 Task: Find connections with filter location Budhāna with filter topic #Indiawith filter profile language Potuguese with filter current company Honda Motorcycle & Scooter India Pvt. Ltd. with filter school Surendranath College with filter industry Wholesale Furniture and Home Furnishings with filter service category Relocation with filter keywords title Proposal Writer
Action: Mouse moved to (682, 99)
Screenshot: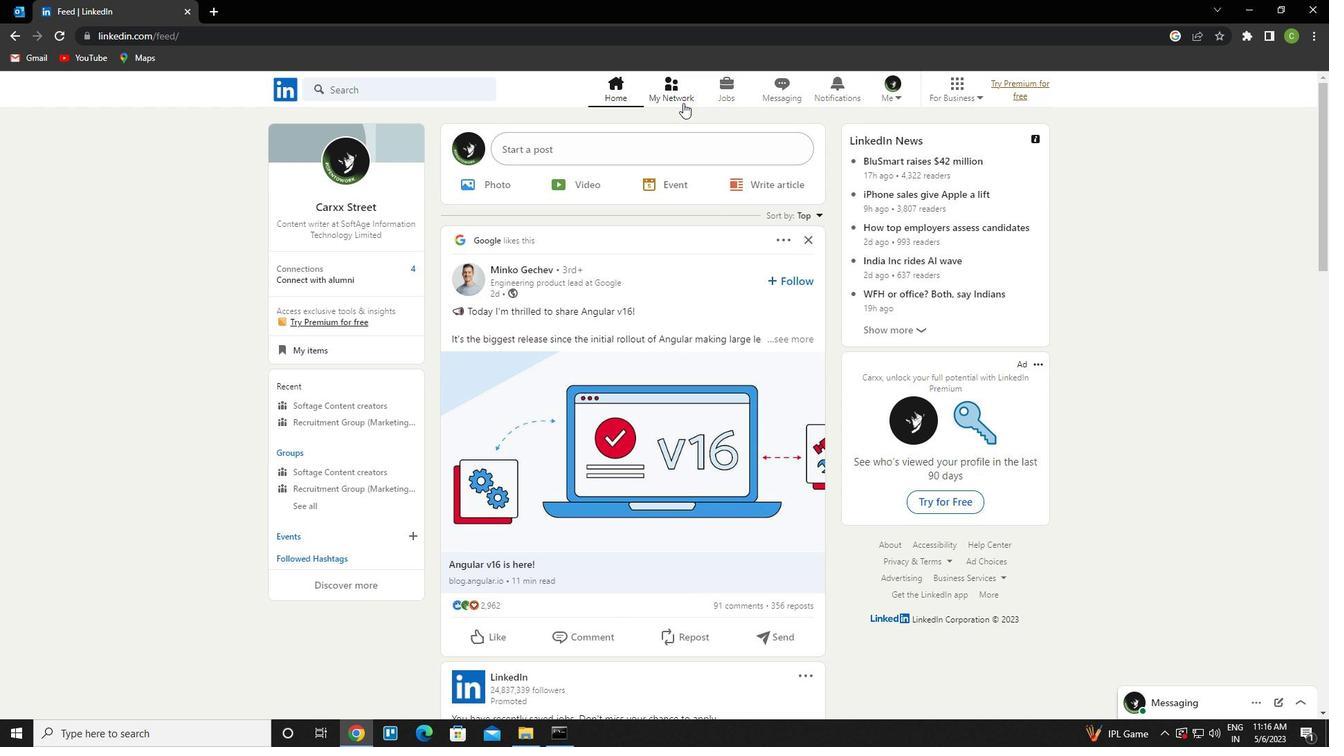 
Action: Mouse pressed left at (682, 99)
Screenshot: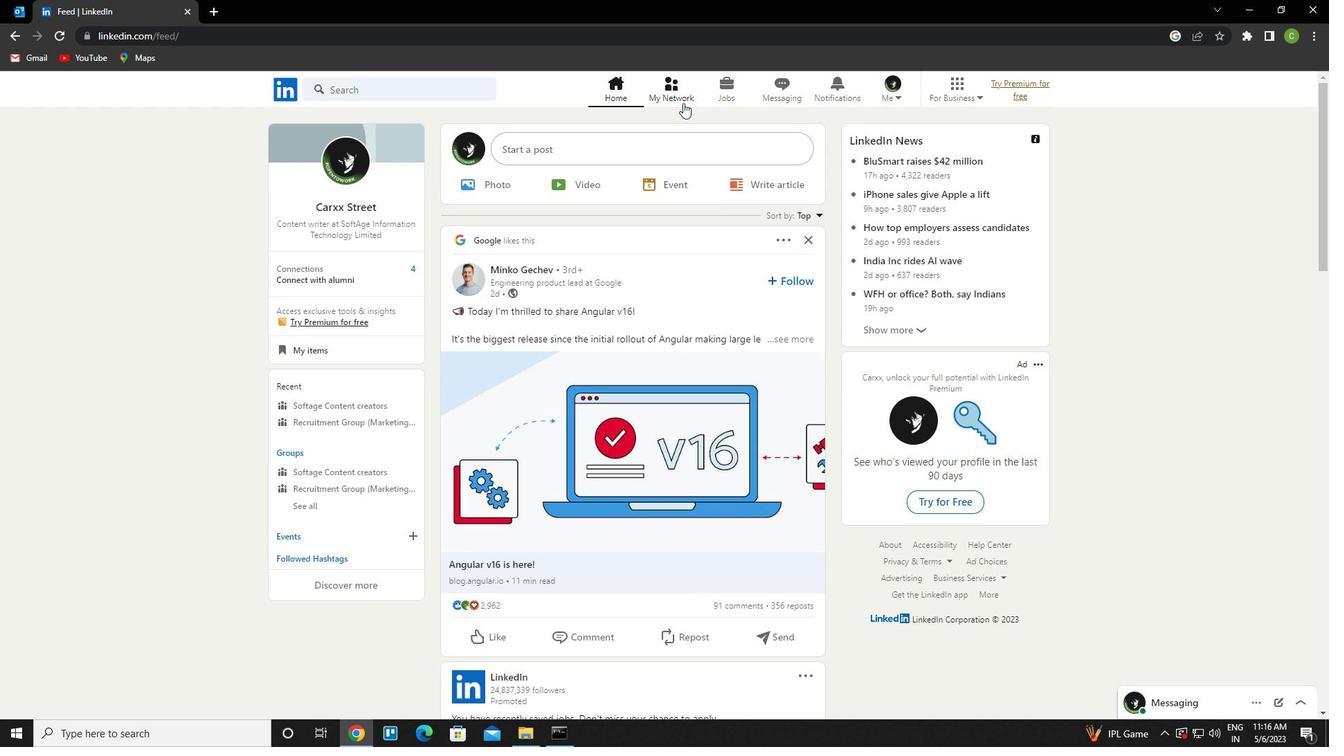 
Action: Mouse moved to (377, 173)
Screenshot: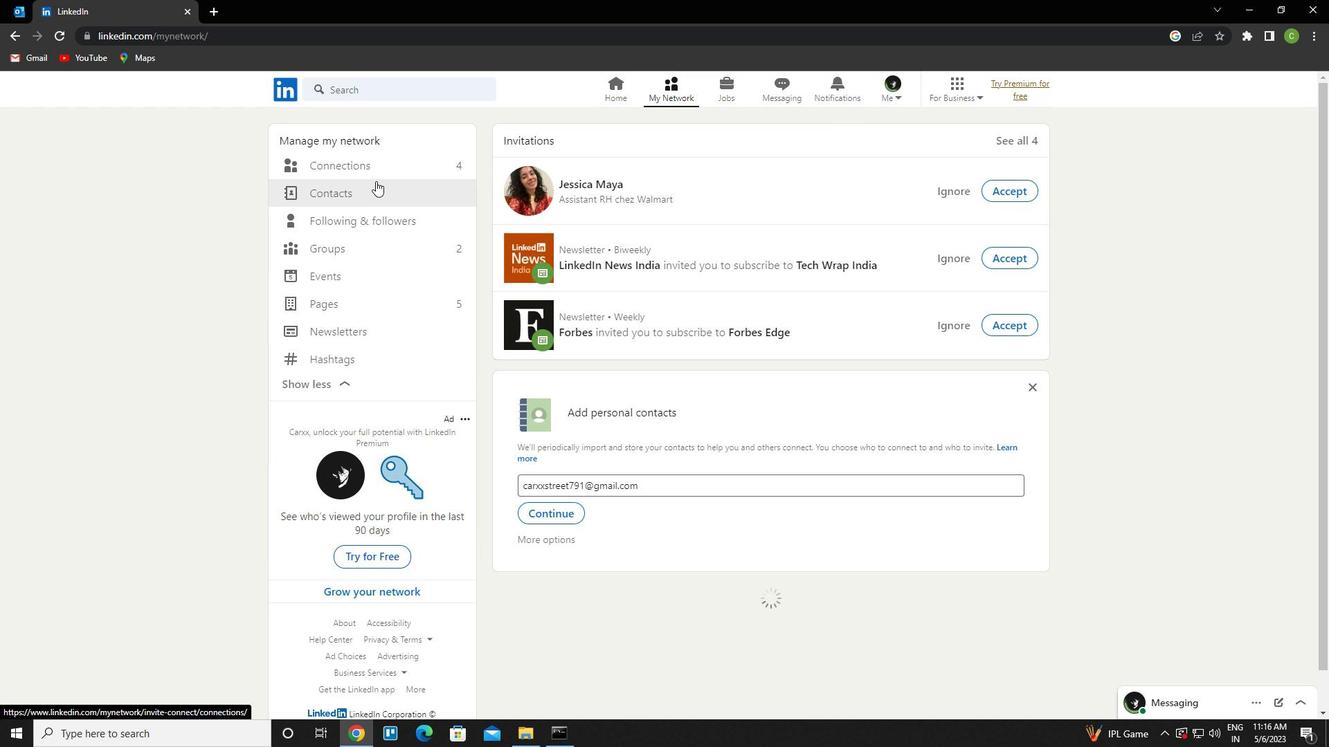 
Action: Mouse pressed left at (377, 173)
Screenshot: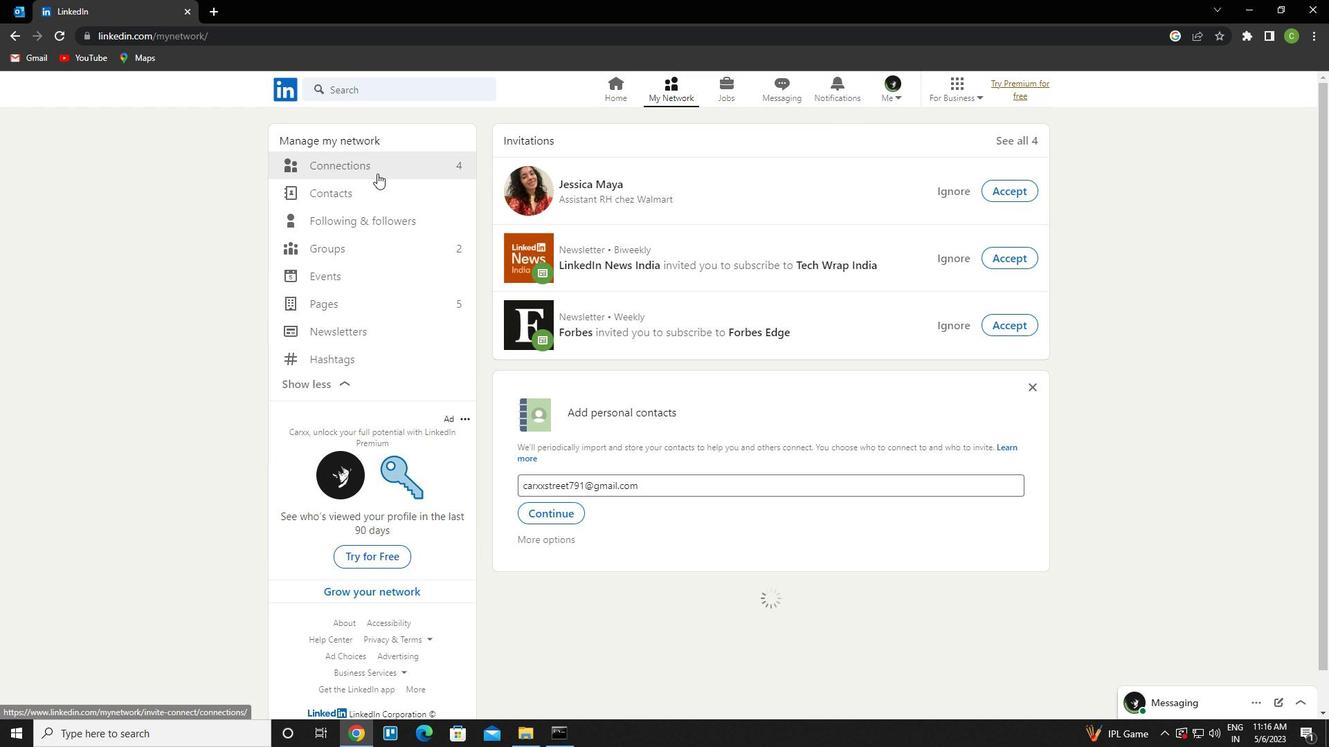 
Action: Mouse pressed left at (377, 173)
Screenshot: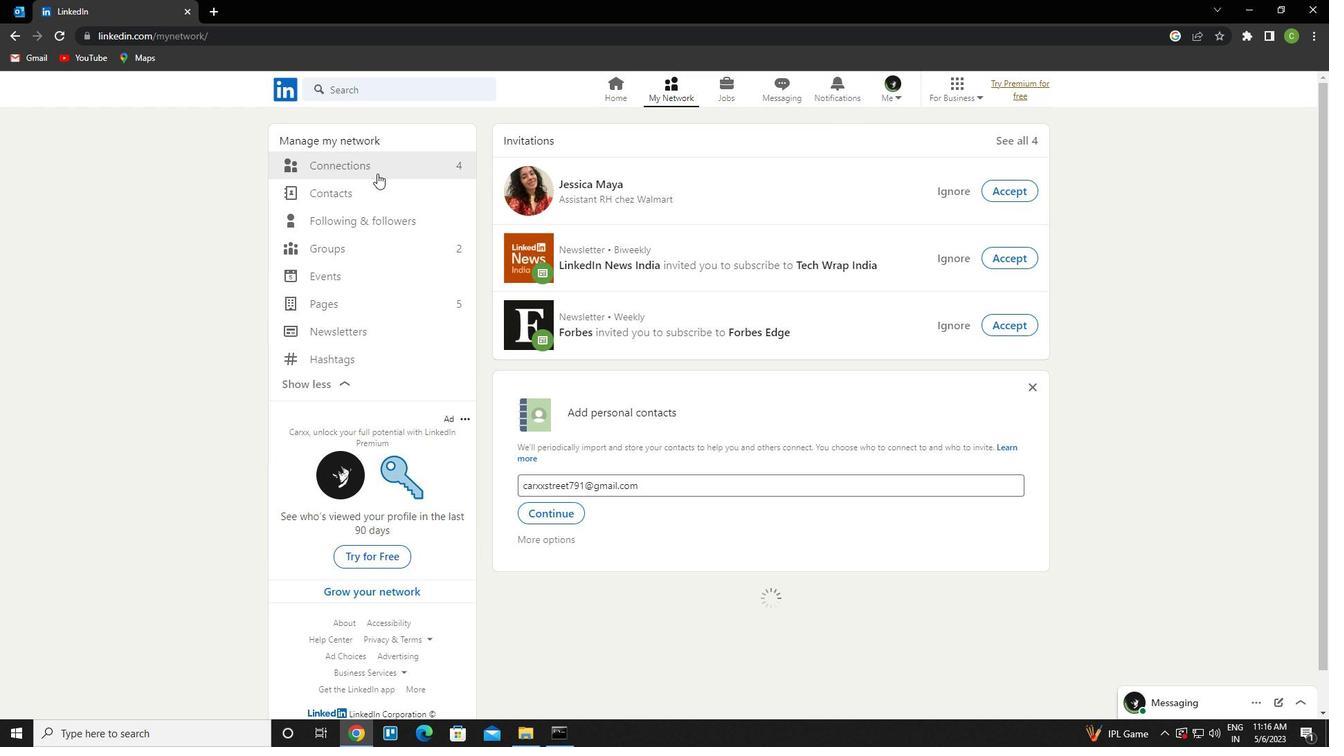 
Action: Mouse moved to (395, 157)
Screenshot: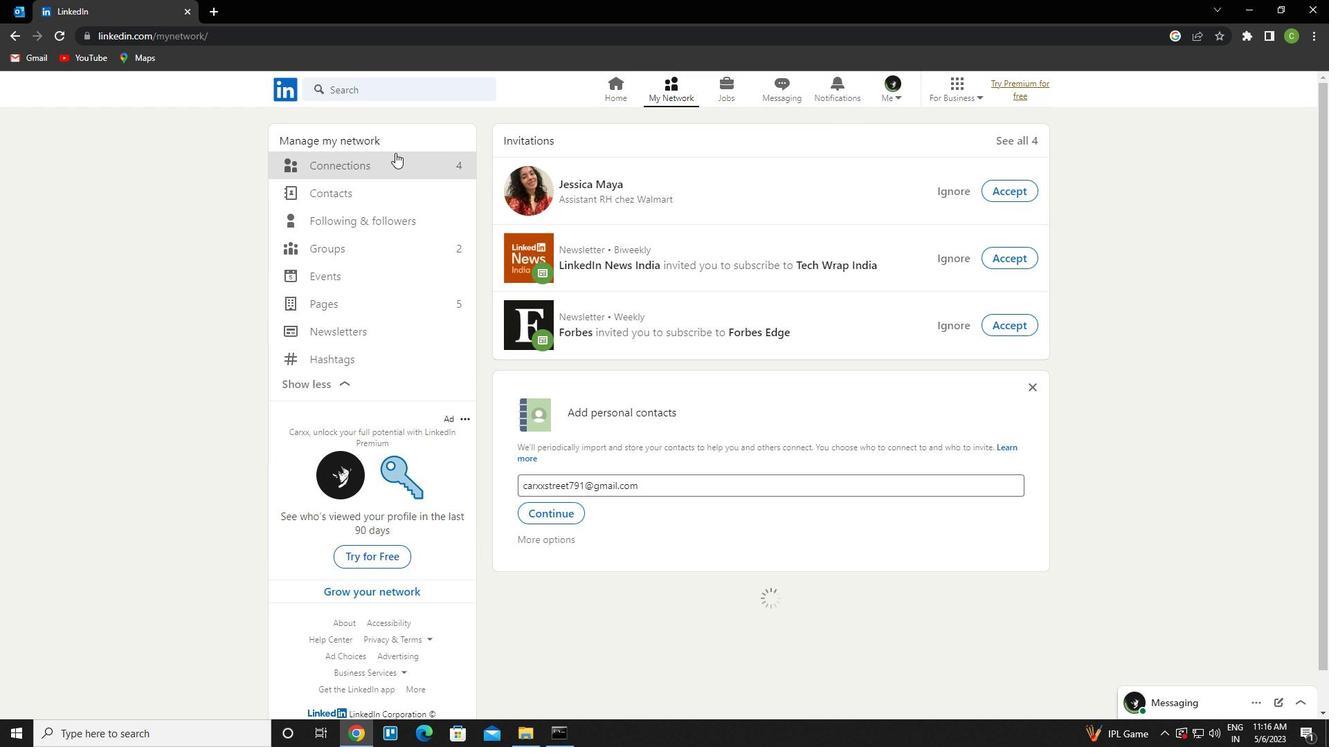 
Action: Mouse pressed left at (395, 157)
Screenshot: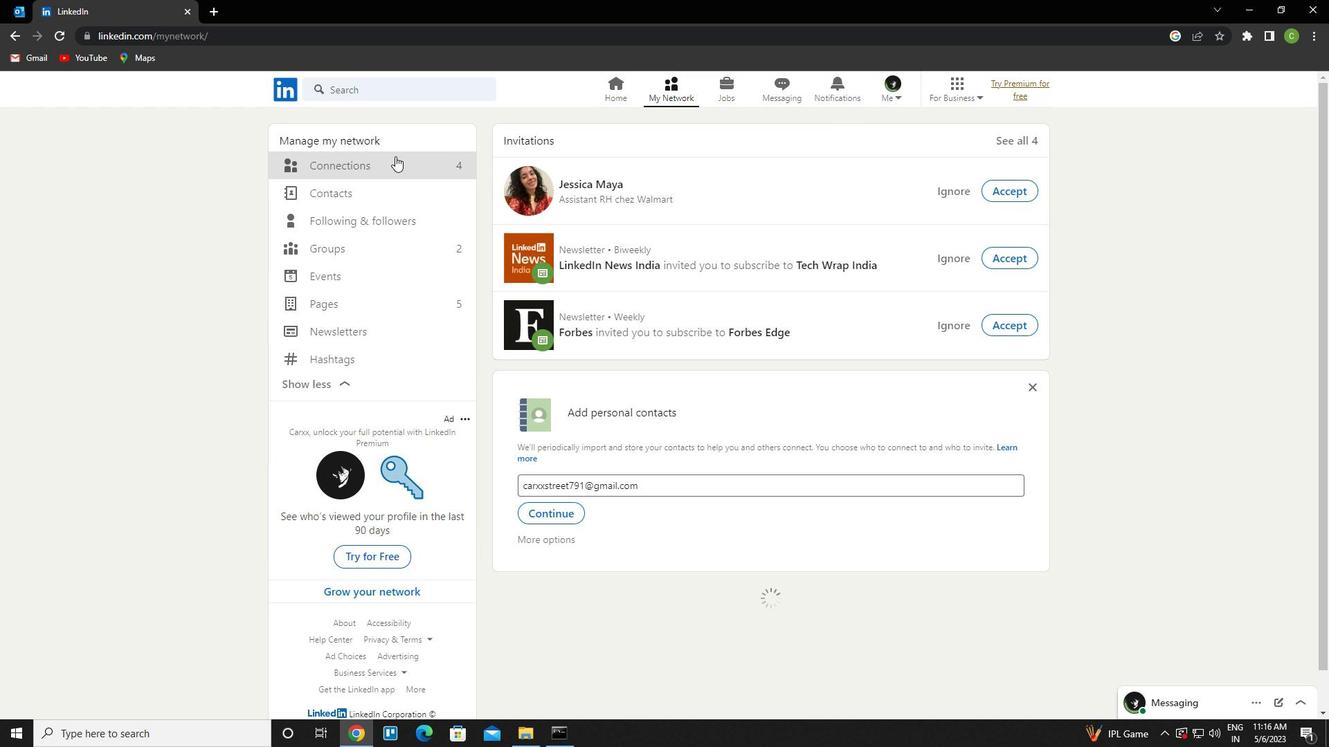 
Action: Mouse moved to (759, 164)
Screenshot: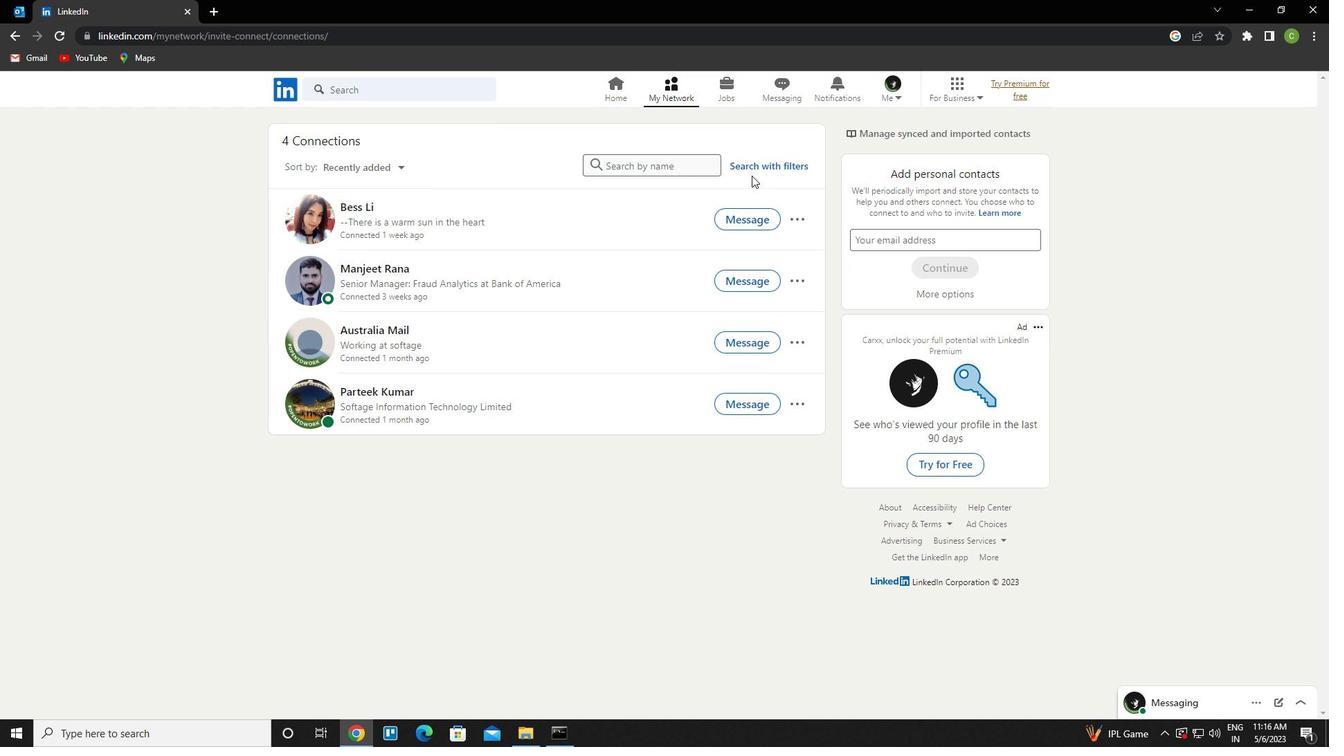 
Action: Mouse pressed left at (759, 164)
Screenshot: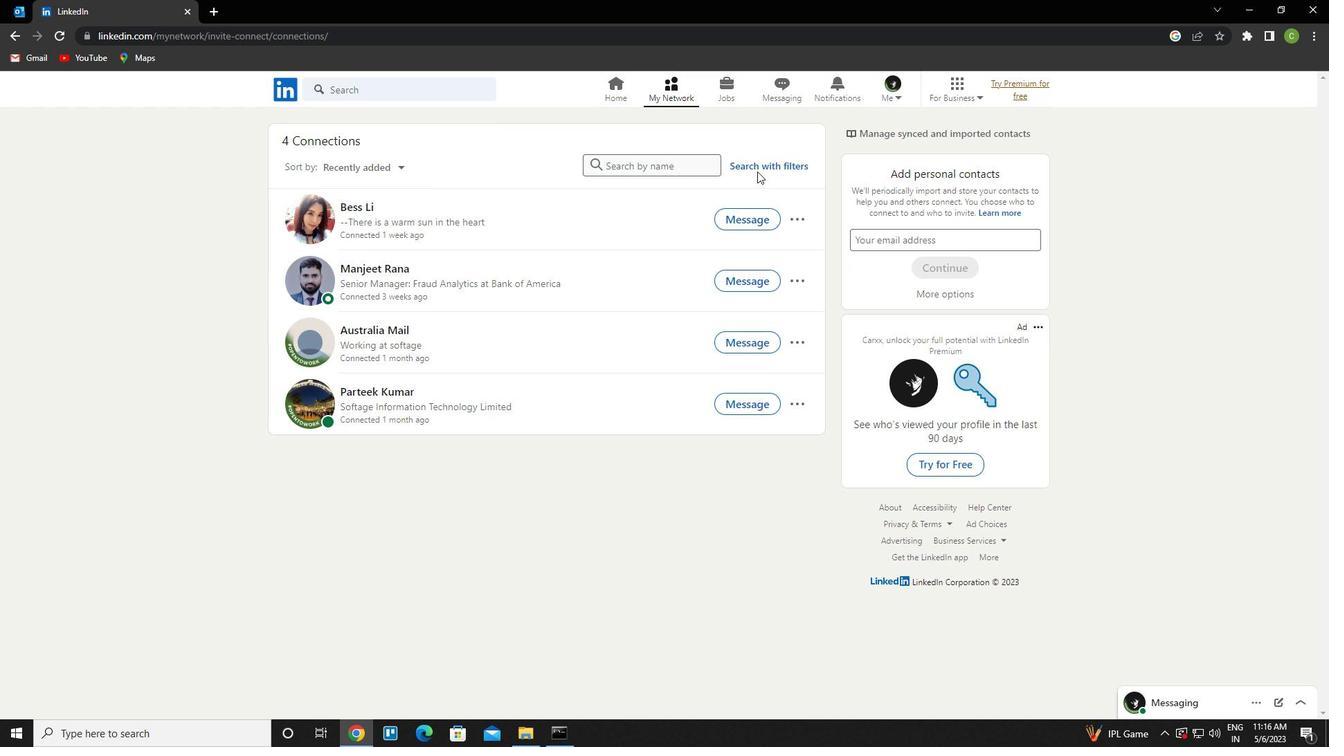 
Action: Mouse moved to (702, 130)
Screenshot: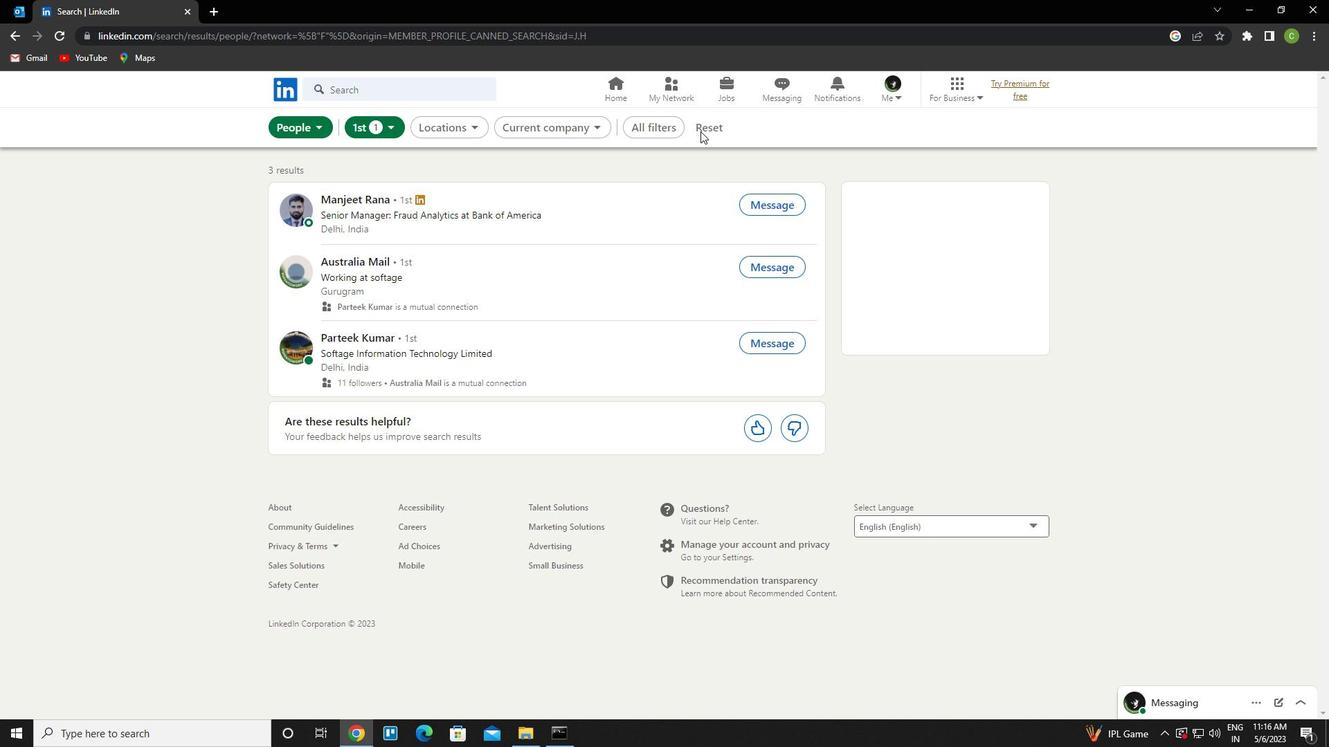 
Action: Mouse pressed left at (702, 130)
Screenshot: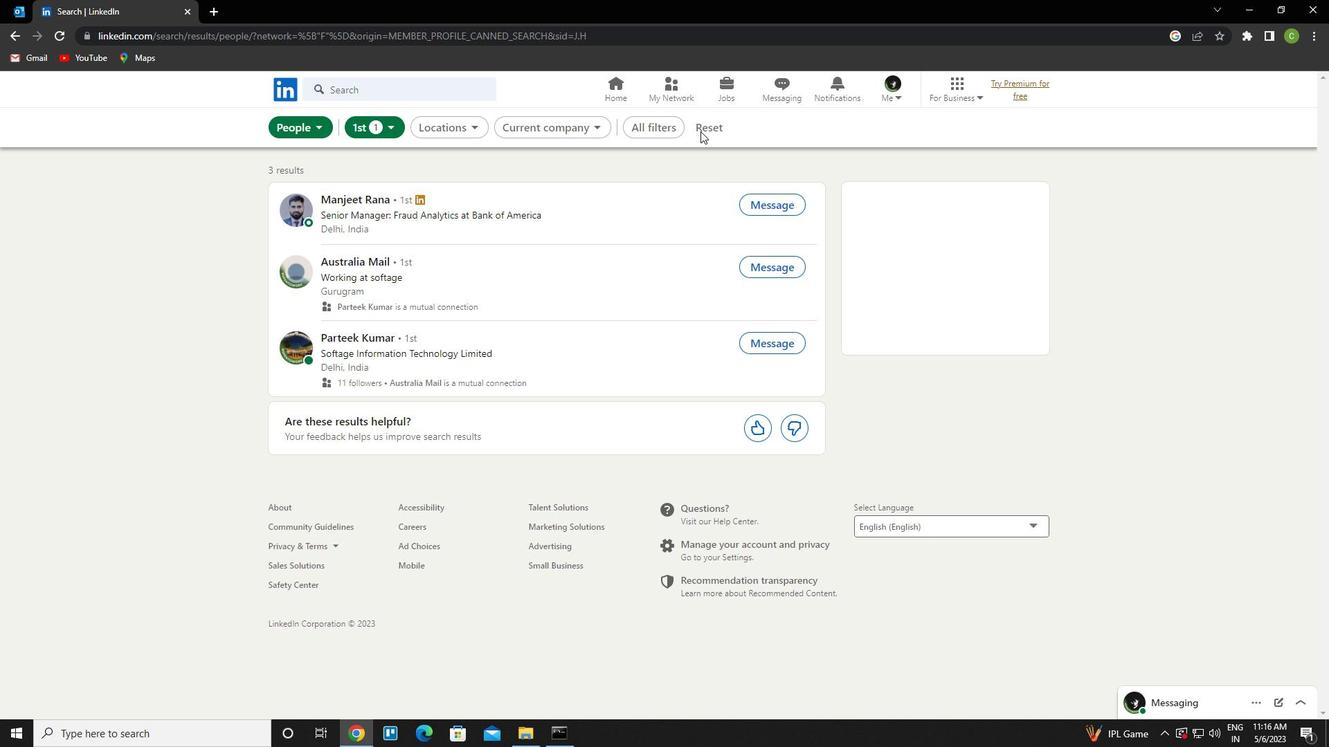 
Action: Mouse moved to (691, 136)
Screenshot: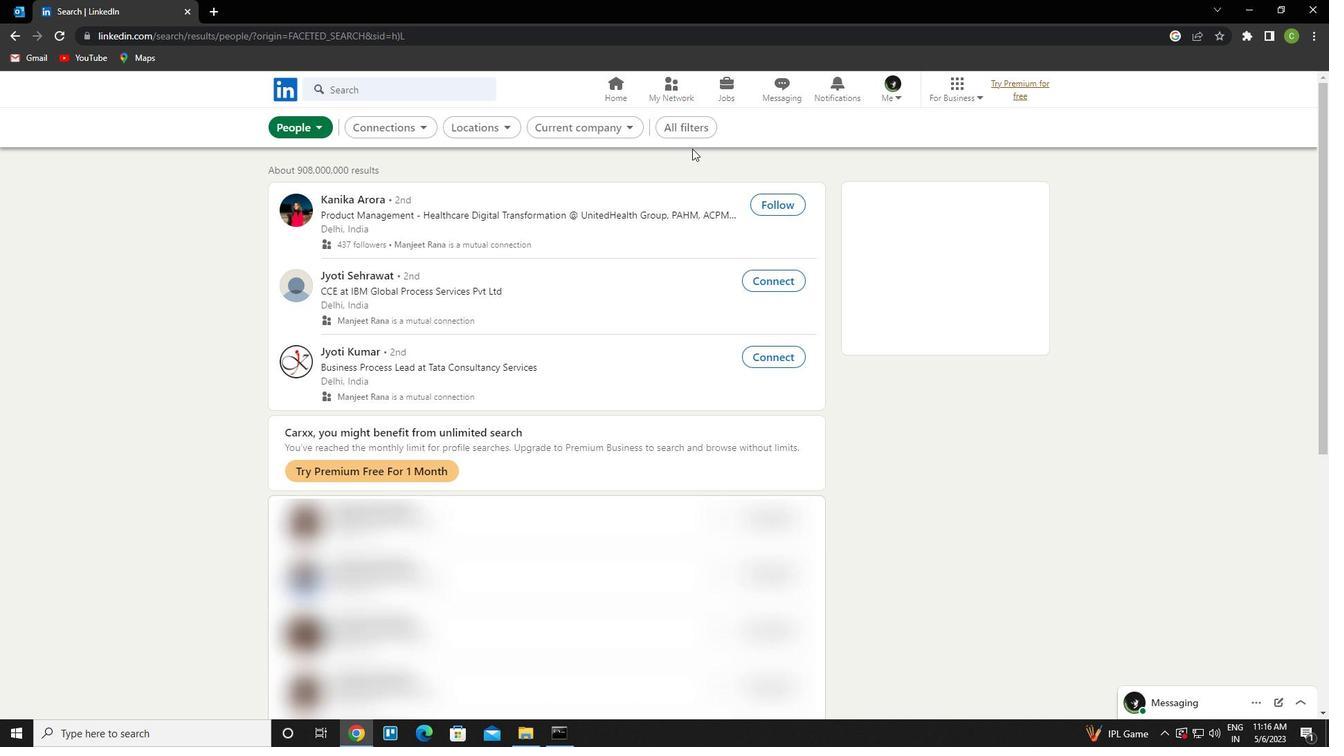 
Action: Mouse pressed left at (691, 136)
Screenshot: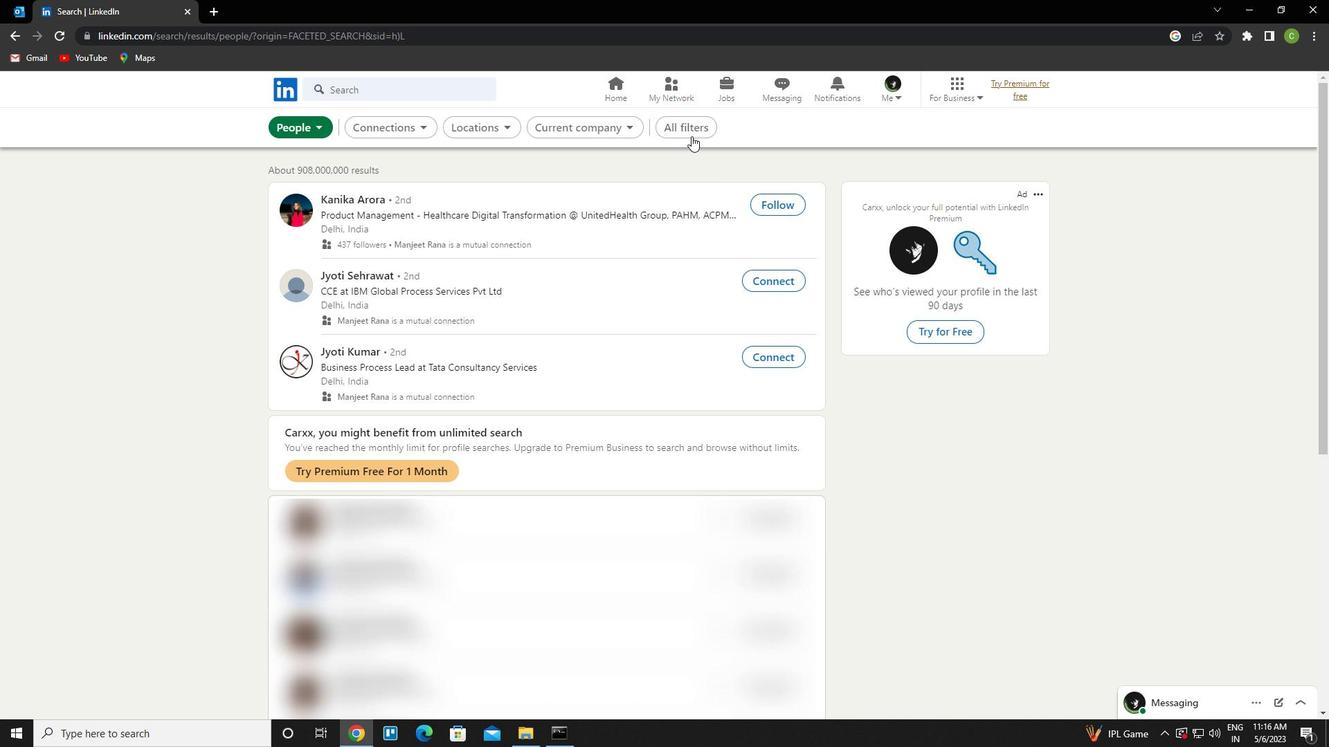 
Action: Mouse moved to (1138, 441)
Screenshot: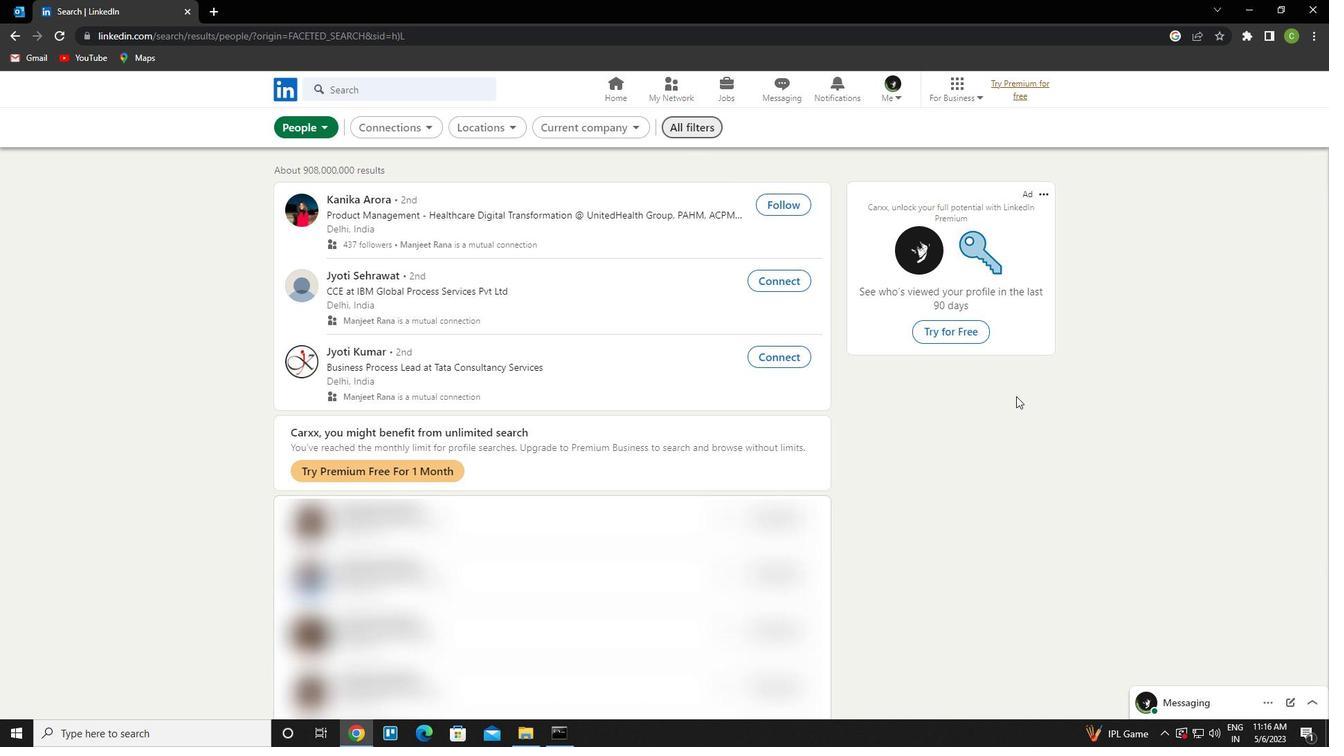 
Action: Mouse scrolled (1138, 440) with delta (0, 0)
Screenshot: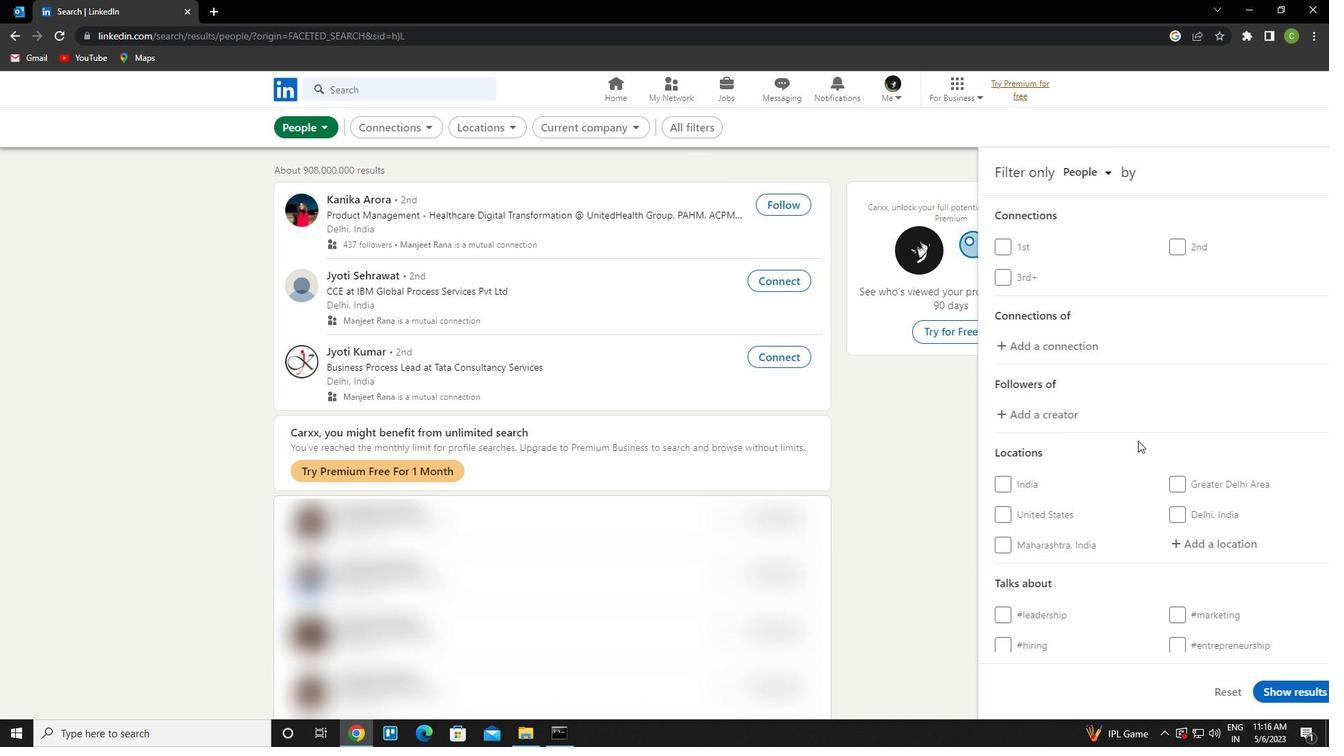 
Action: Mouse scrolled (1138, 440) with delta (0, 0)
Screenshot: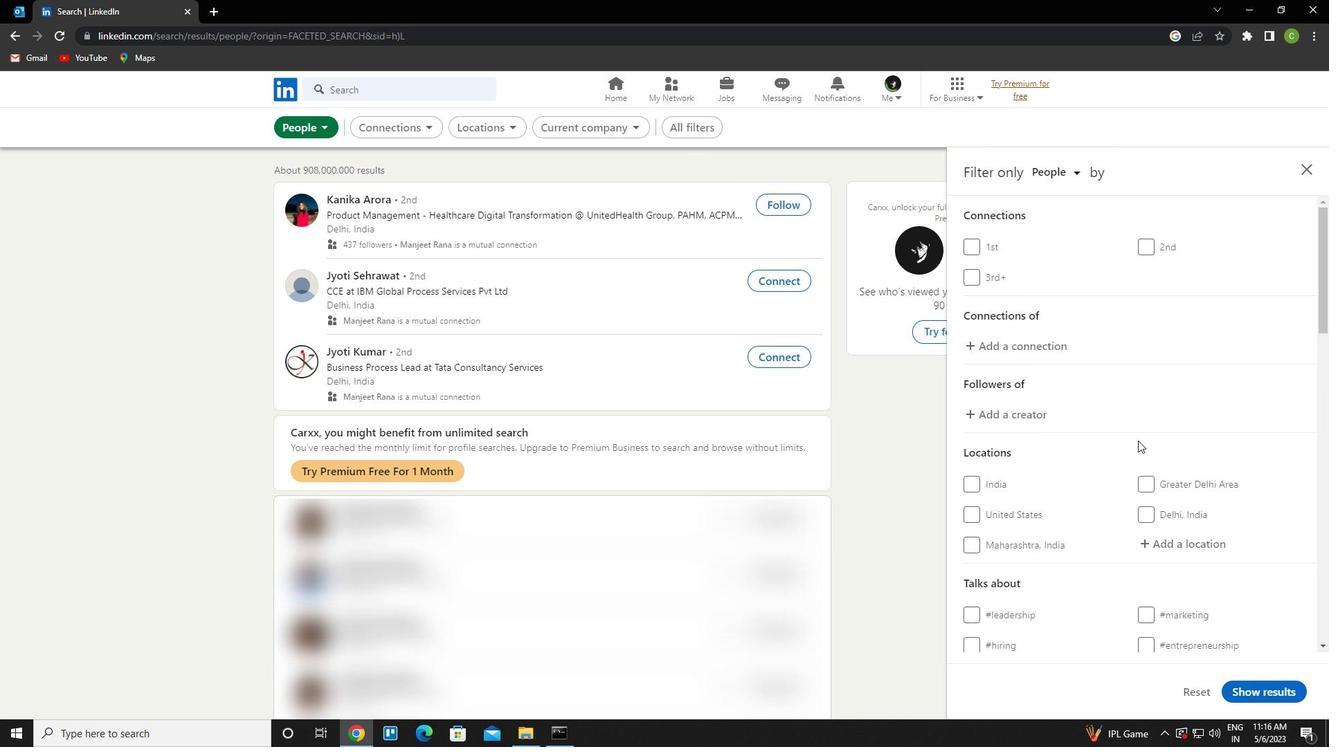 
Action: Mouse scrolled (1138, 440) with delta (0, 0)
Screenshot: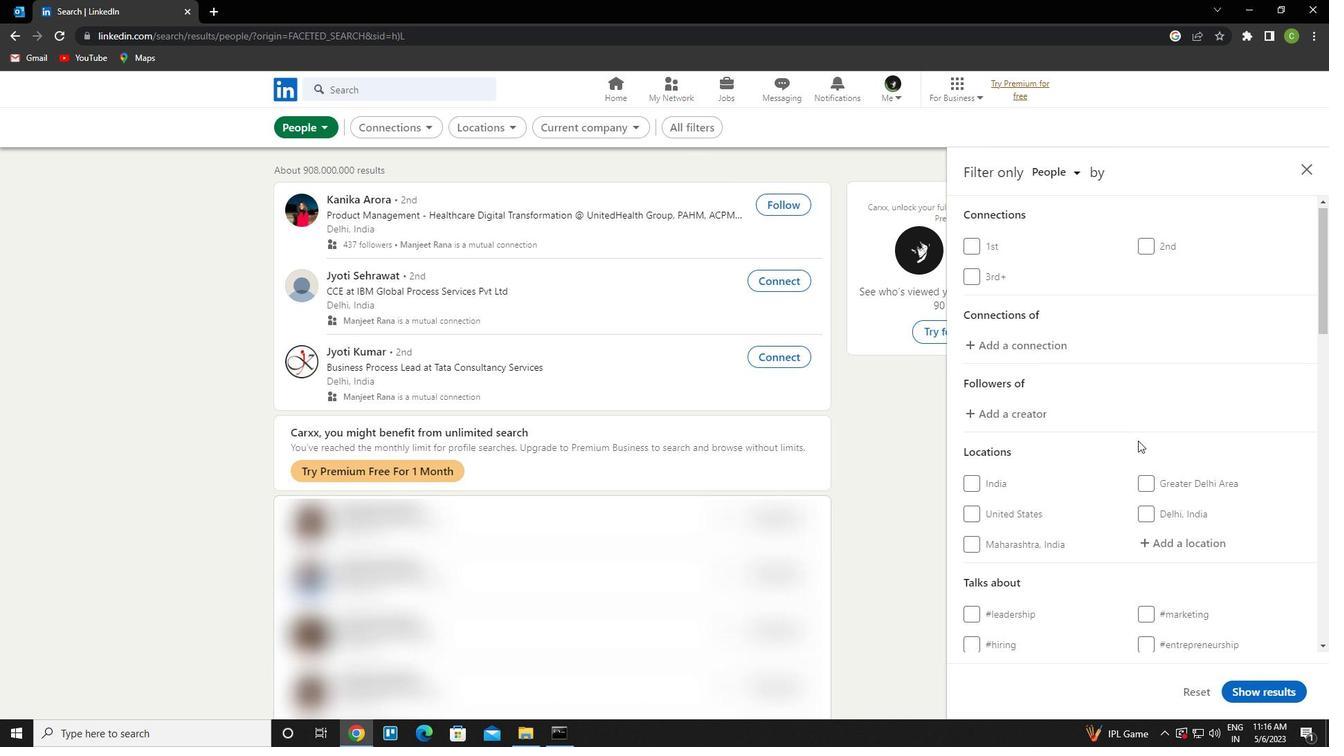 
Action: Mouse moved to (1209, 335)
Screenshot: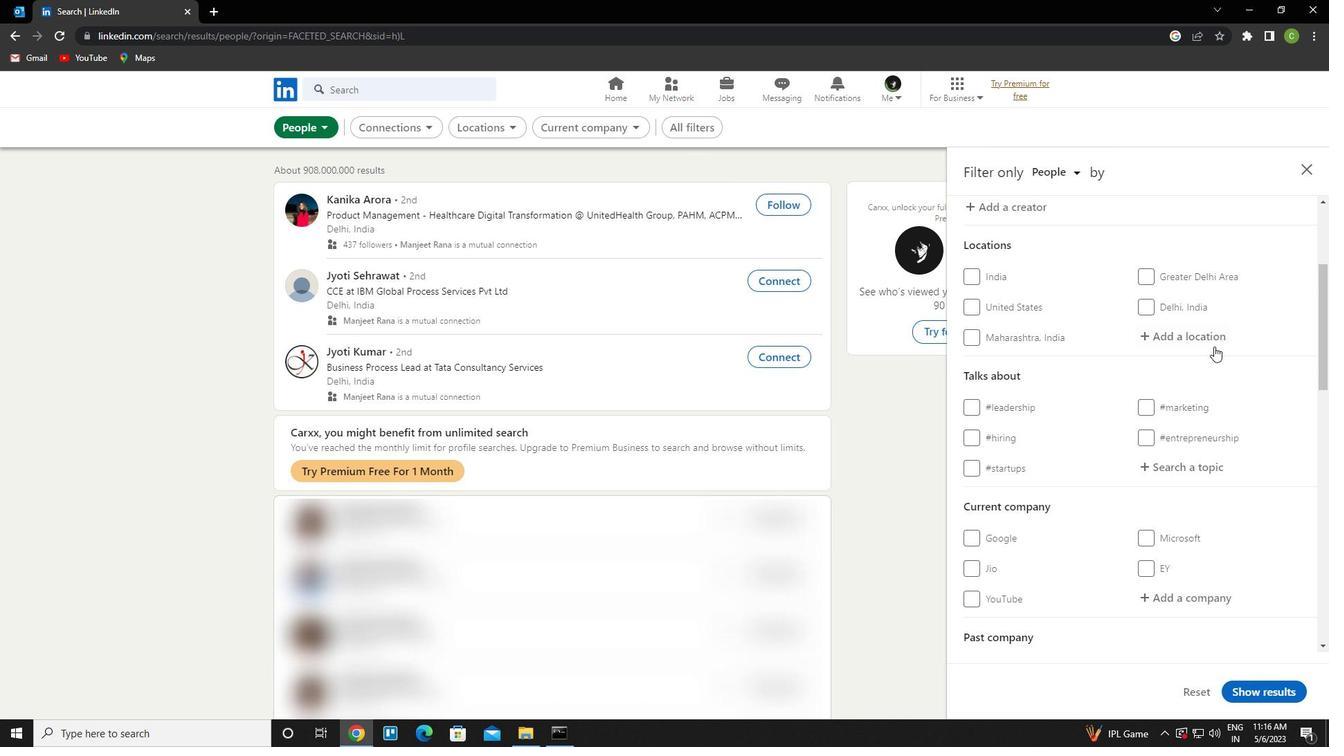 
Action: Mouse pressed left at (1209, 335)
Screenshot: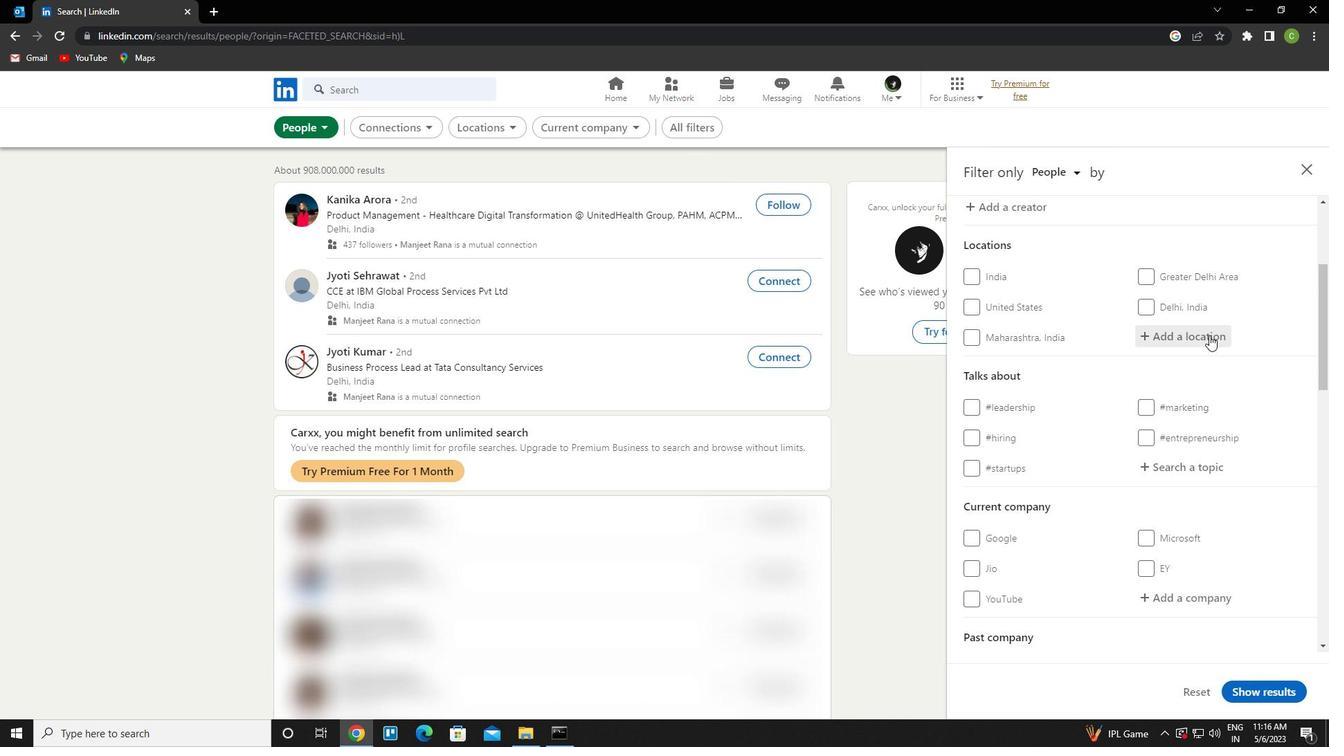 
Action: Key pressed <Key.caps_lock>b<Key.caps_lock>udhana<Key.down><Key.enter>
Screenshot: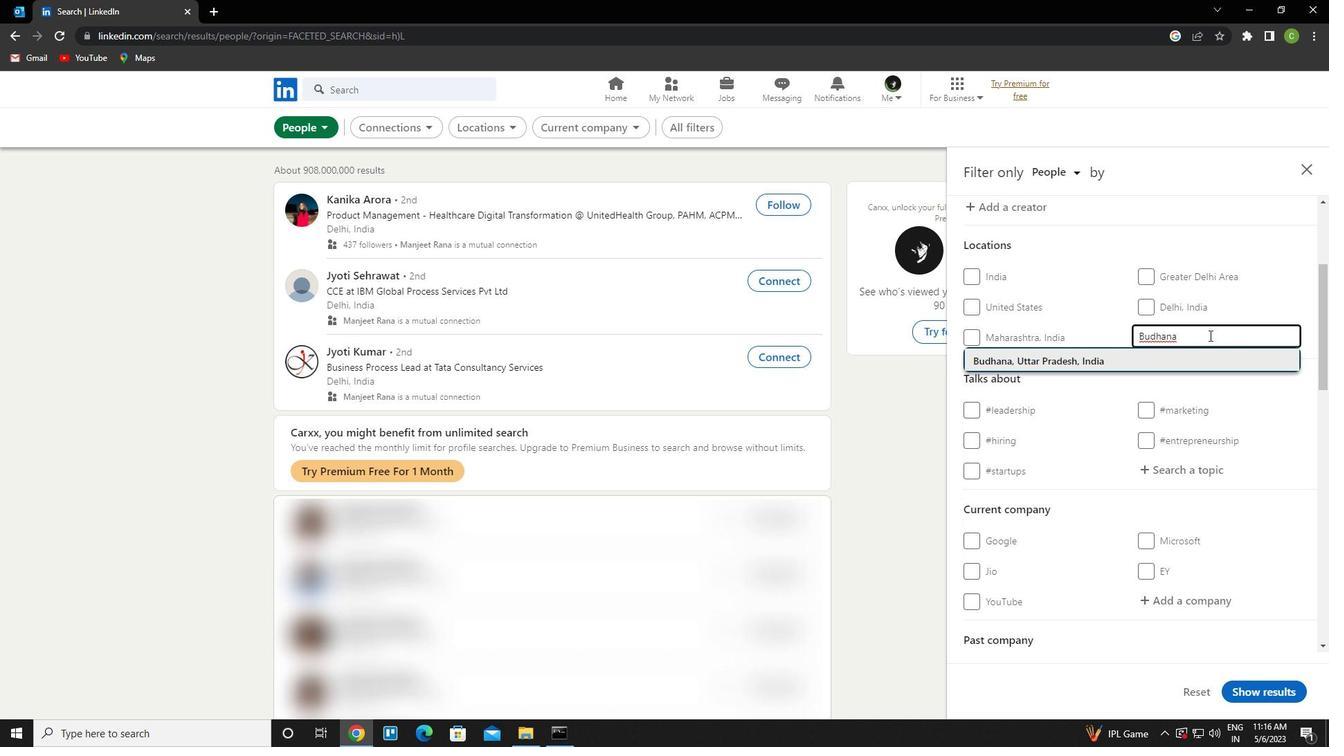 
Action: Mouse moved to (1192, 502)
Screenshot: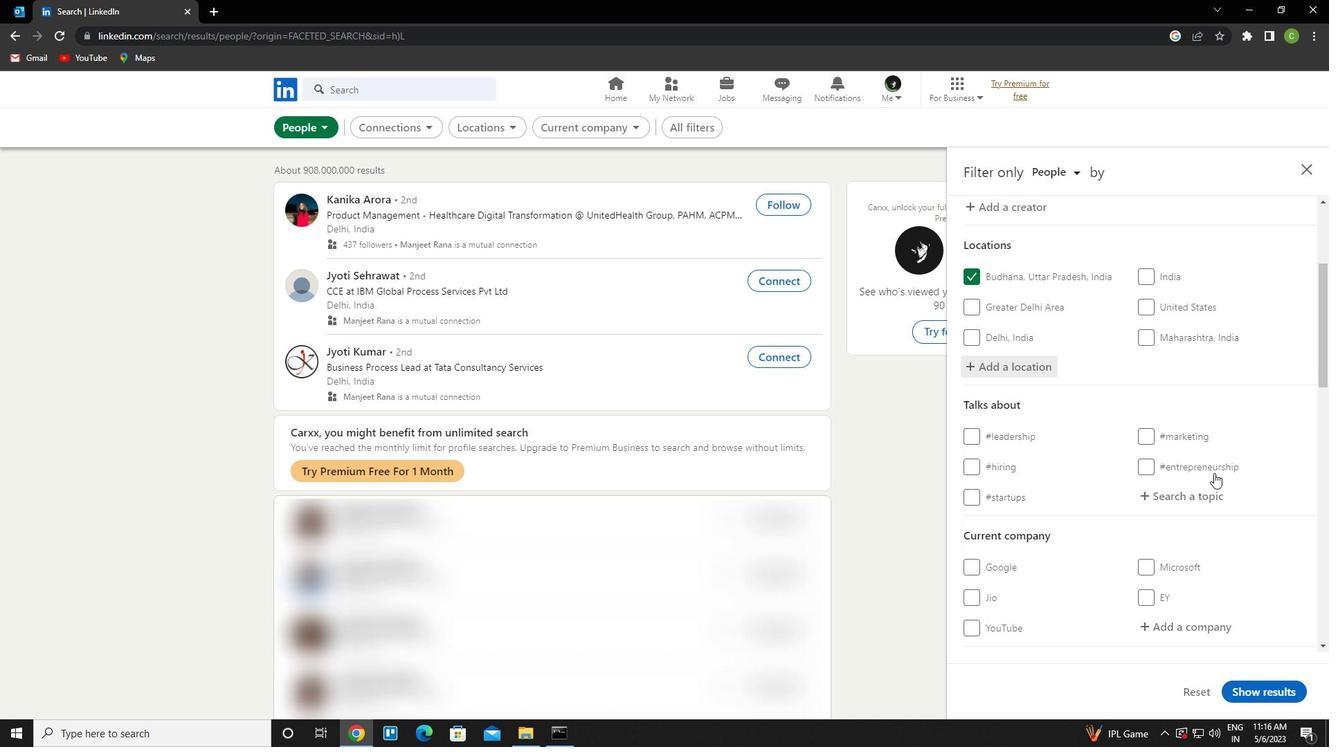 
Action: Mouse pressed left at (1192, 502)
Screenshot: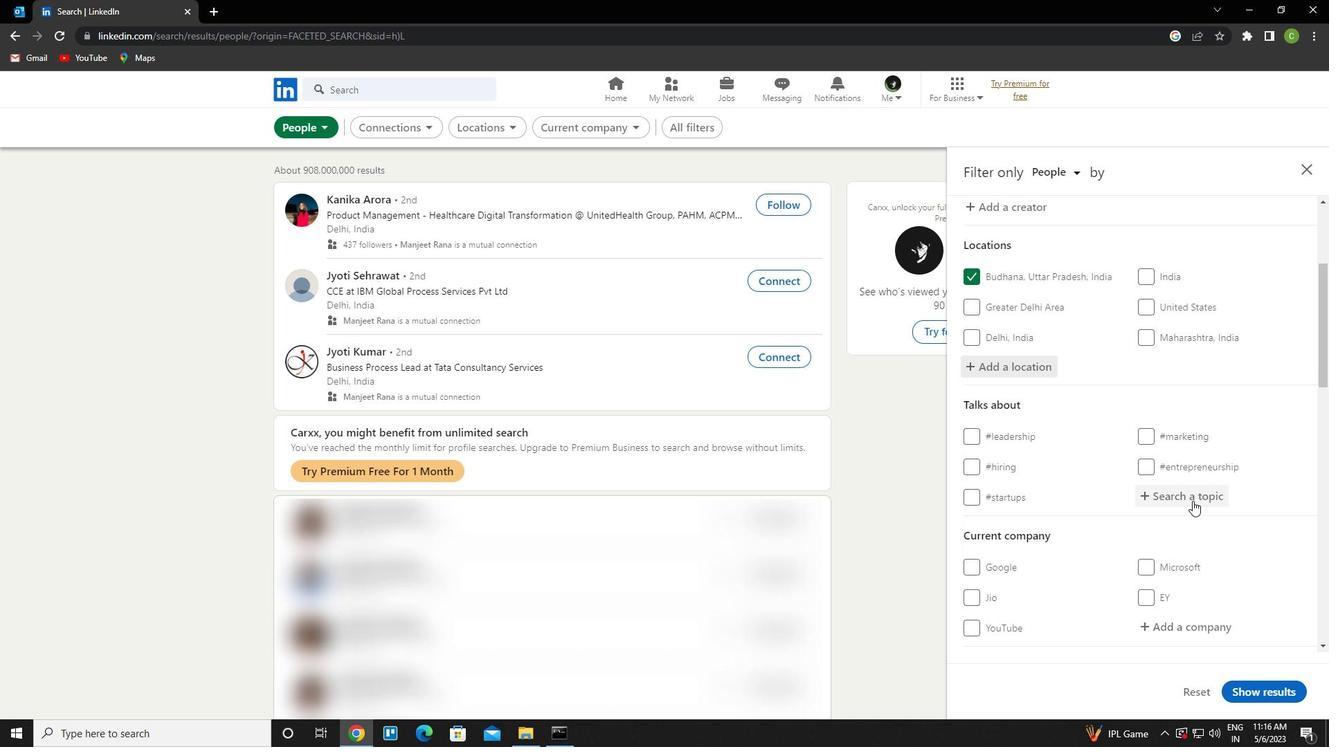 
Action: Key pressed india<Key.down><Key.enter>
Screenshot: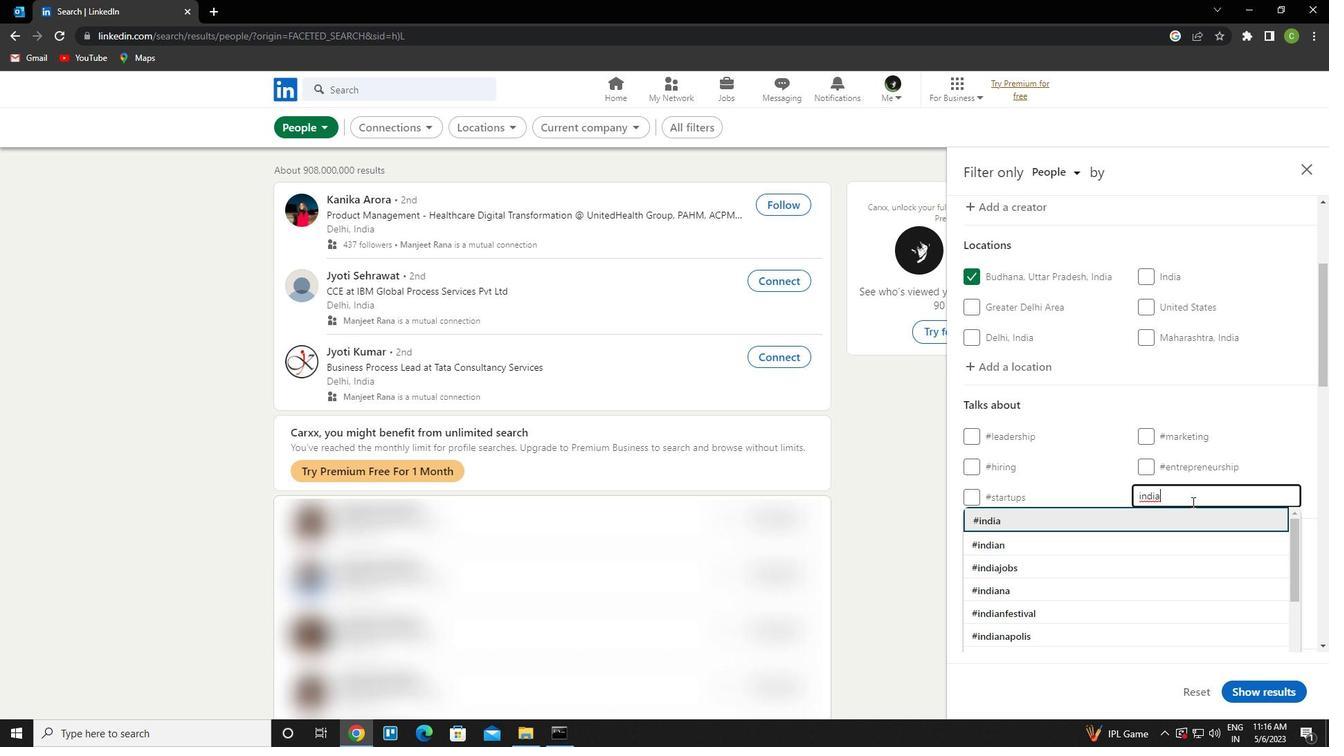 
Action: Mouse scrolled (1192, 502) with delta (0, 0)
Screenshot: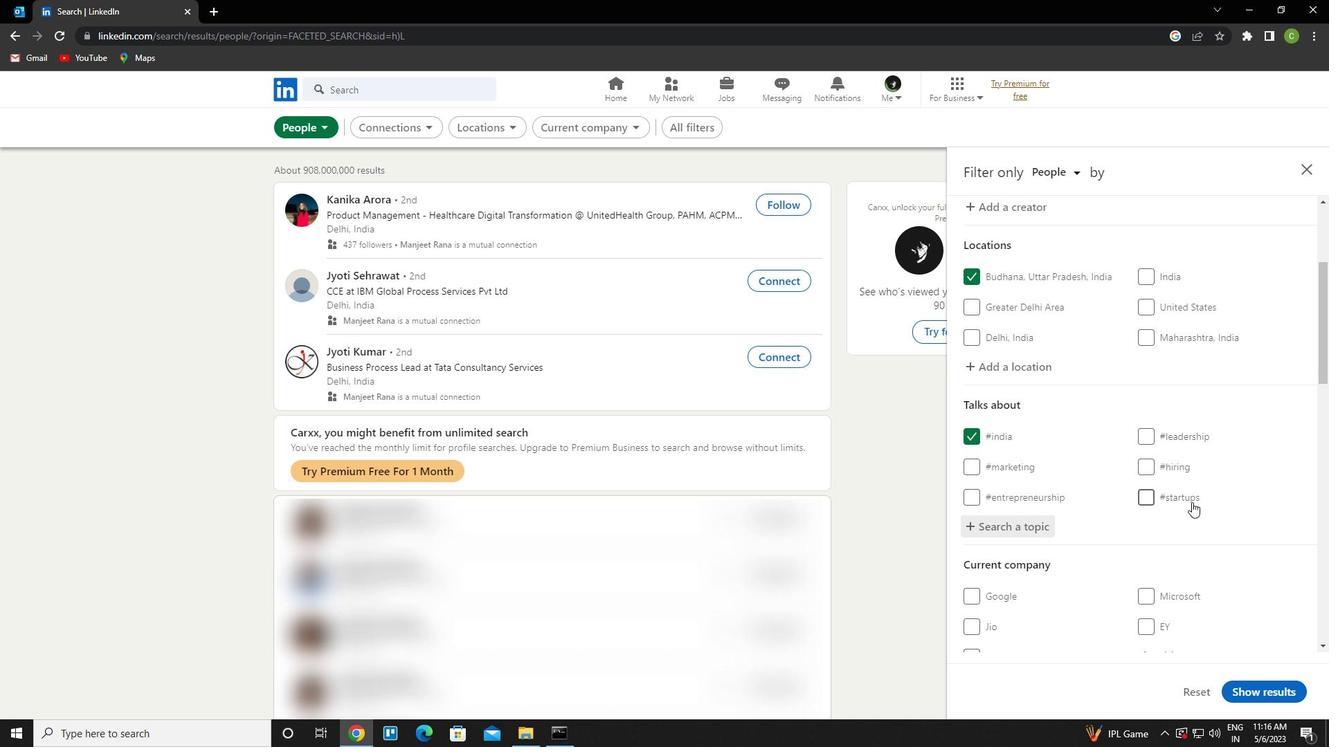 
Action: Mouse scrolled (1192, 502) with delta (0, 0)
Screenshot: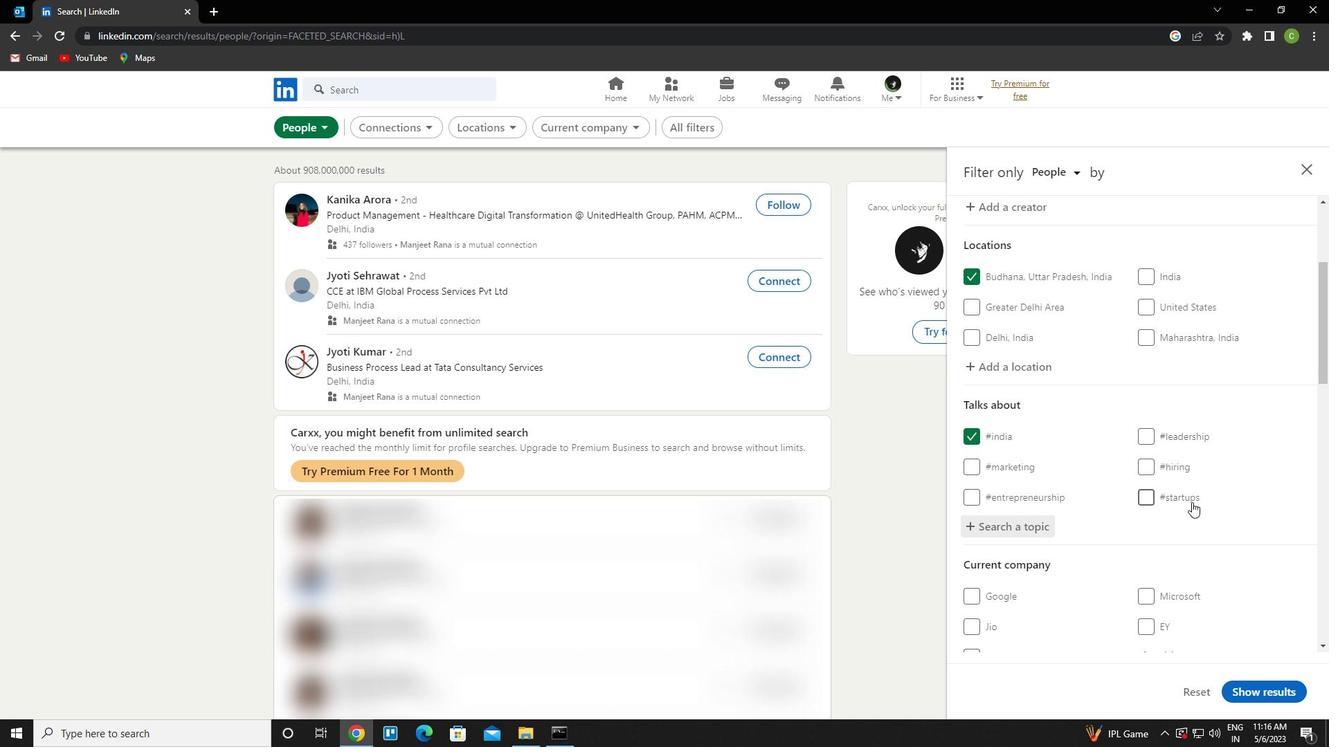 
Action: Mouse scrolled (1192, 502) with delta (0, 0)
Screenshot: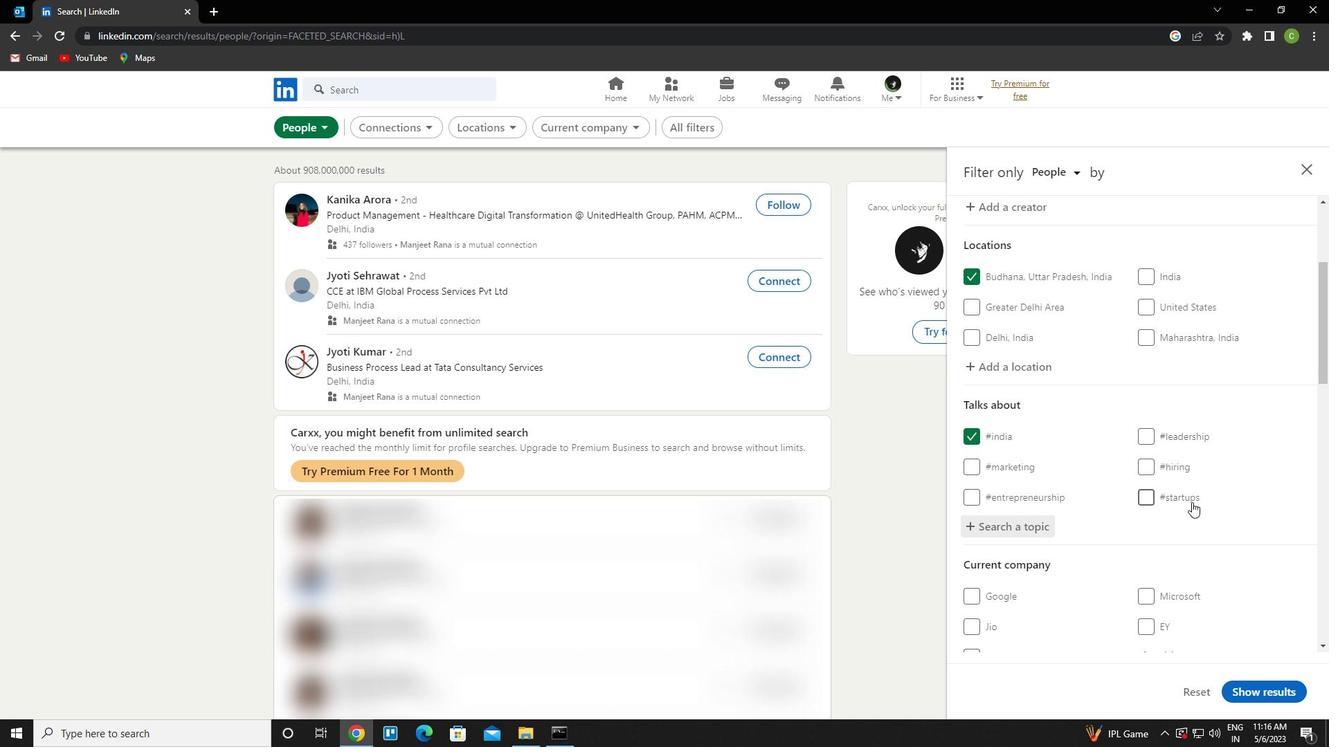 
Action: Mouse scrolled (1192, 502) with delta (0, 0)
Screenshot: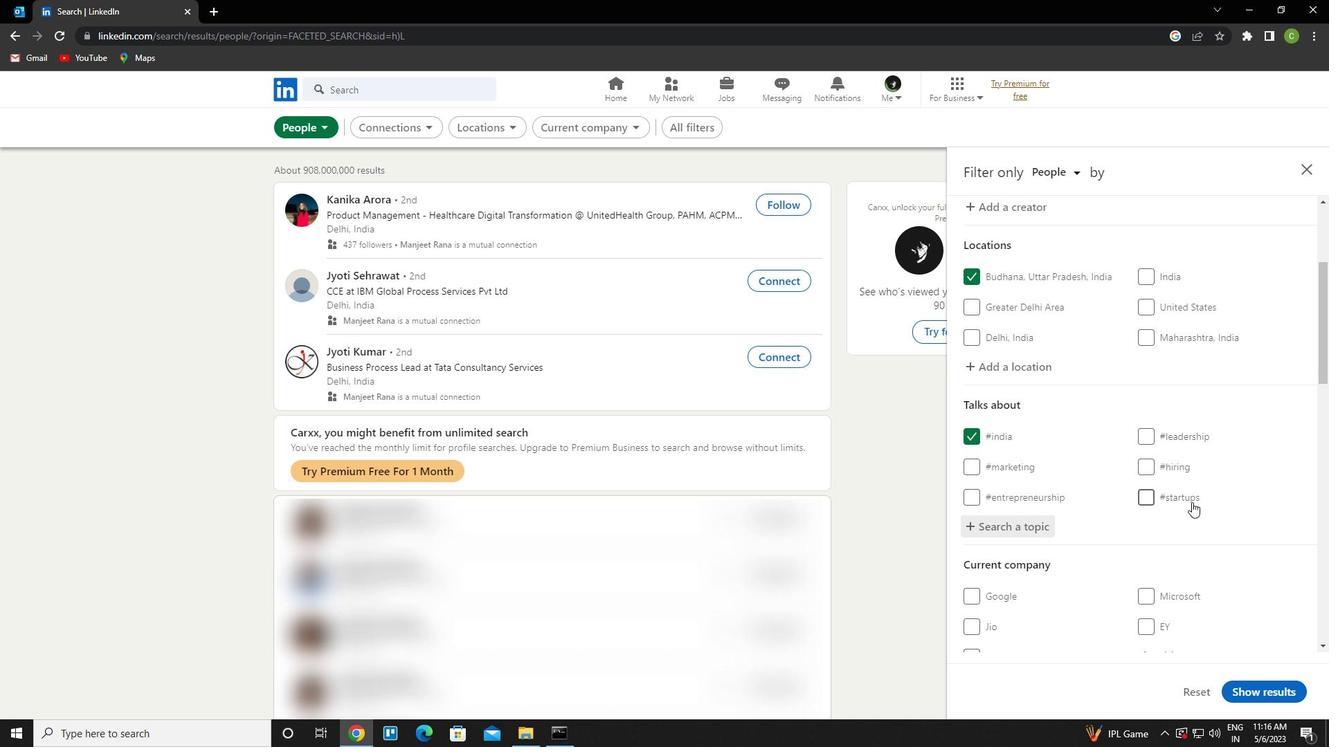 
Action: Mouse scrolled (1192, 502) with delta (0, 0)
Screenshot: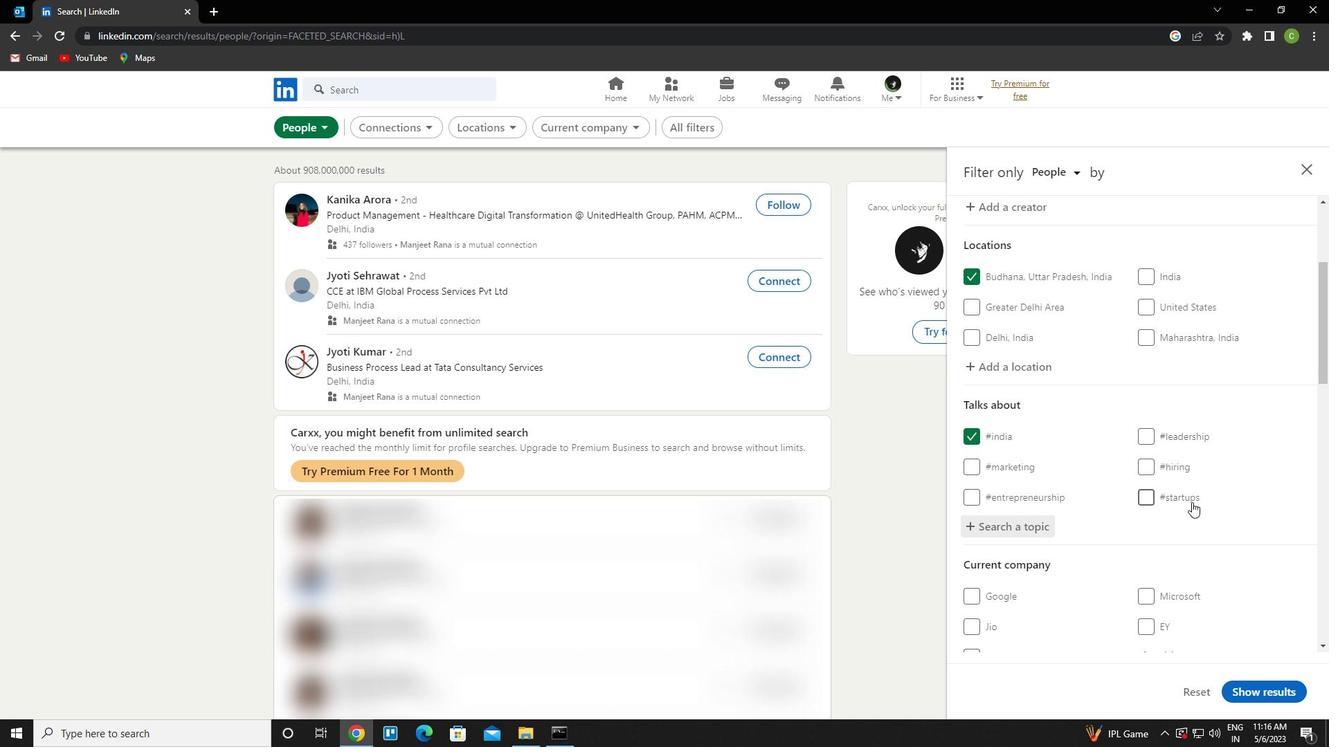 
Action: Mouse scrolled (1192, 502) with delta (0, 0)
Screenshot: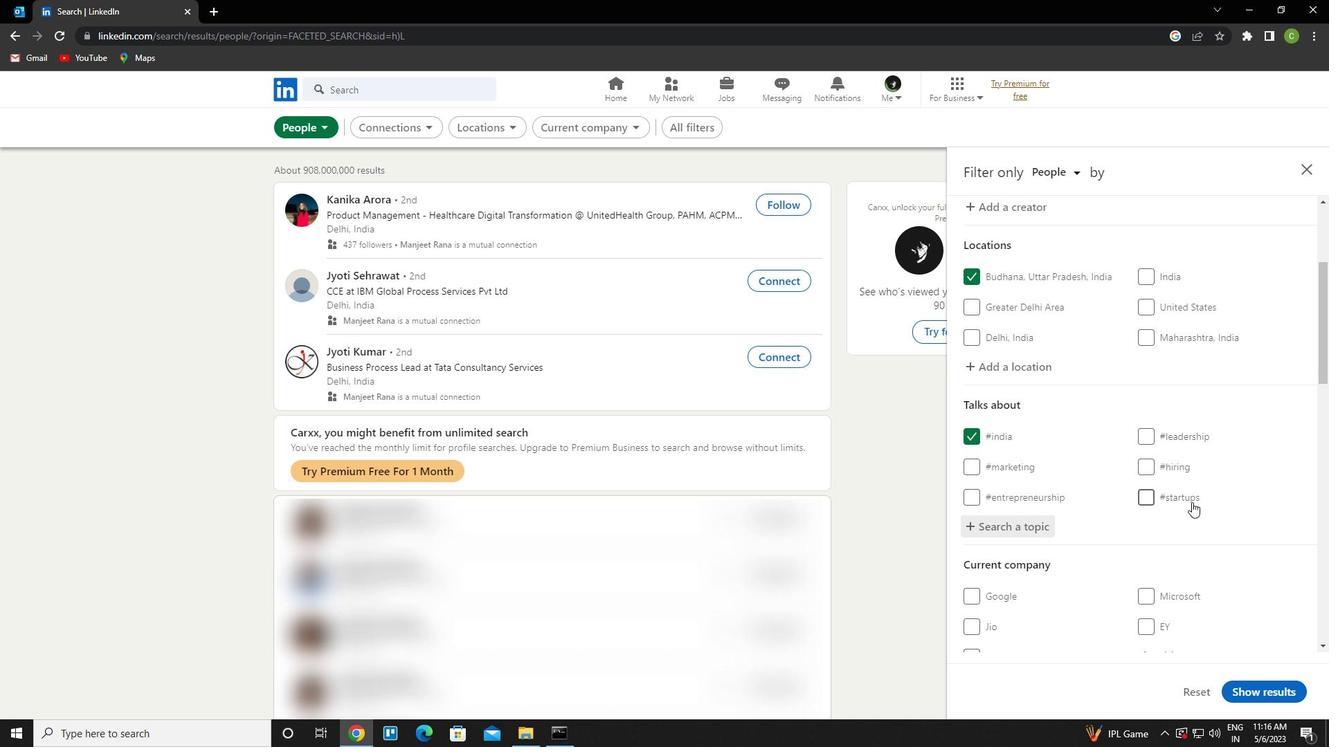
Action: Mouse scrolled (1192, 502) with delta (0, 0)
Screenshot: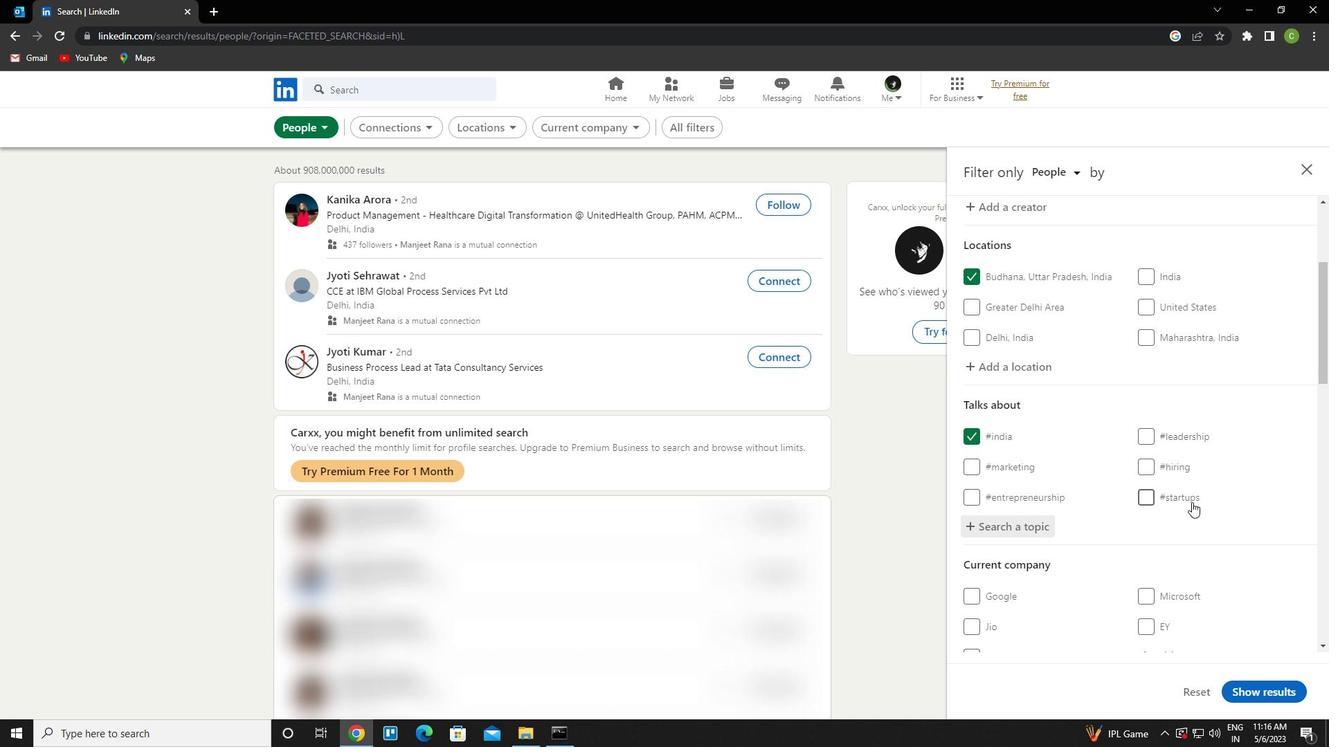 
Action: Mouse scrolled (1192, 502) with delta (0, 0)
Screenshot: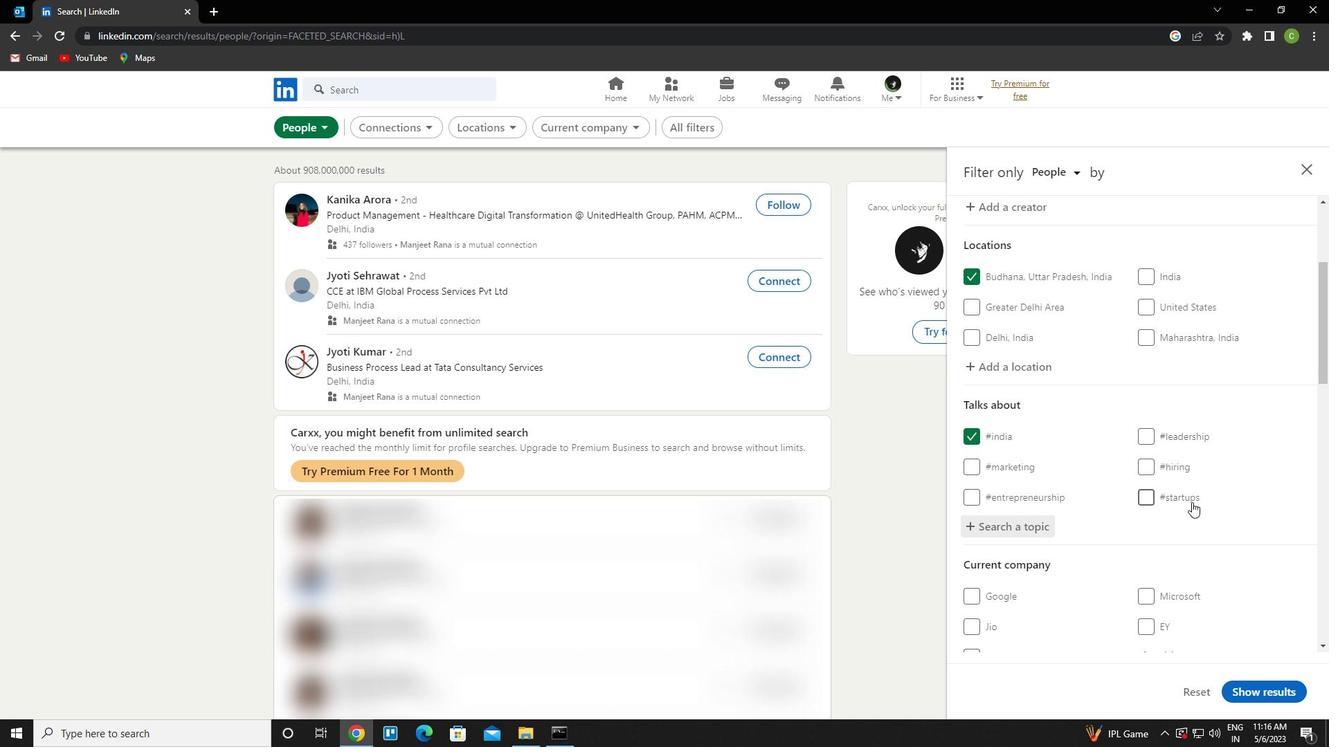 
Action: Mouse scrolled (1192, 502) with delta (0, 0)
Screenshot: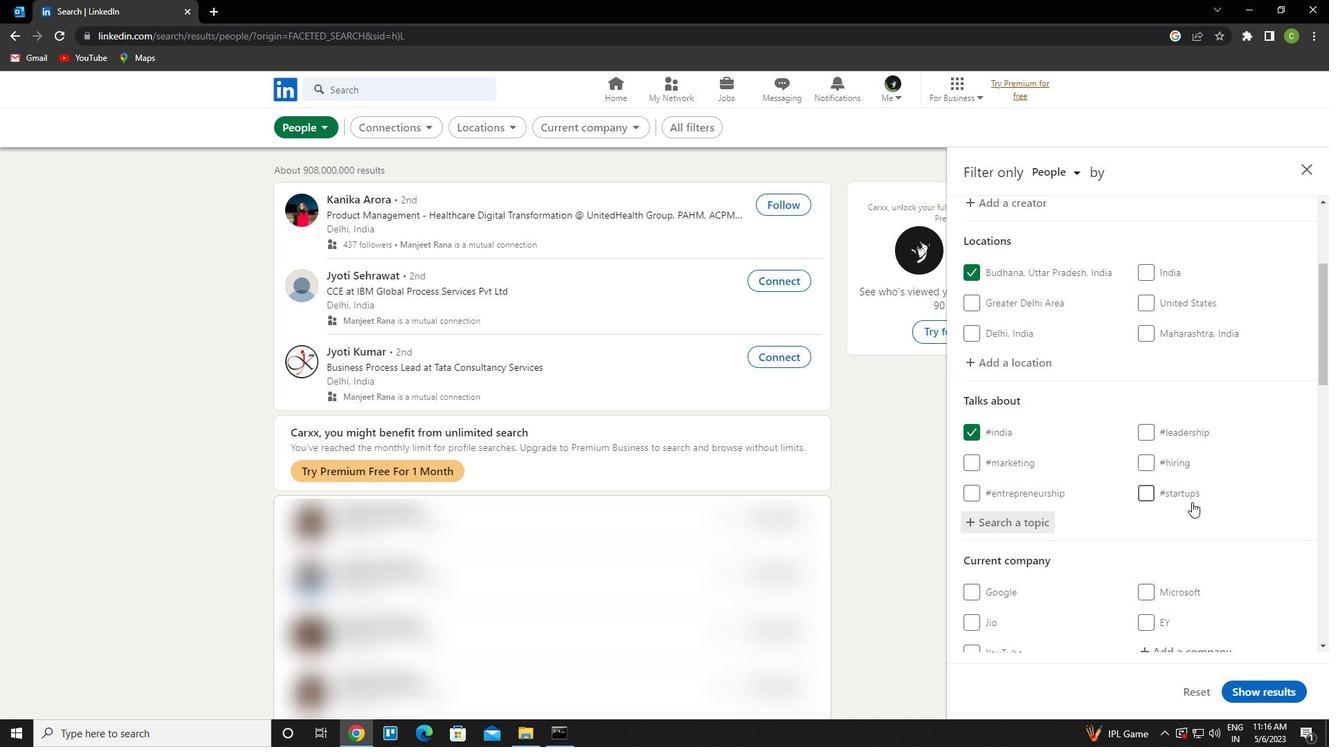 
Action: Mouse scrolled (1192, 502) with delta (0, 0)
Screenshot: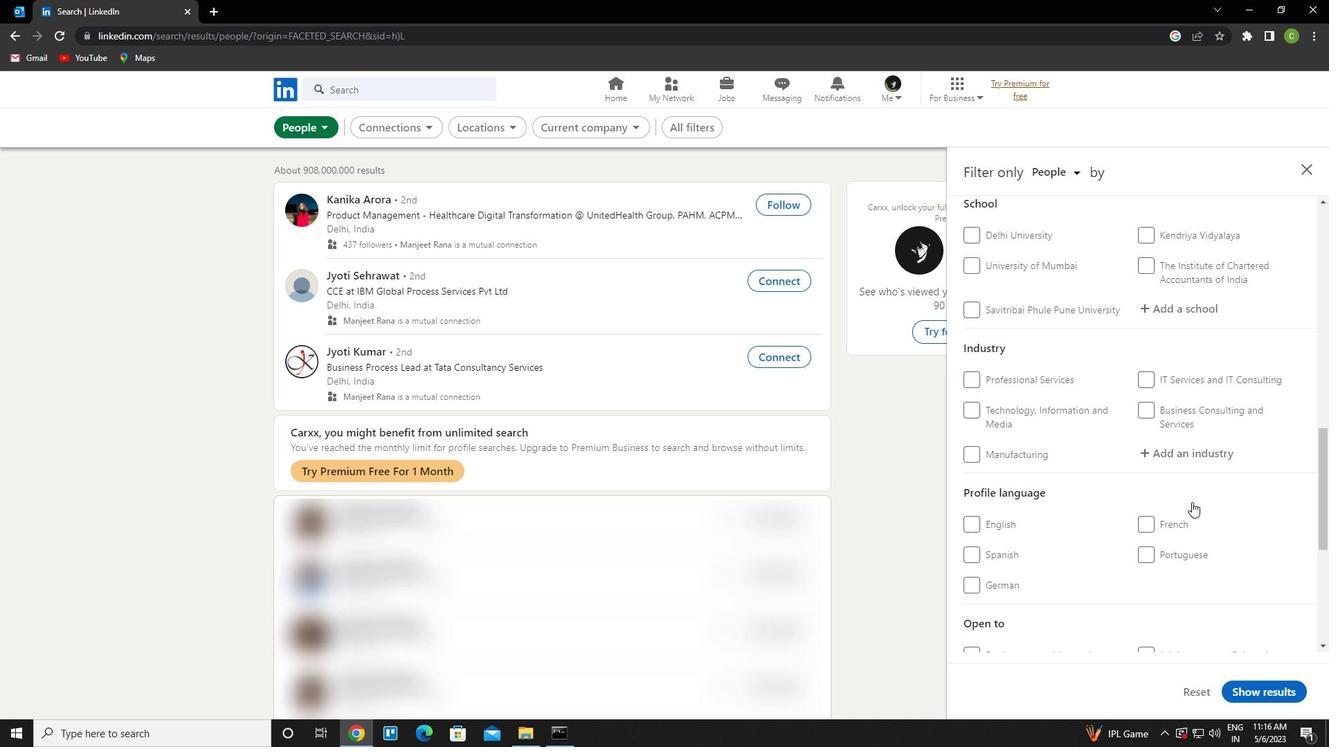 
Action: Mouse moved to (1138, 485)
Screenshot: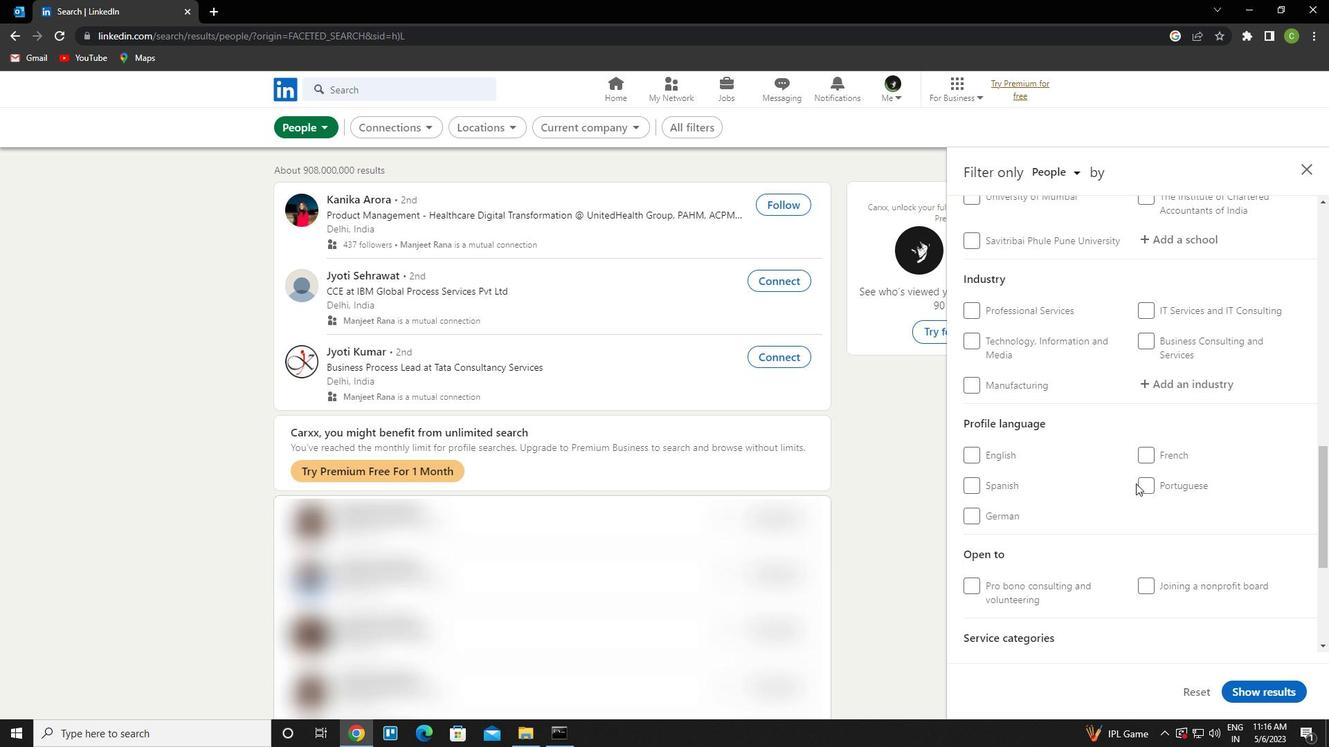 
Action: Mouse pressed left at (1138, 485)
Screenshot: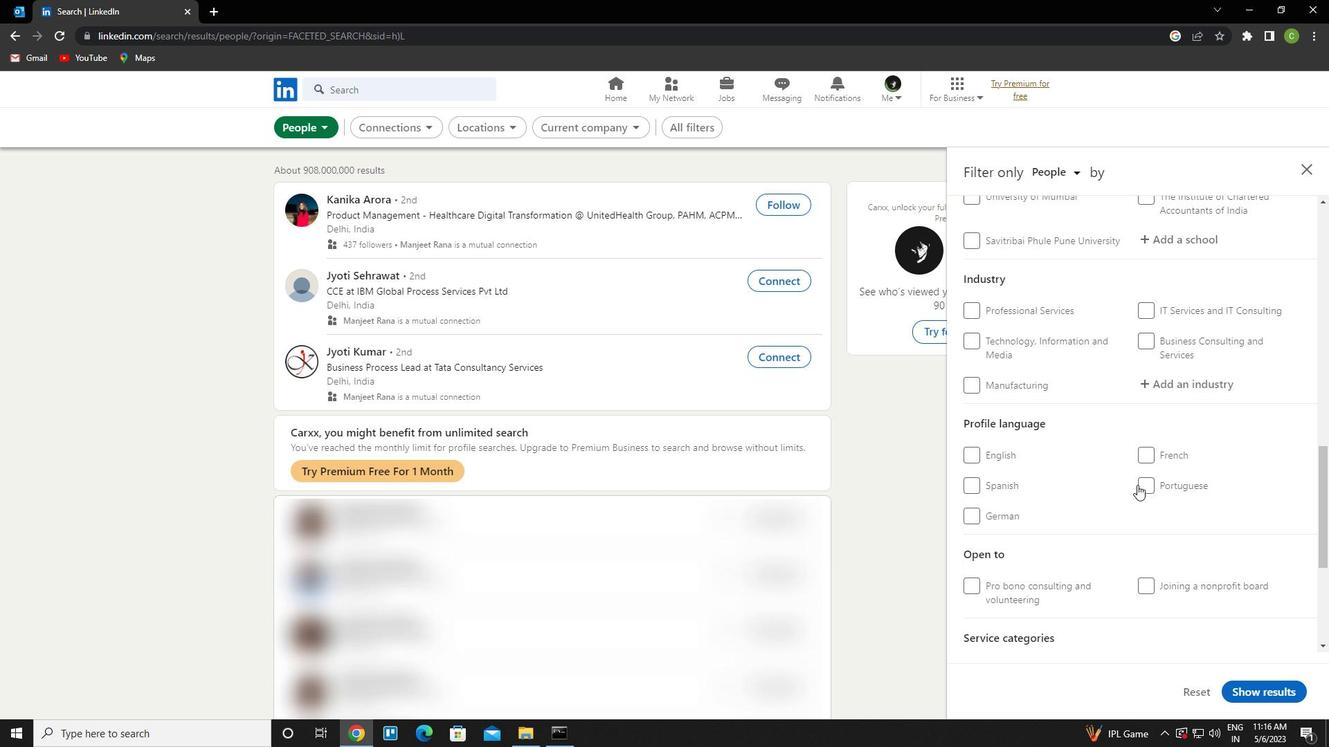
Action: Mouse moved to (1123, 461)
Screenshot: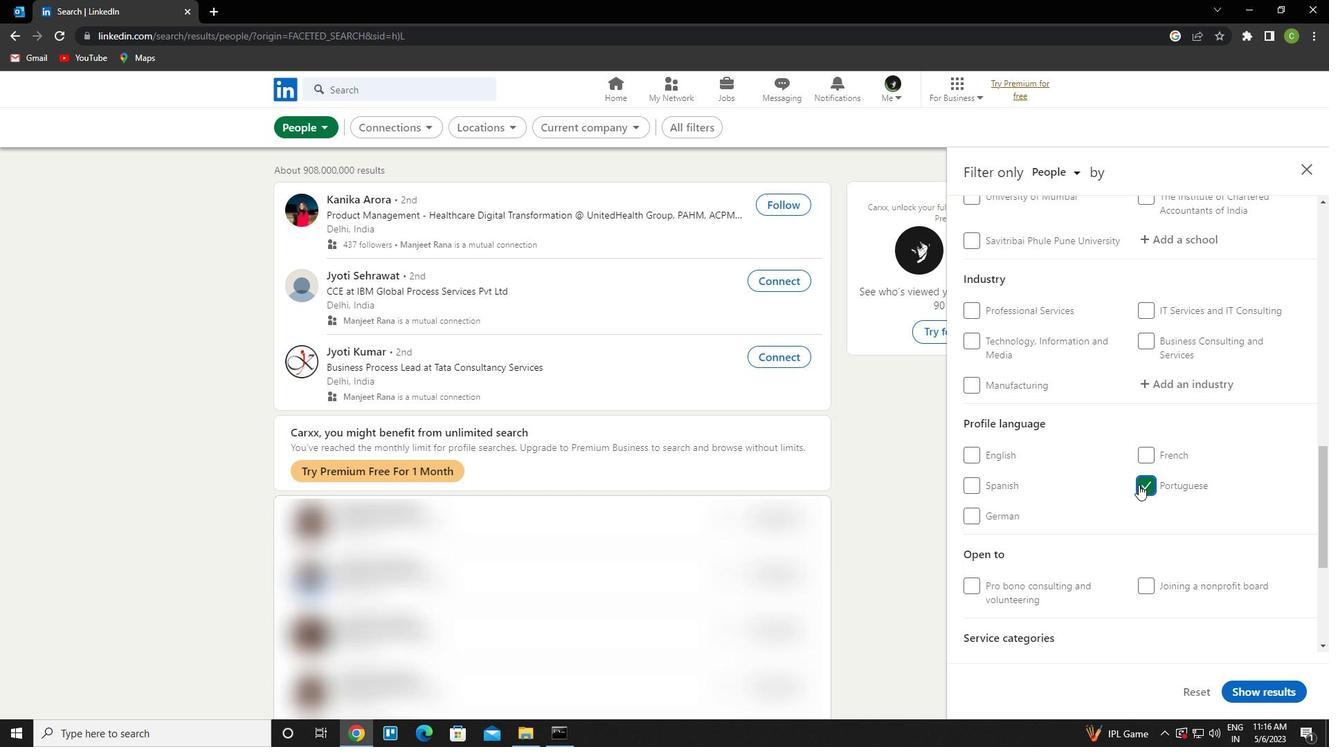 
Action: Mouse scrolled (1123, 462) with delta (0, 0)
Screenshot: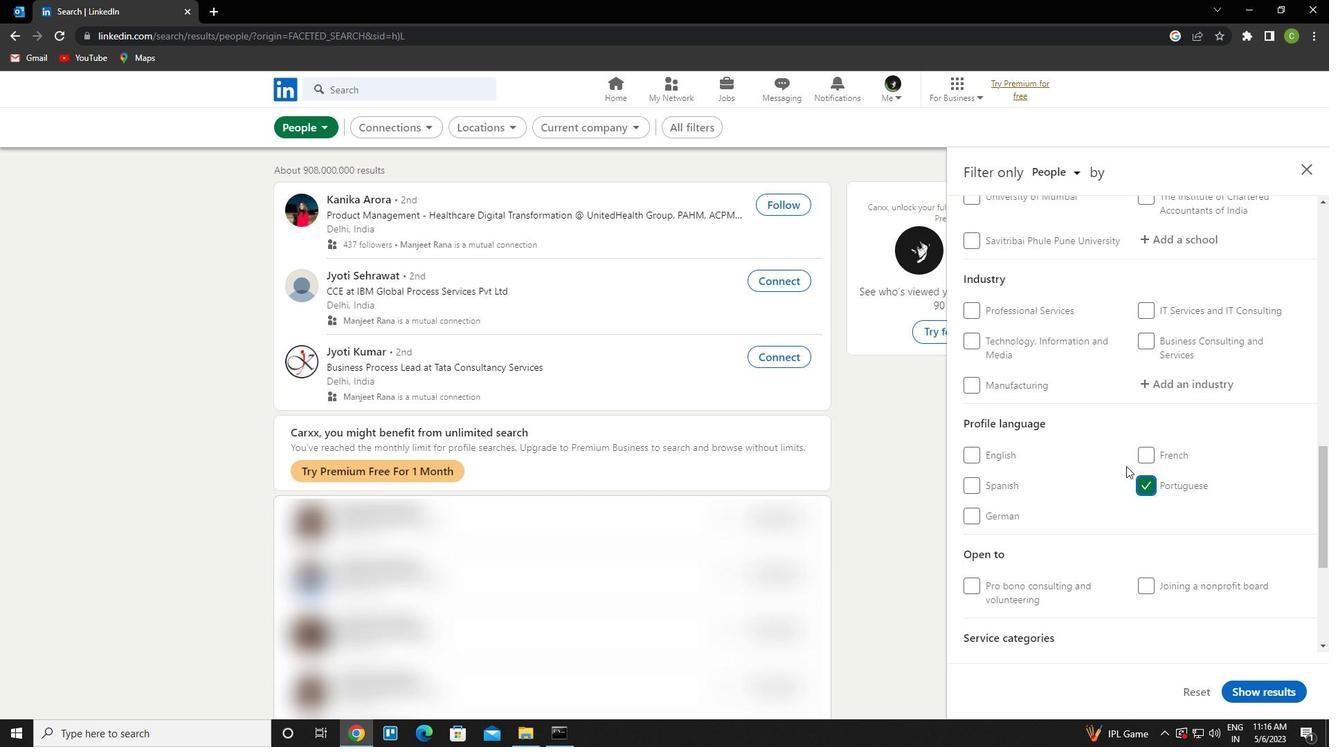 
Action: Mouse scrolled (1123, 462) with delta (0, 0)
Screenshot: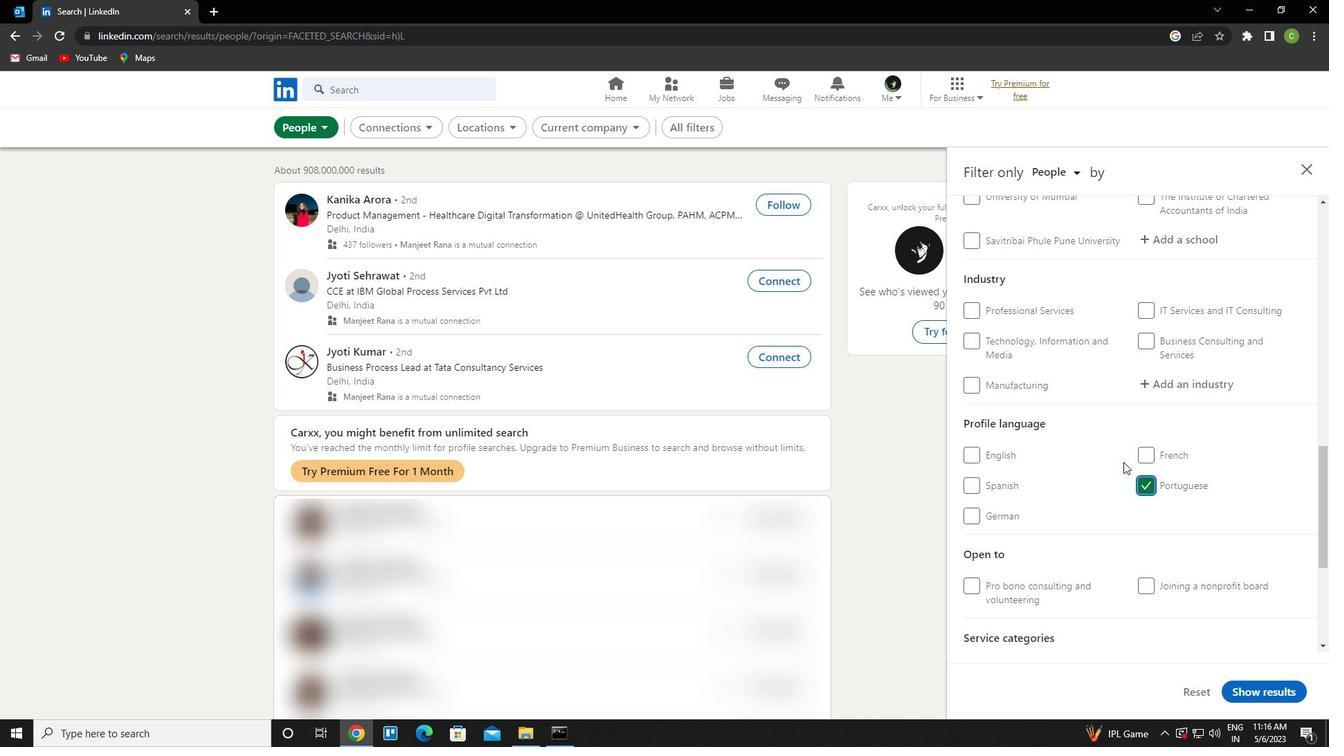 
Action: Mouse scrolled (1123, 462) with delta (0, 0)
Screenshot: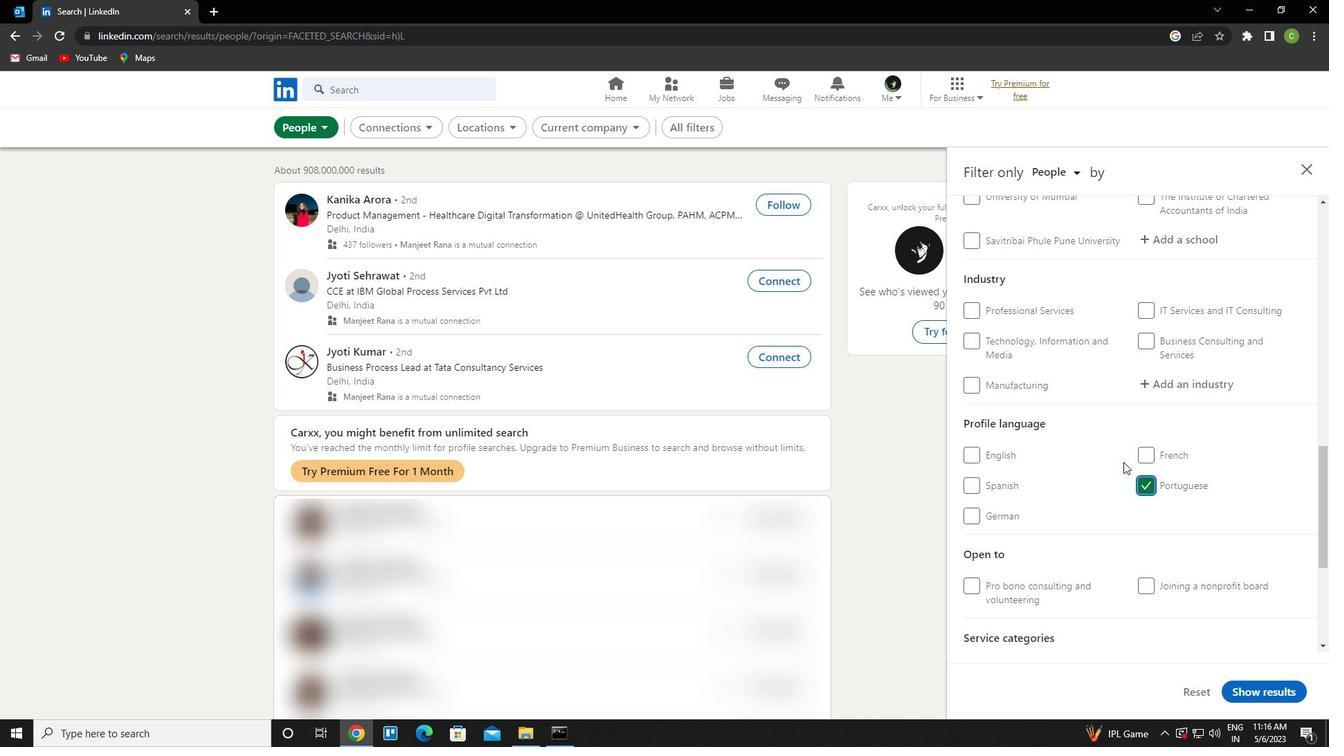 
Action: Mouse scrolled (1123, 462) with delta (0, 0)
Screenshot: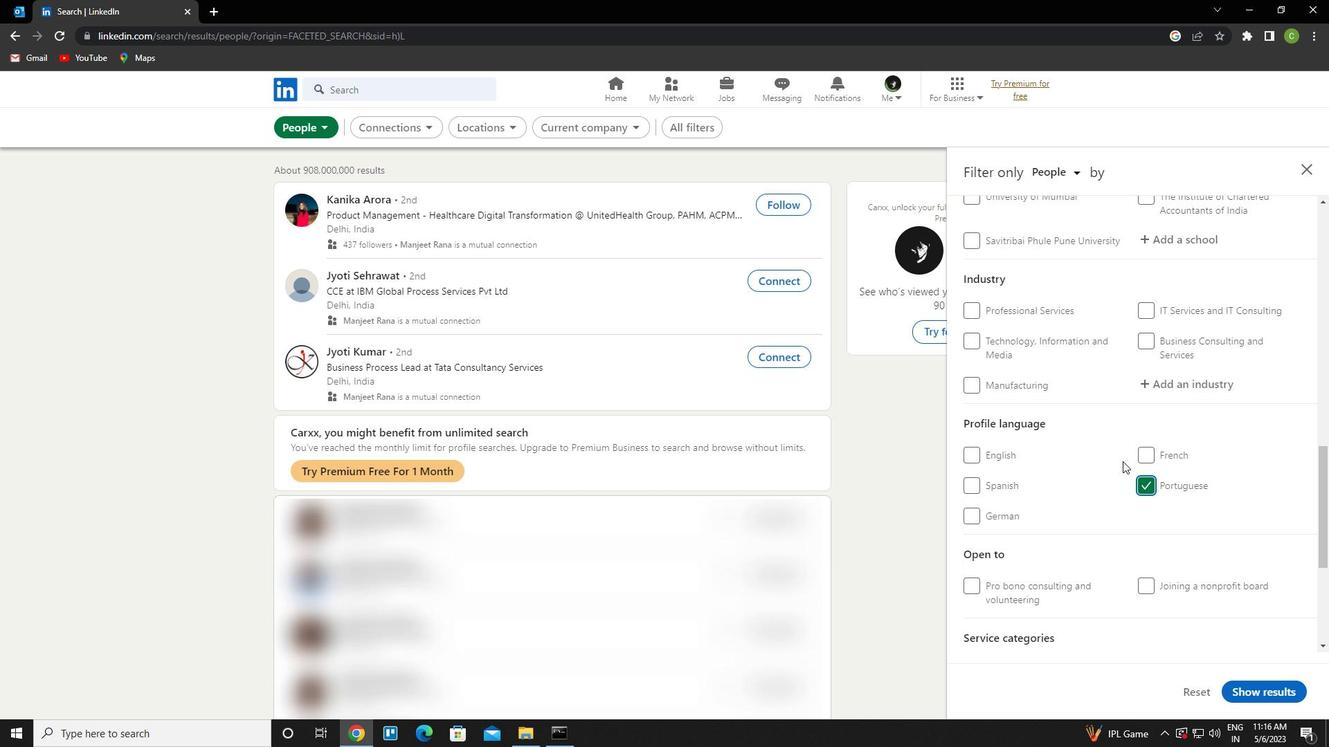 
Action: Mouse scrolled (1123, 462) with delta (0, 0)
Screenshot: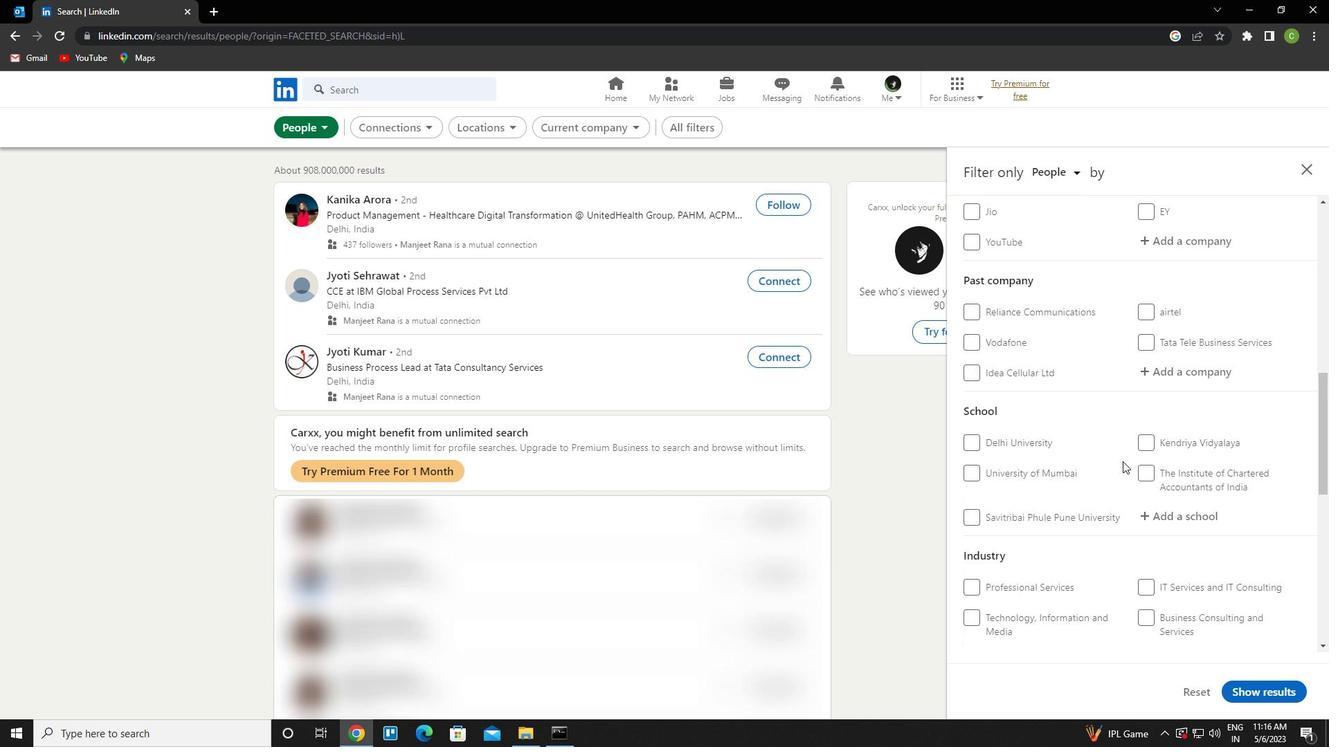 
Action: Mouse scrolled (1123, 462) with delta (0, 0)
Screenshot: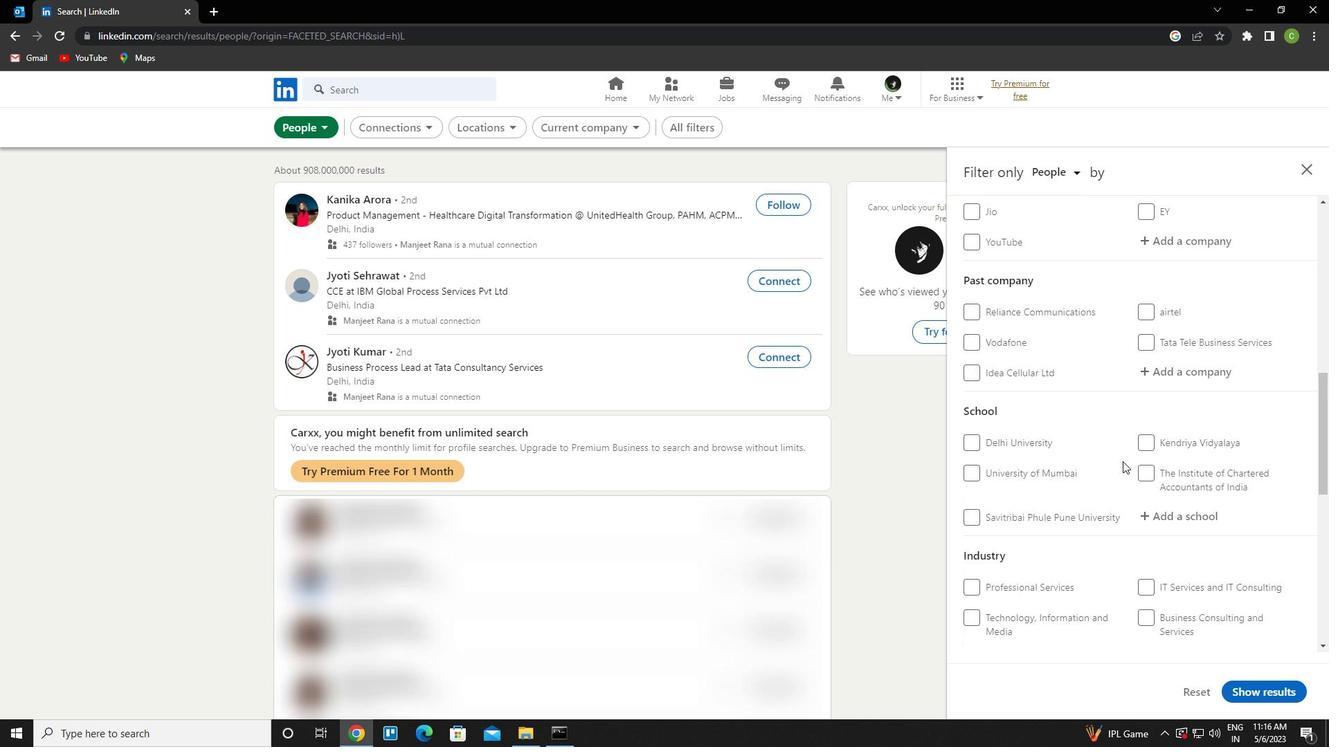 
Action: Mouse scrolled (1123, 462) with delta (0, 0)
Screenshot: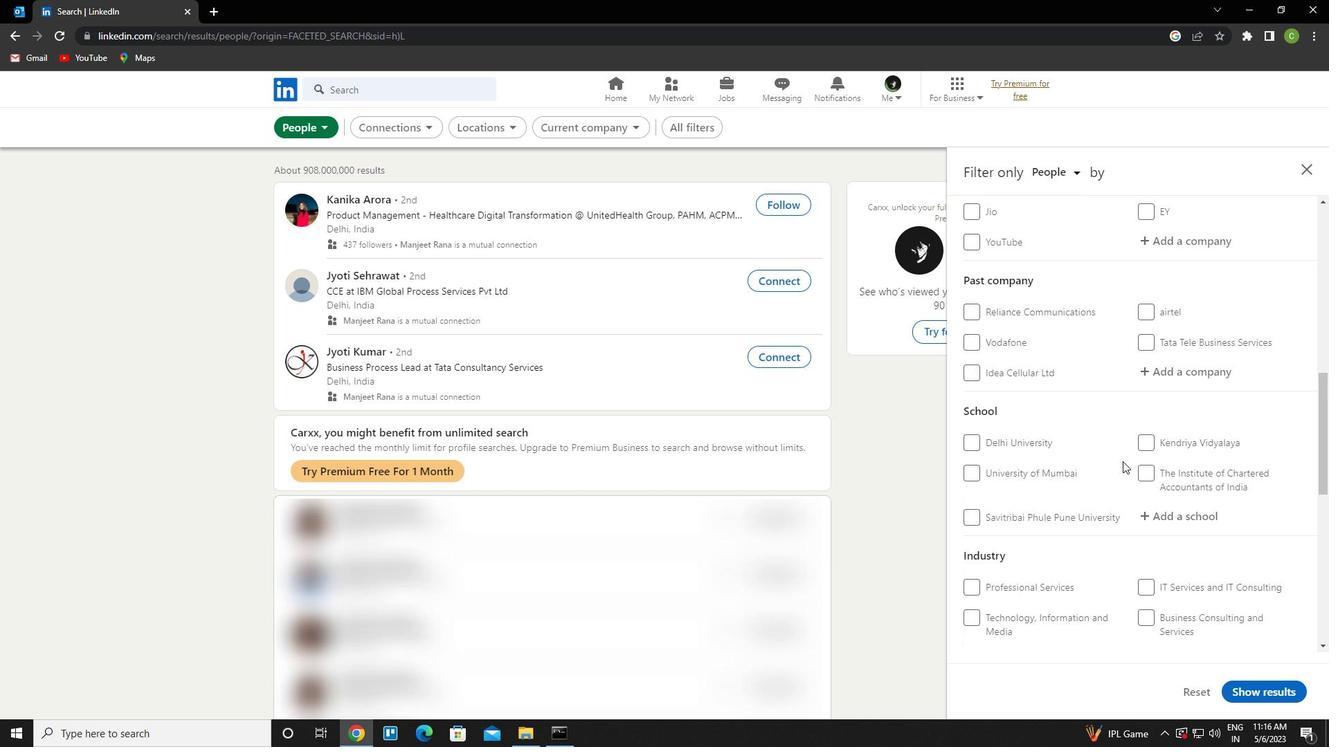 
Action: Mouse moved to (1188, 444)
Screenshot: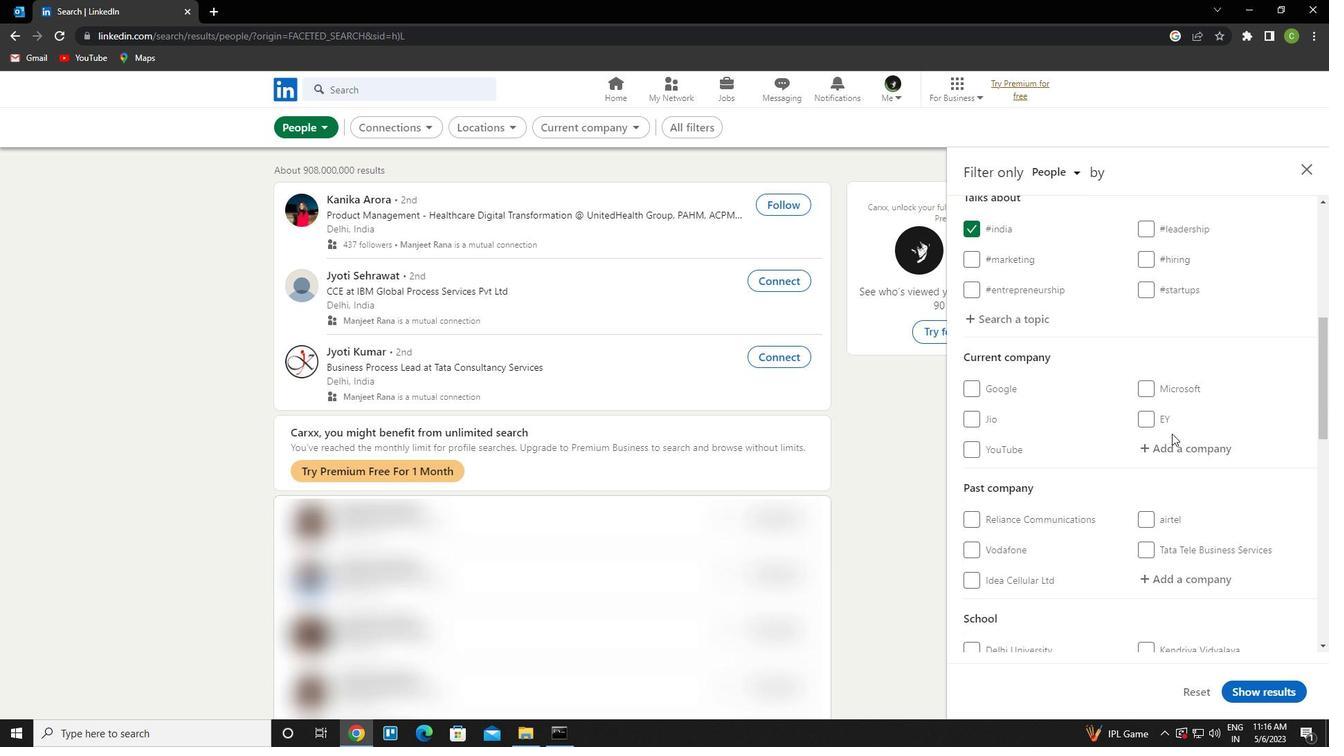 
Action: Mouse pressed left at (1188, 444)
Screenshot: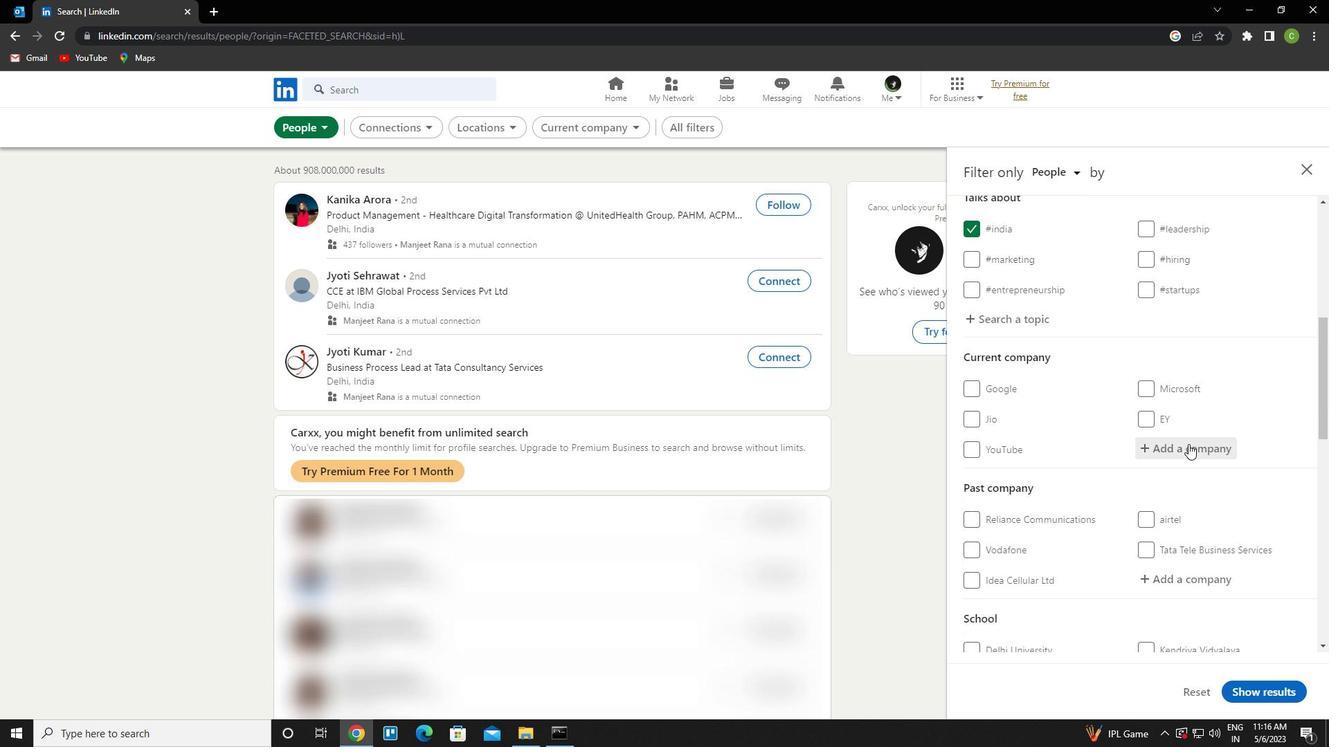 
Action: Key pressed <Key.caps_lock>h<Key.caps_lock>onf=<Key.backspace><Key.backspace>da<Key.space>motor<Key.down><Key.down><Key.enter>
Screenshot: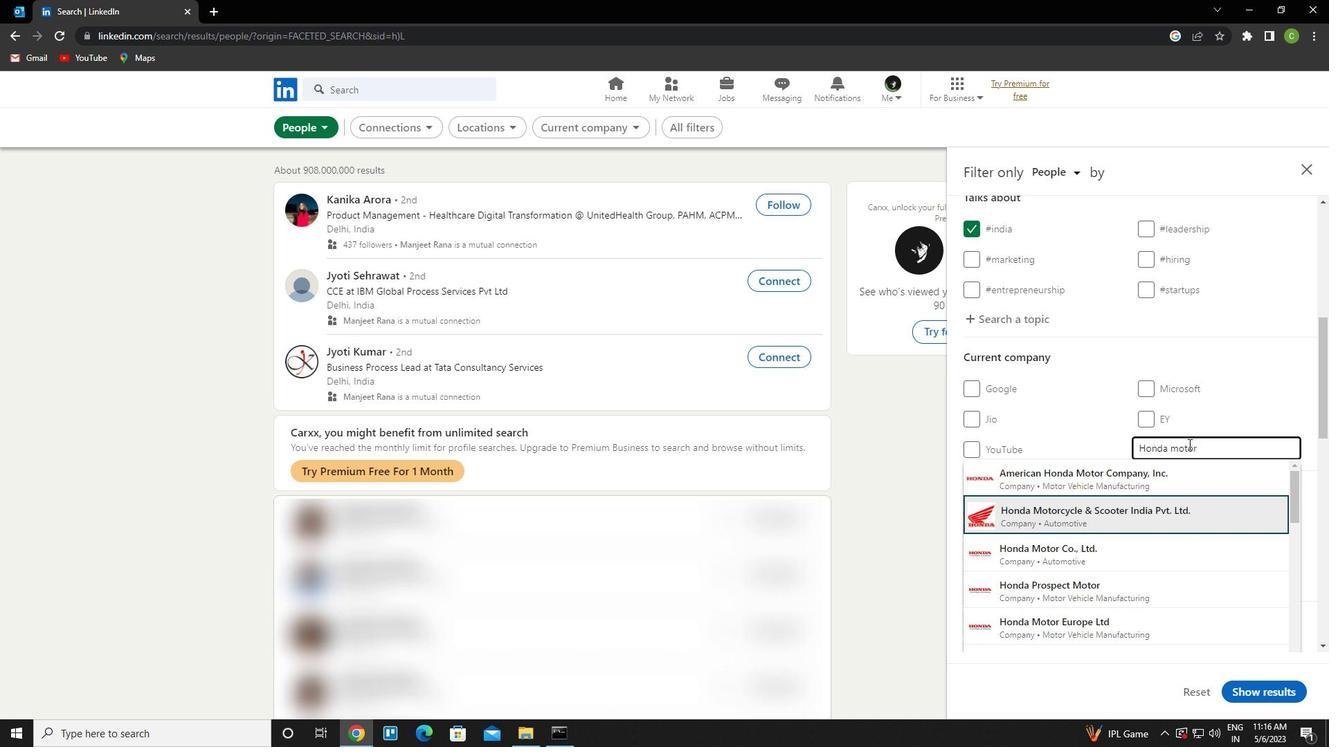 
Action: Mouse scrolled (1188, 443) with delta (0, 0)
Screenshot: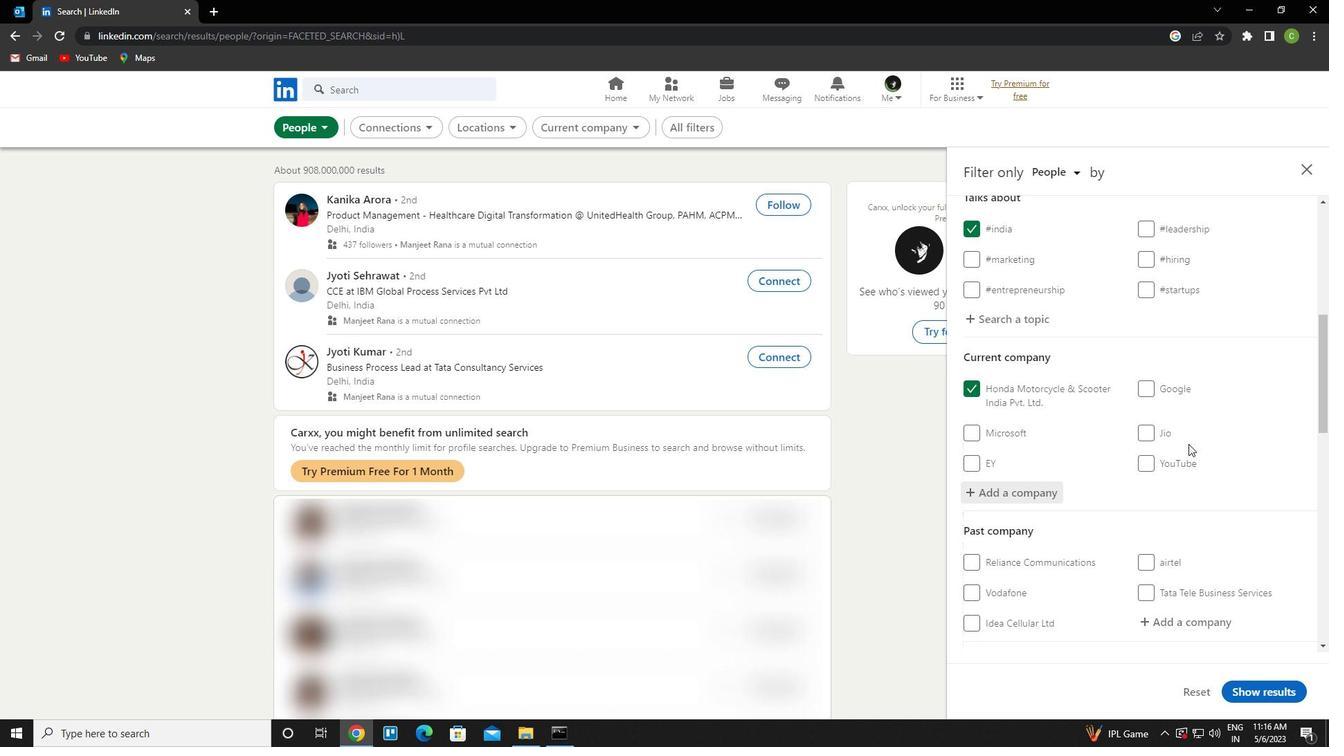 
Action: Mouse moved to (1188, 445)
Screenshot: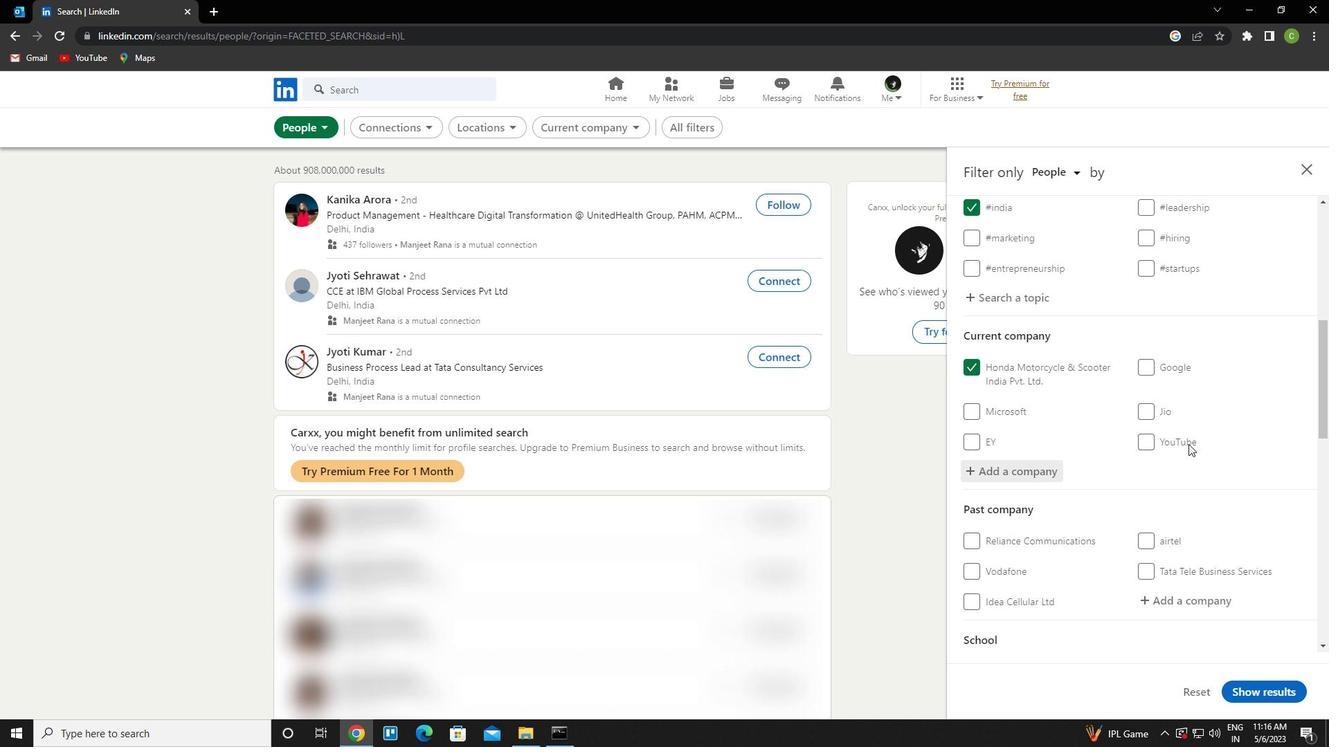 
Action: Mouse scrolled (1188, 444) with delta (0, 0)
Screenshot: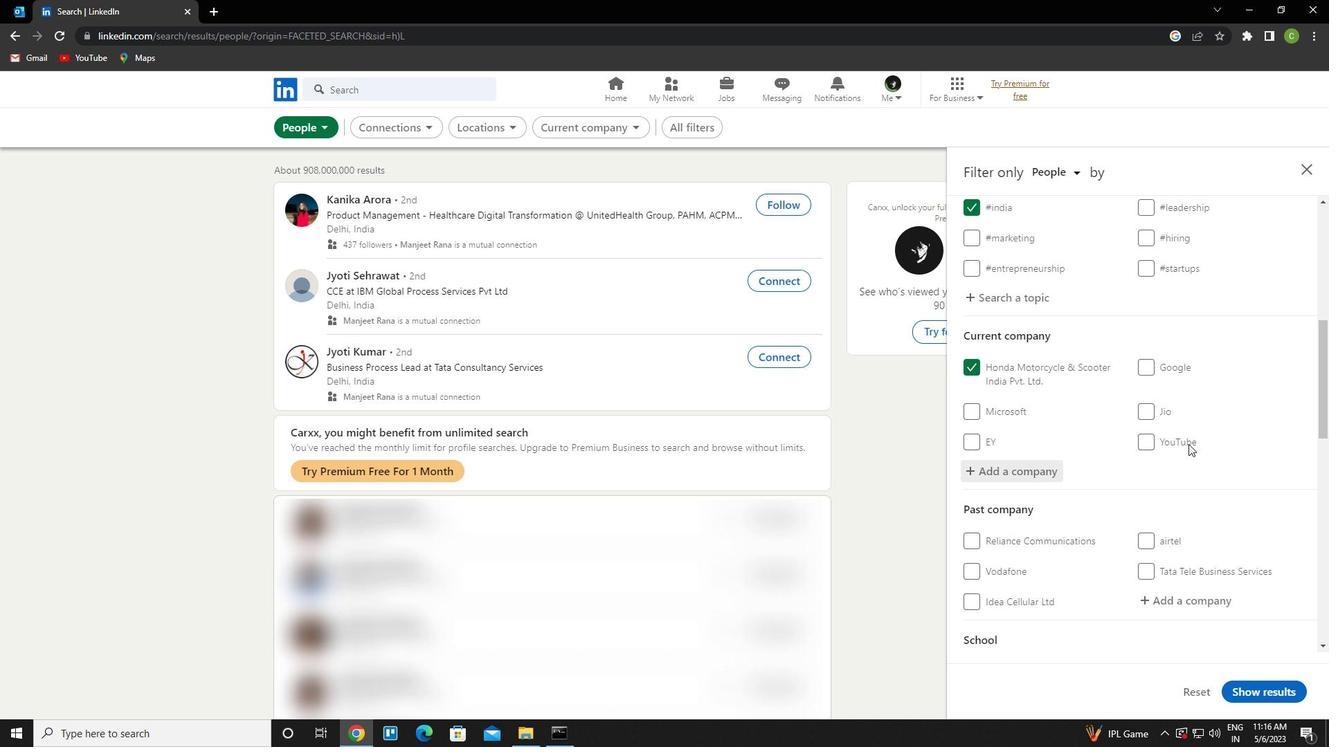 
Action: Mouse moved to (1204, 472)
Screenshot: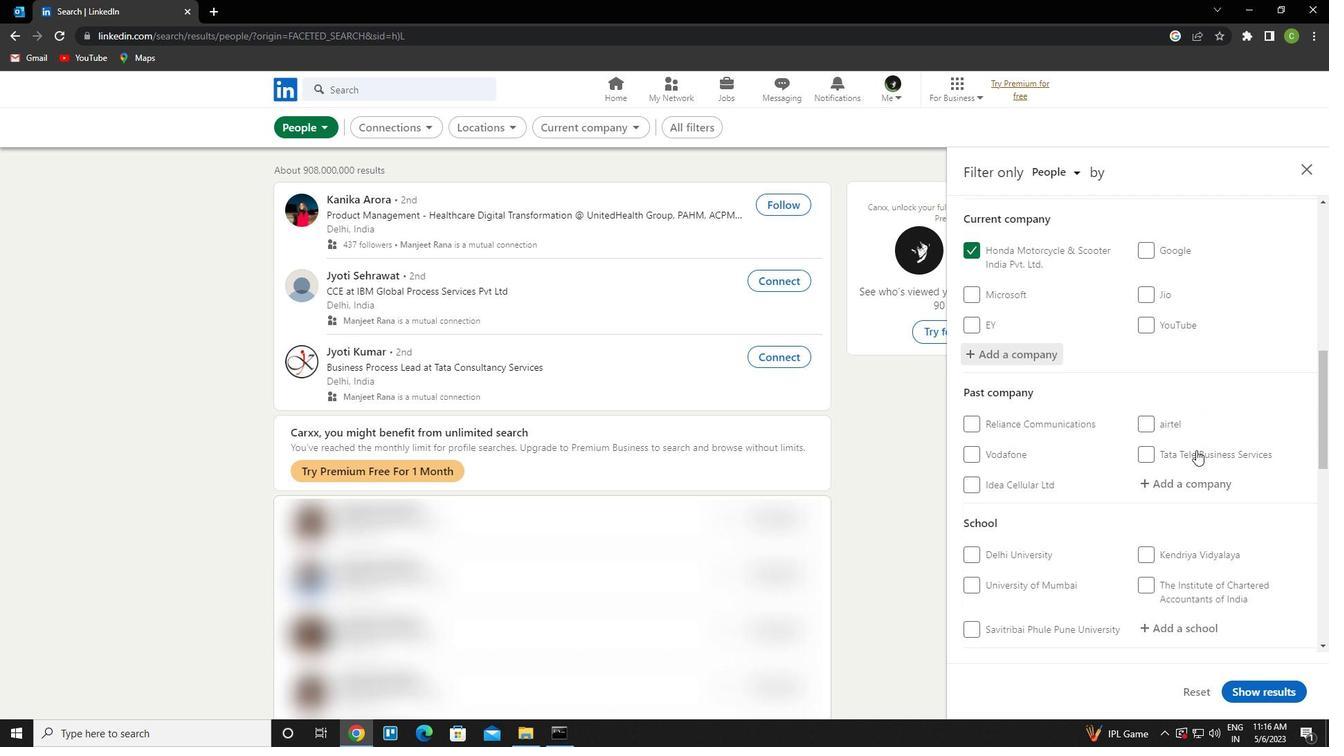 
Action: Mouse scrolled (1204, 472) with delta (0, 0)
Screenshot: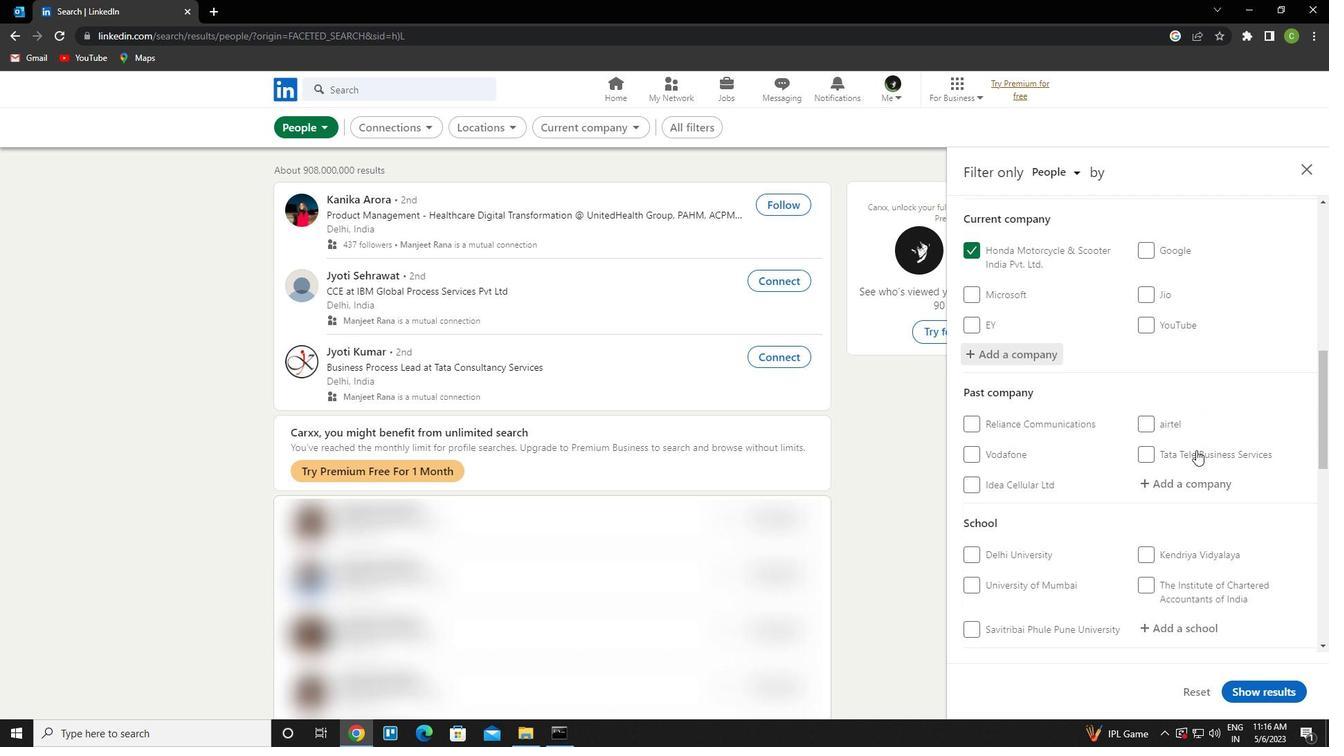 
Action: Mouse scrolled (1204, 472) with delta (0, 0)
Screenshot: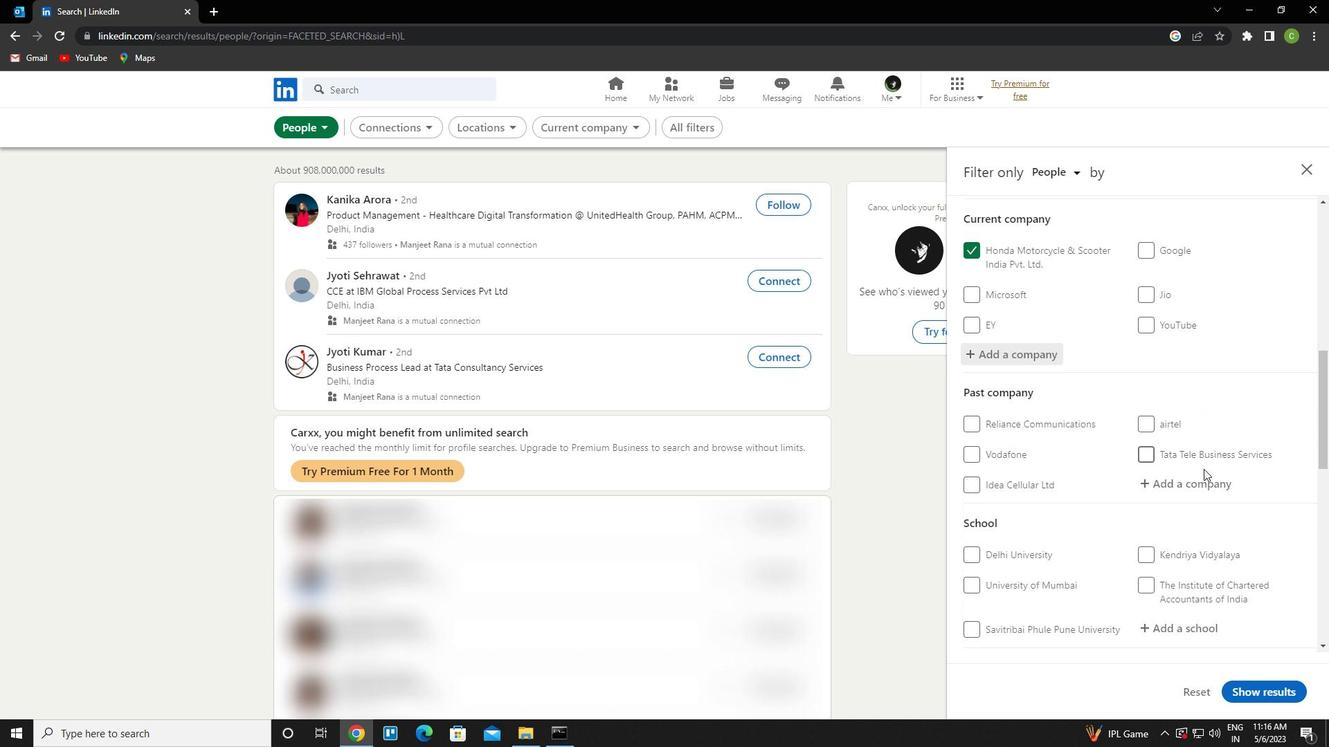 
Action: Mouse moved to (1188, 486)
Screenshot: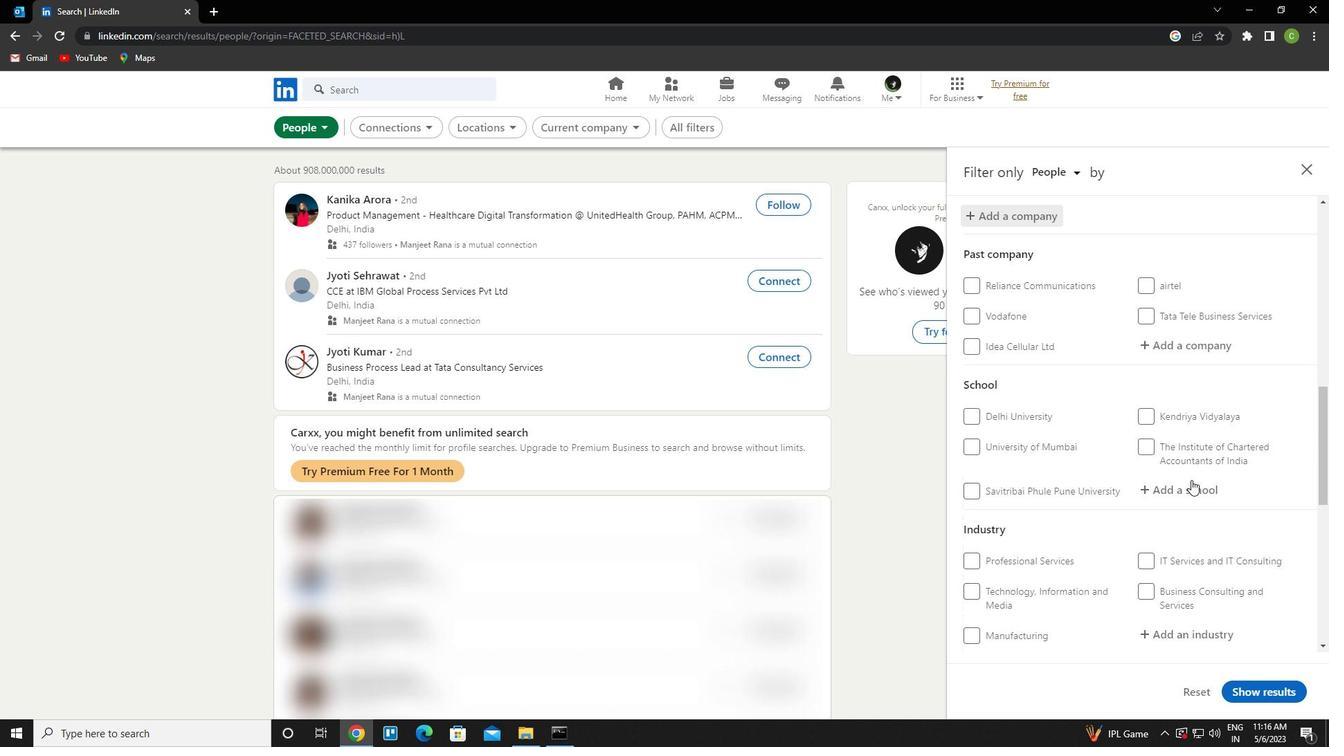 
Action: Mouse pressed left at (1188, 486)
Screenshot: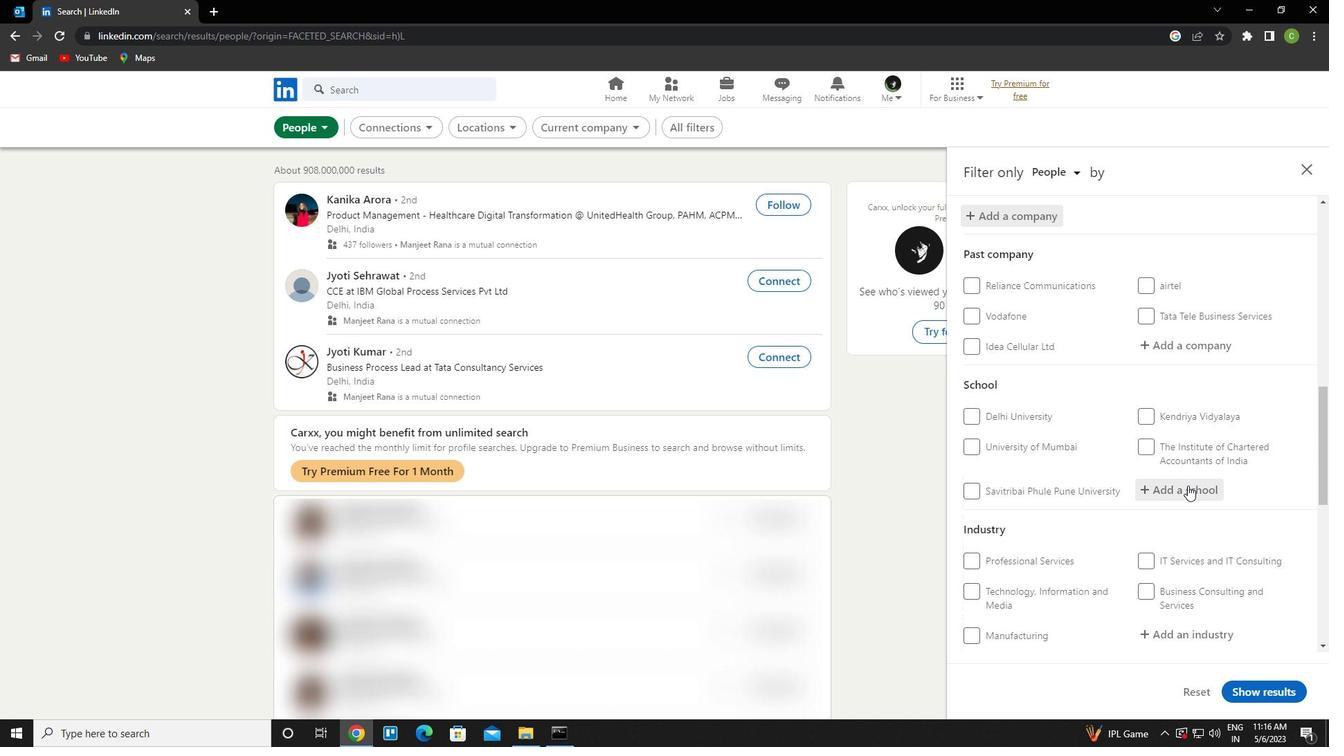 
Action: Key pressed <Key.caps_lock>s<Key.caps_lock>urendranath<Key.down><Key.enter>
Screenshot: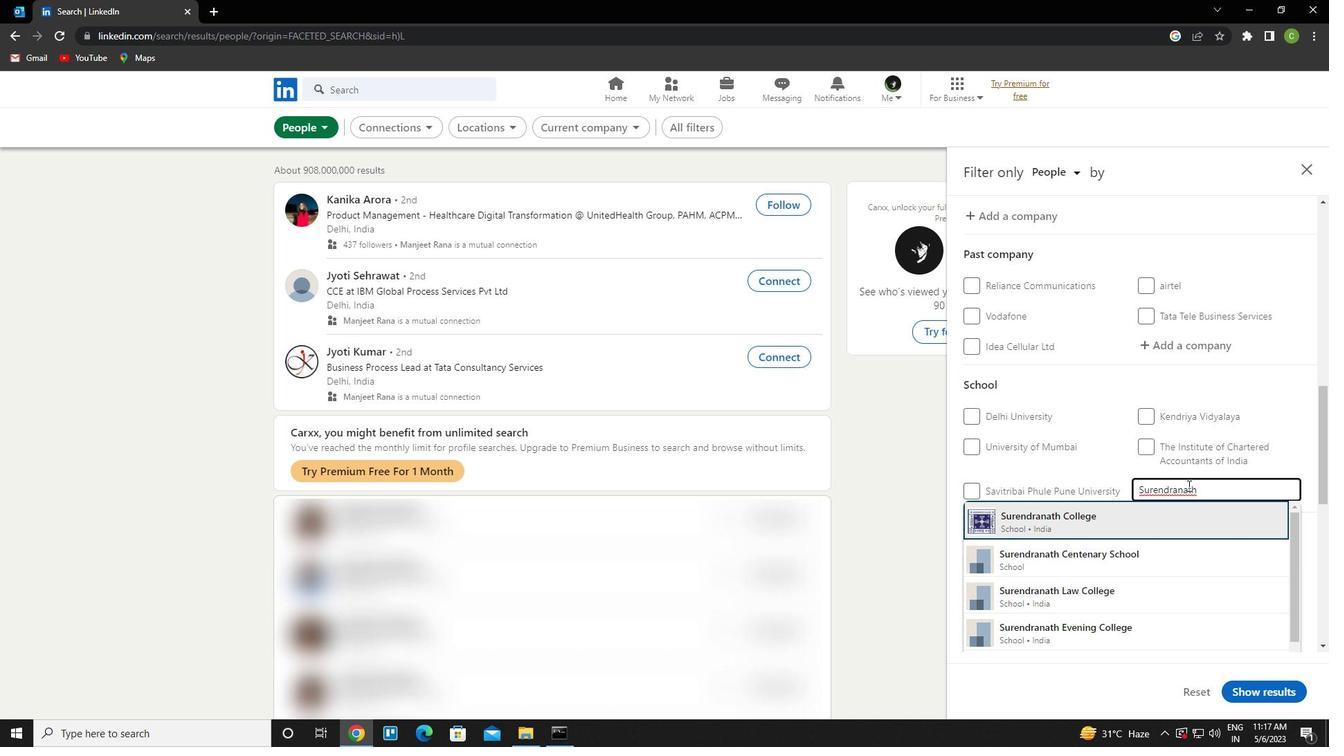 
Action: Mouse scrolled (1188, 485) with delta (0, 0)
Screenshot: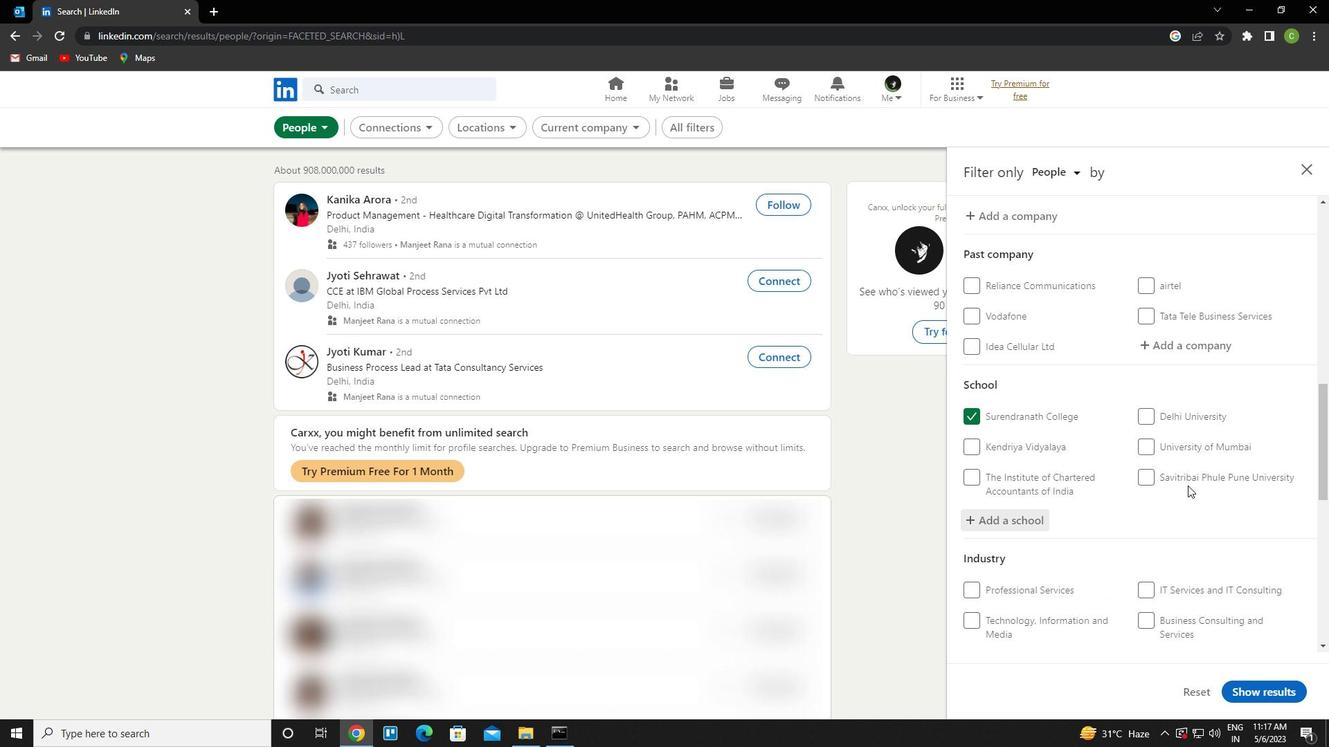 
Action: Mouse scrolled (1188, 485) with delta (0, 0)
Screenshot: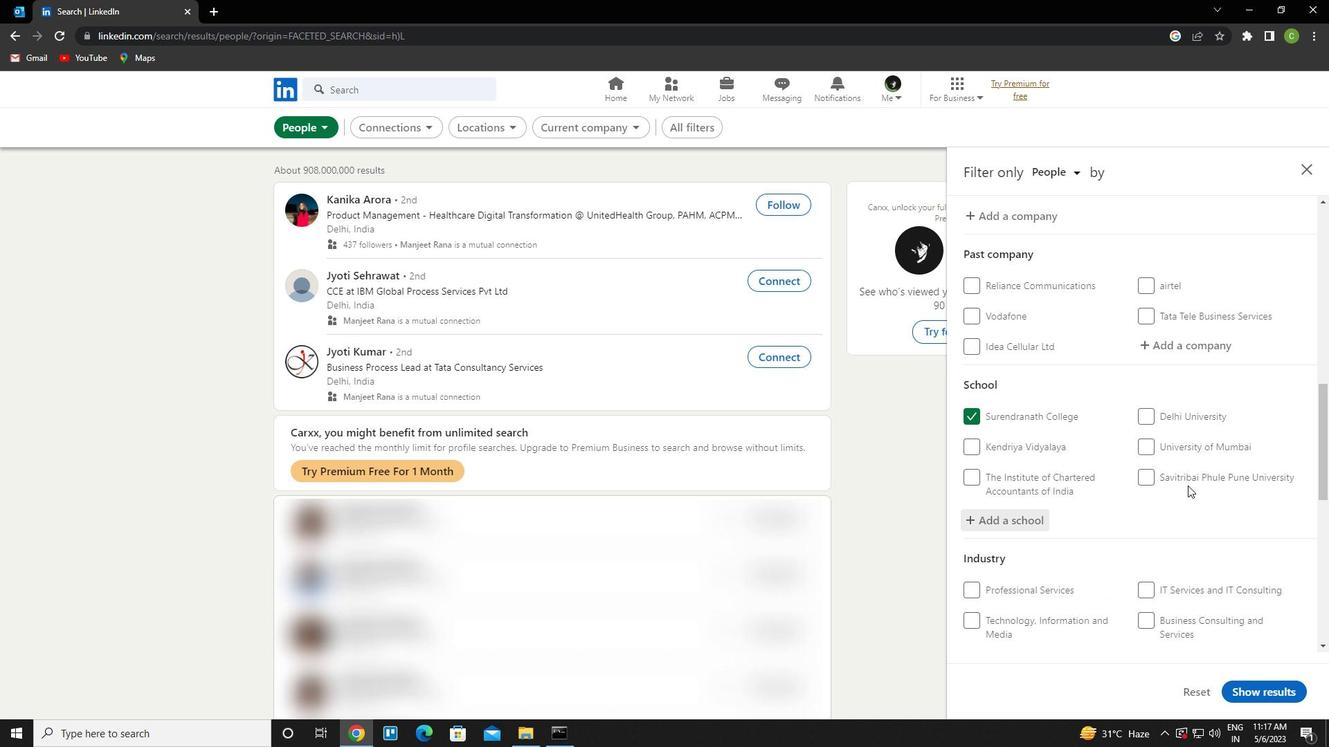 
Action: Mouse scrolled (1188, 485) with delta (0, 0)
Screenshot: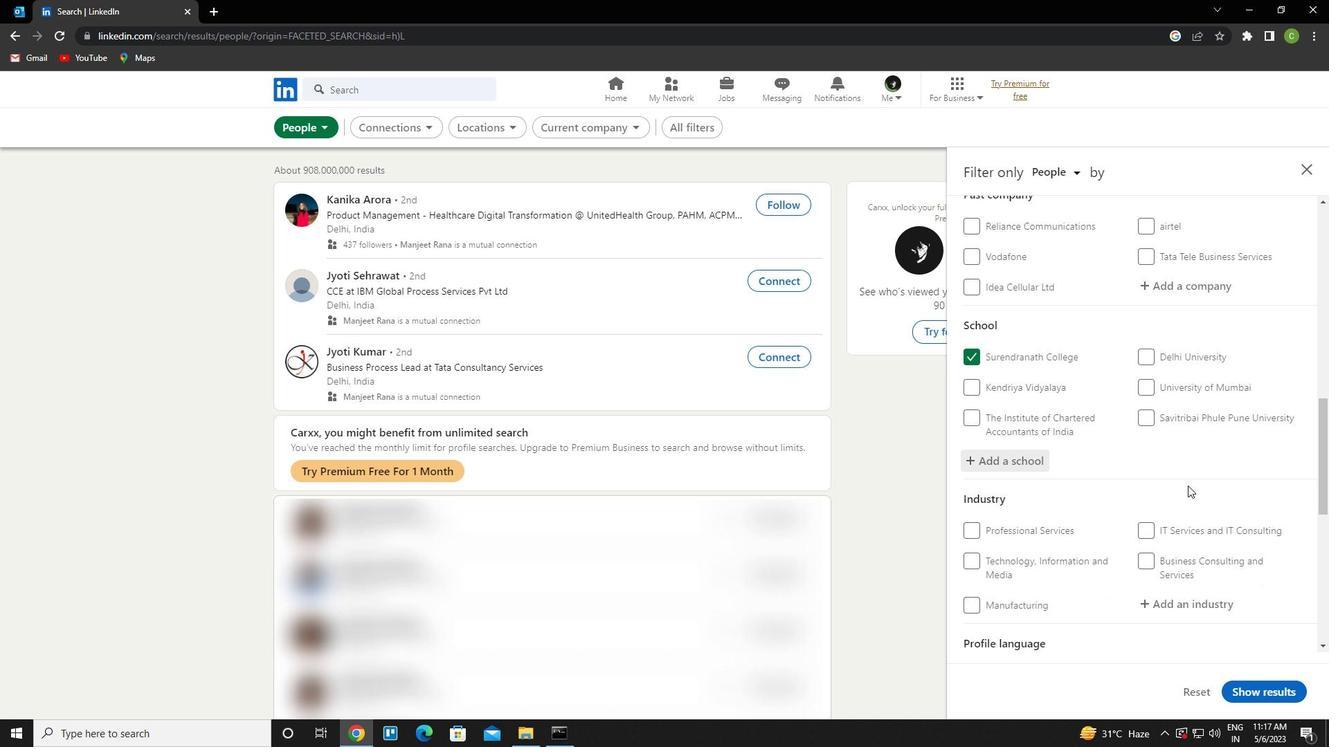 
Action: Mouse scrolled (1188, 485) with delta (0, 0)
Screenshot: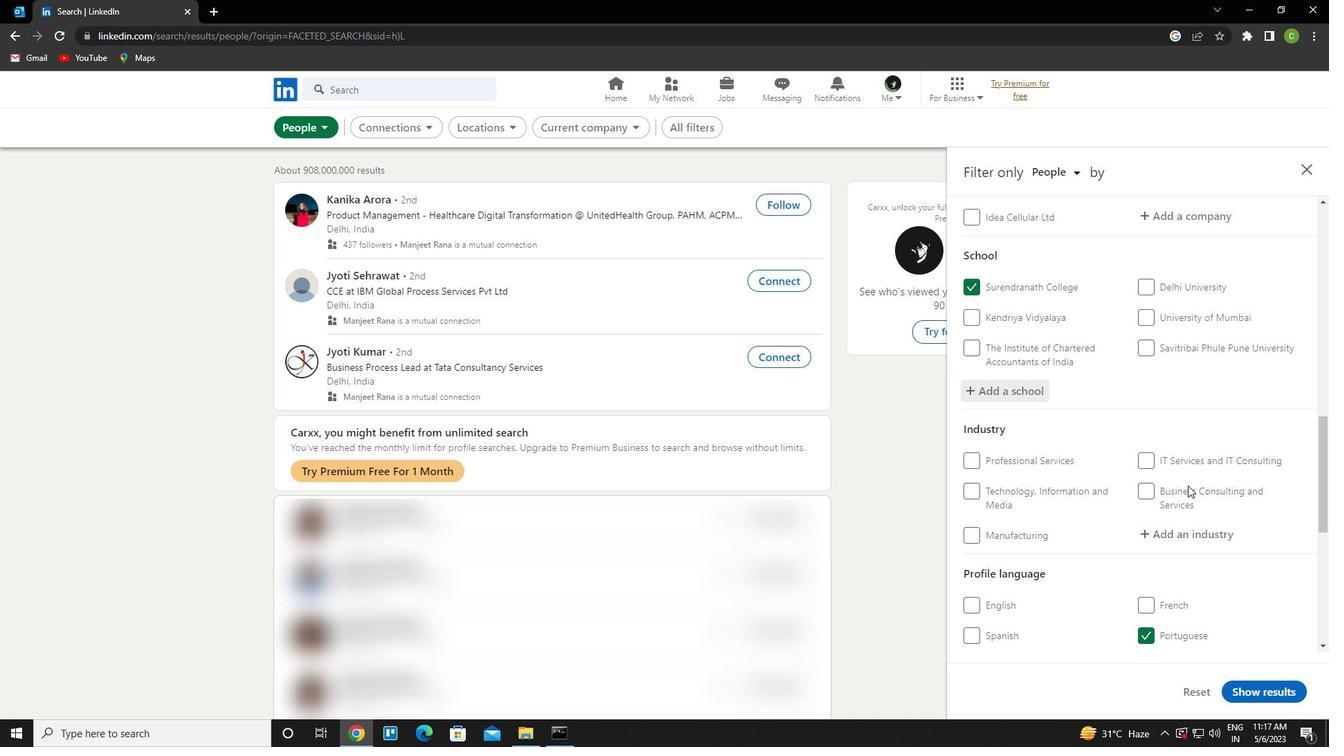 
Action: Mouse moved to (1195, 380)
Screenshot: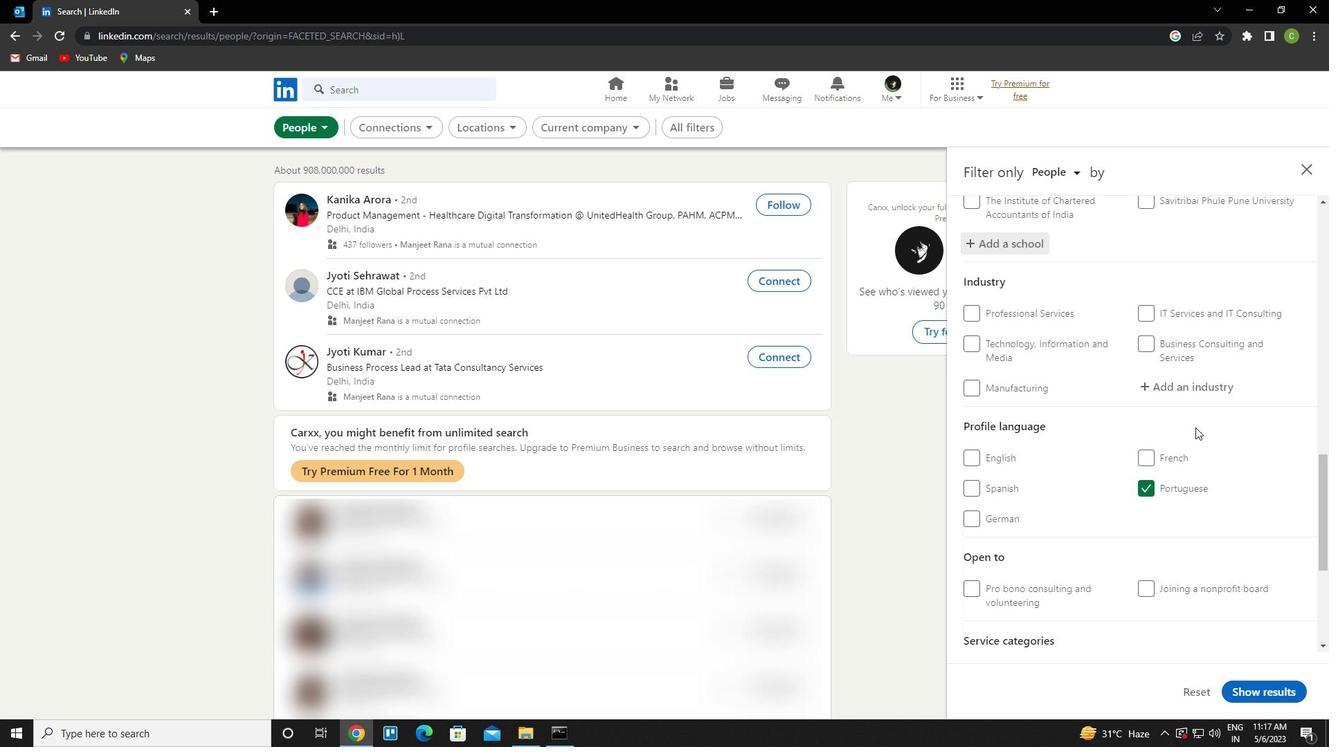
Action: Mouse pressed left at (1195, 380)
Screenshot: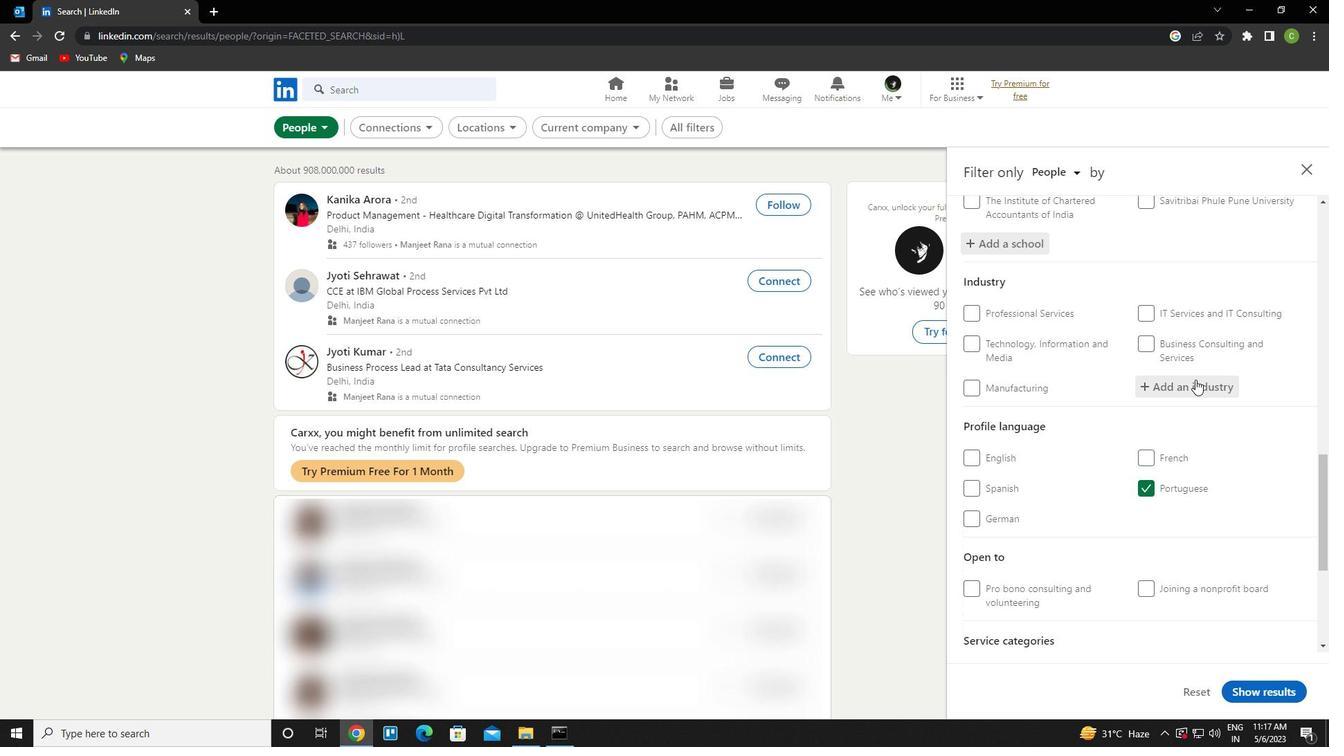 
Action: Key pressed wholesale<Key.space>furniture<Key.down><Key.enter>
Screenshot: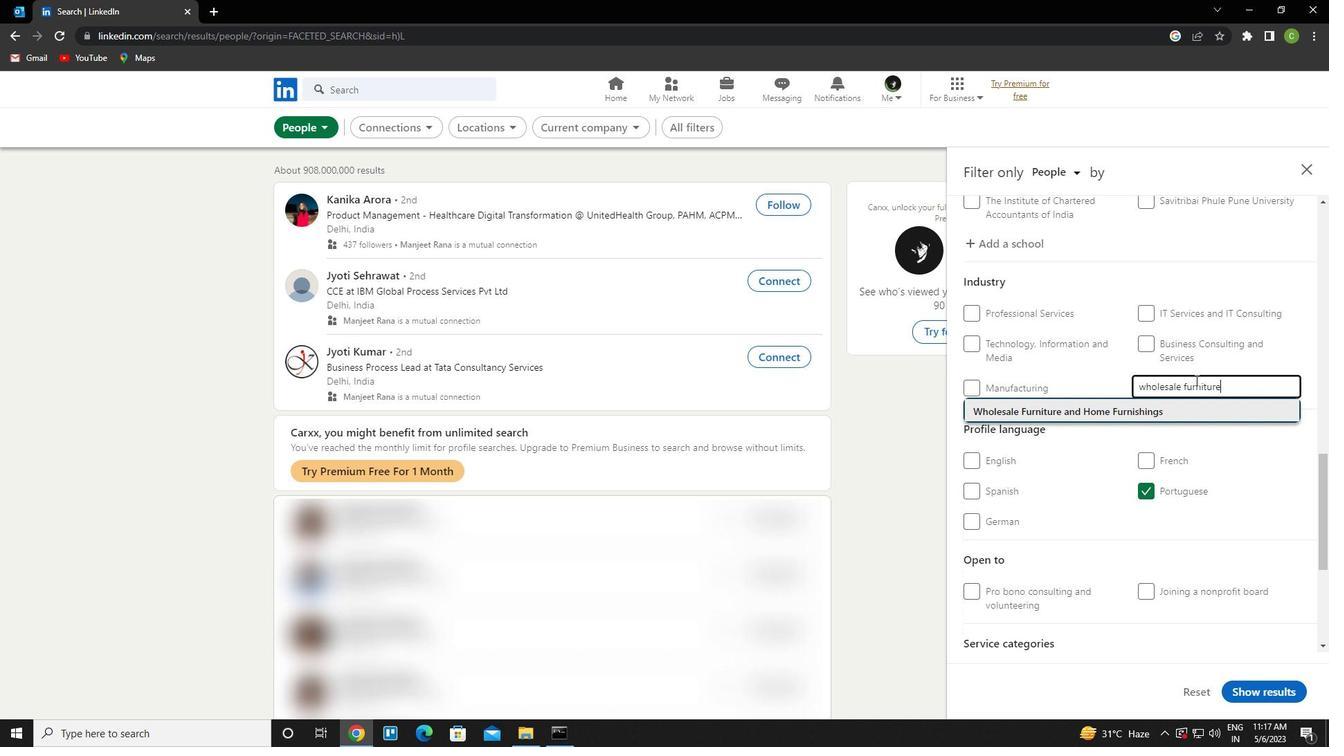 
Action: Mouse scrolled (1195, 379) with delta (0, 0)
Screenshot: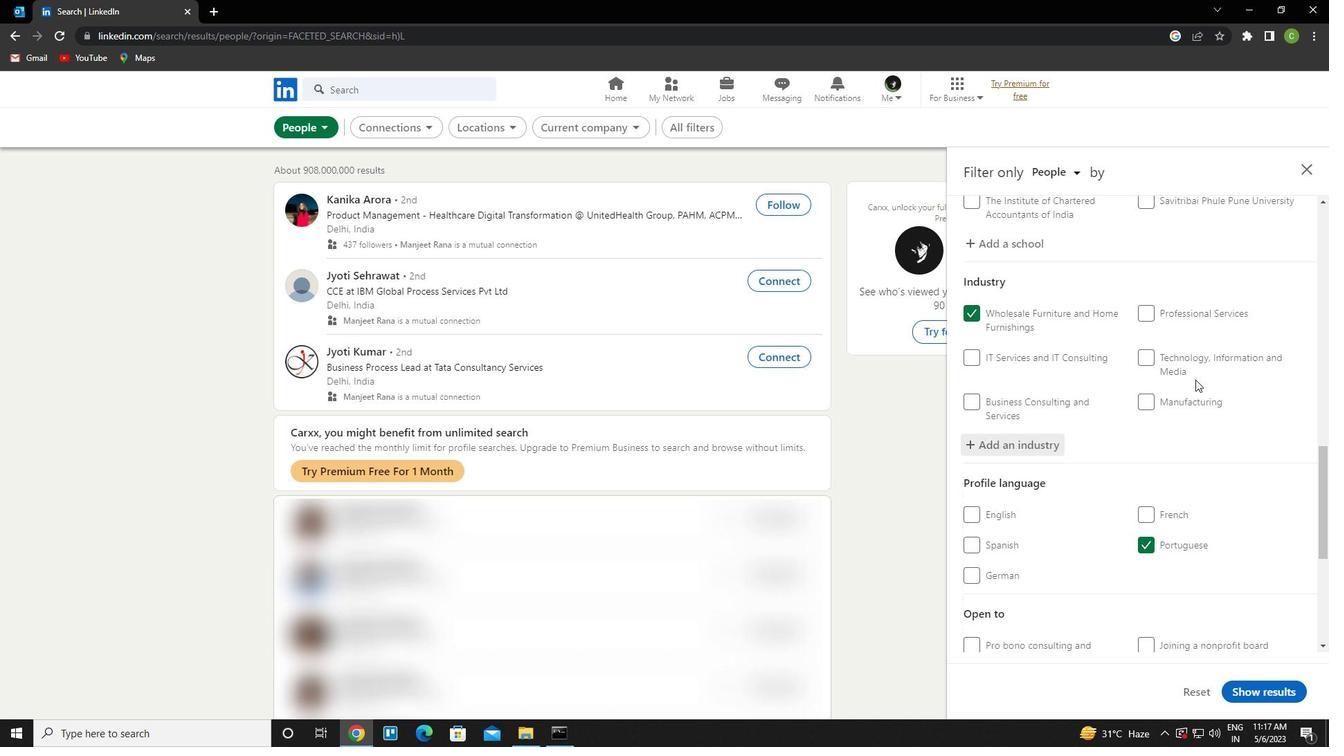 
Action: Mouse scrolled (1195, 379) with delta (0, 0)
Screenshot: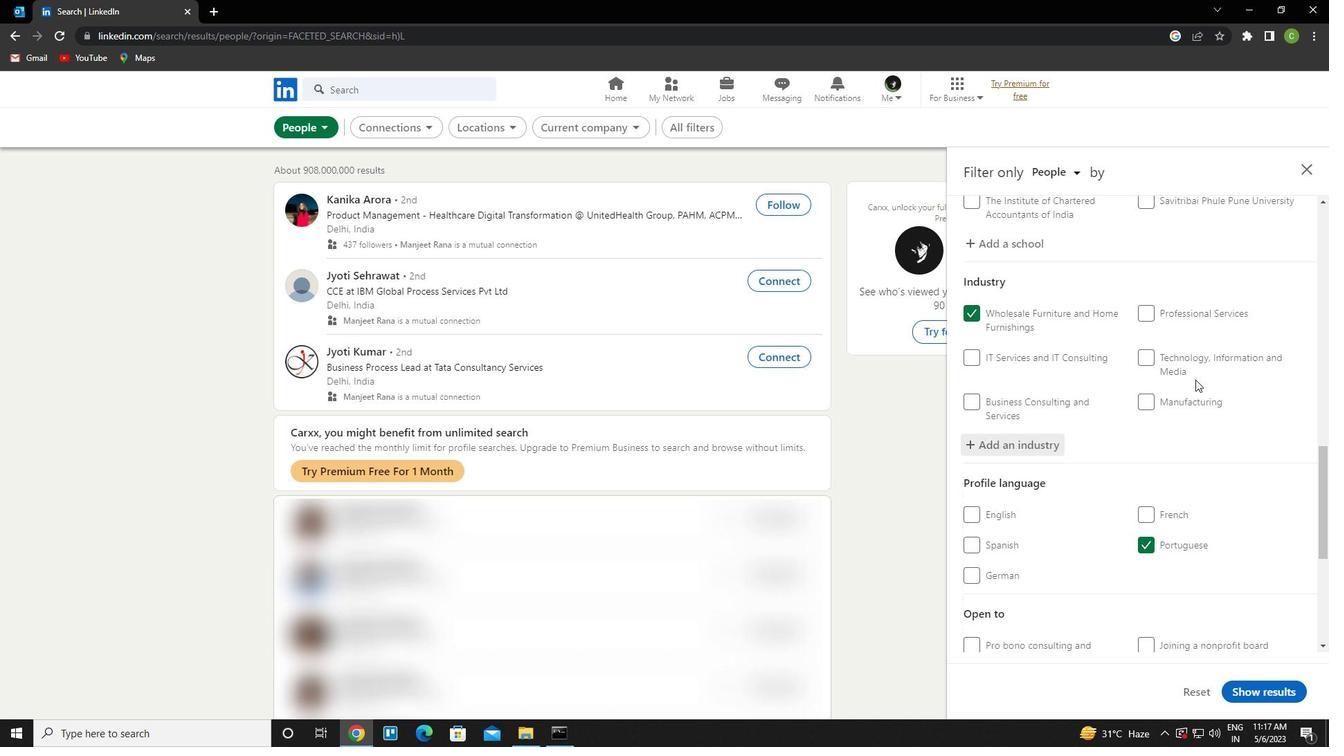 
Action: Mouse scrolled (1195, 379) with delta (0, 0)
Screenshot: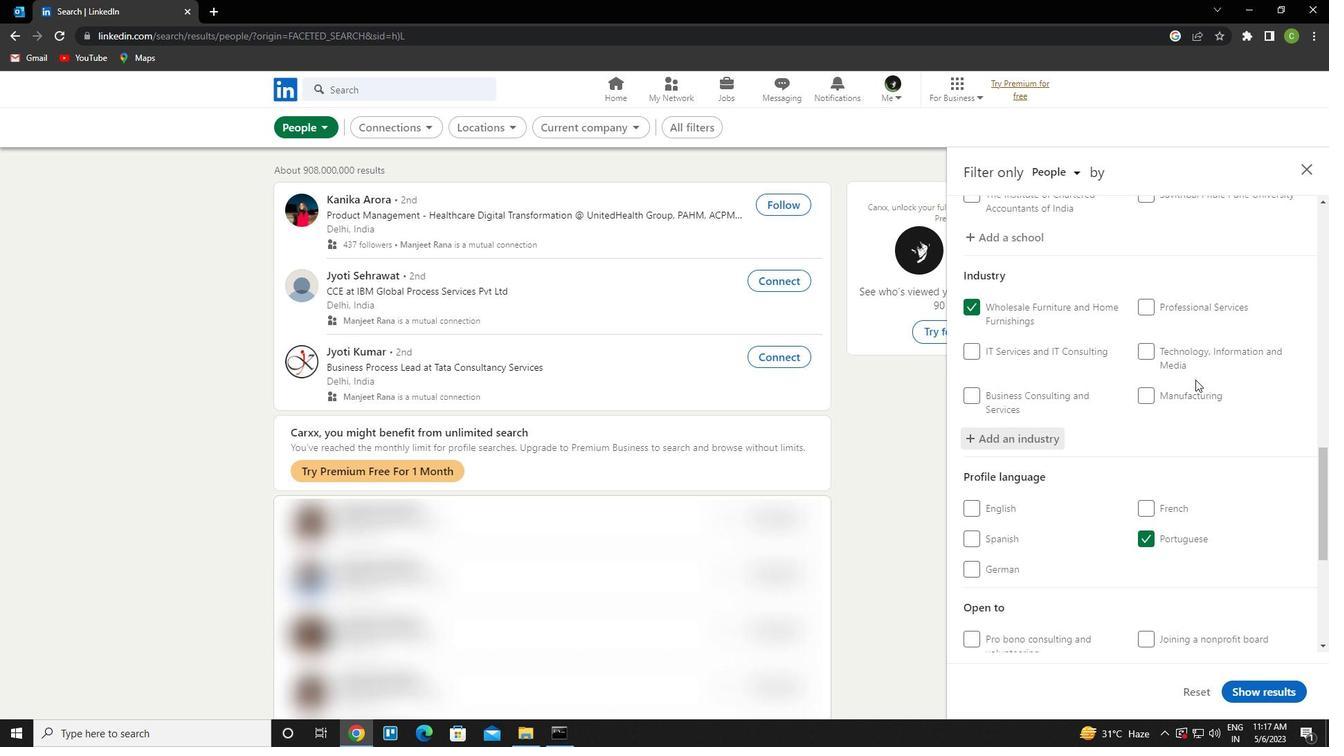 
Action: Mouse scrolled (1195, 379) with delta (0, 0)
Screenshot: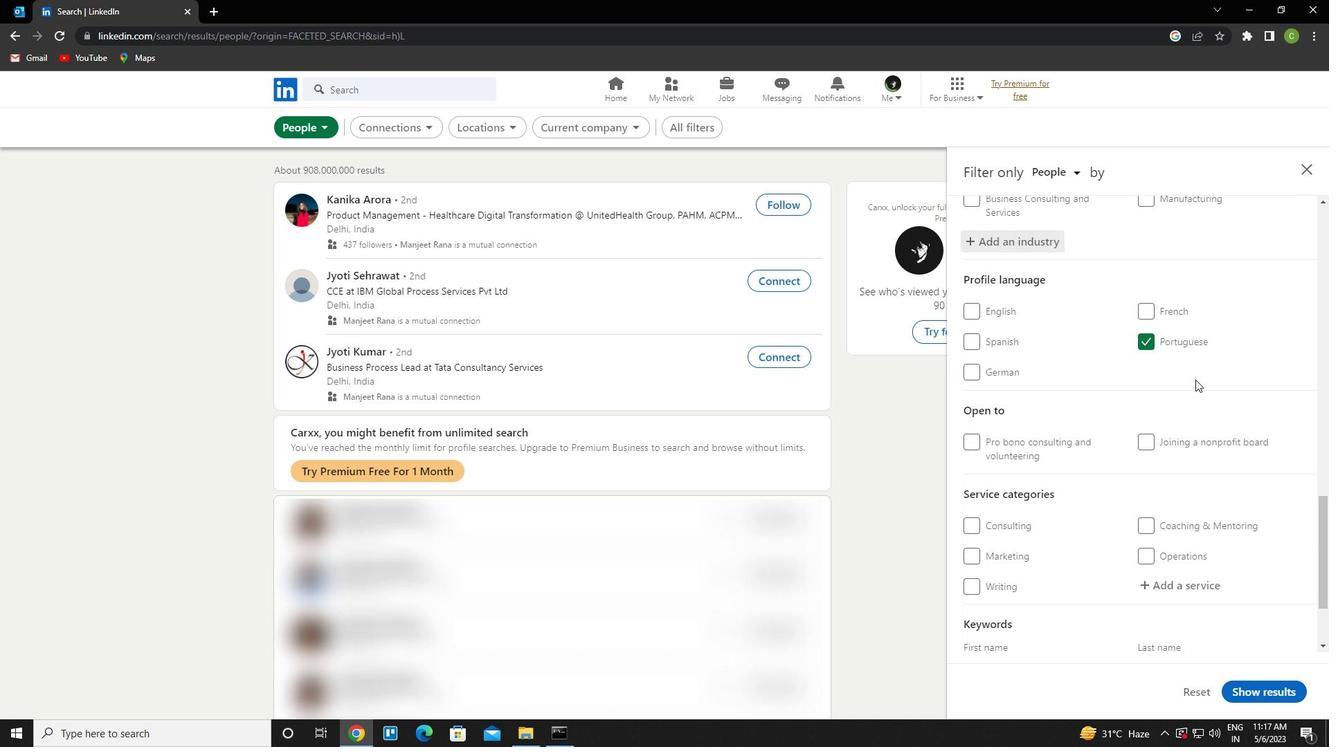 
Action: Mouse scrolled (1195, 379) with delta (0, 0)
Screenshot: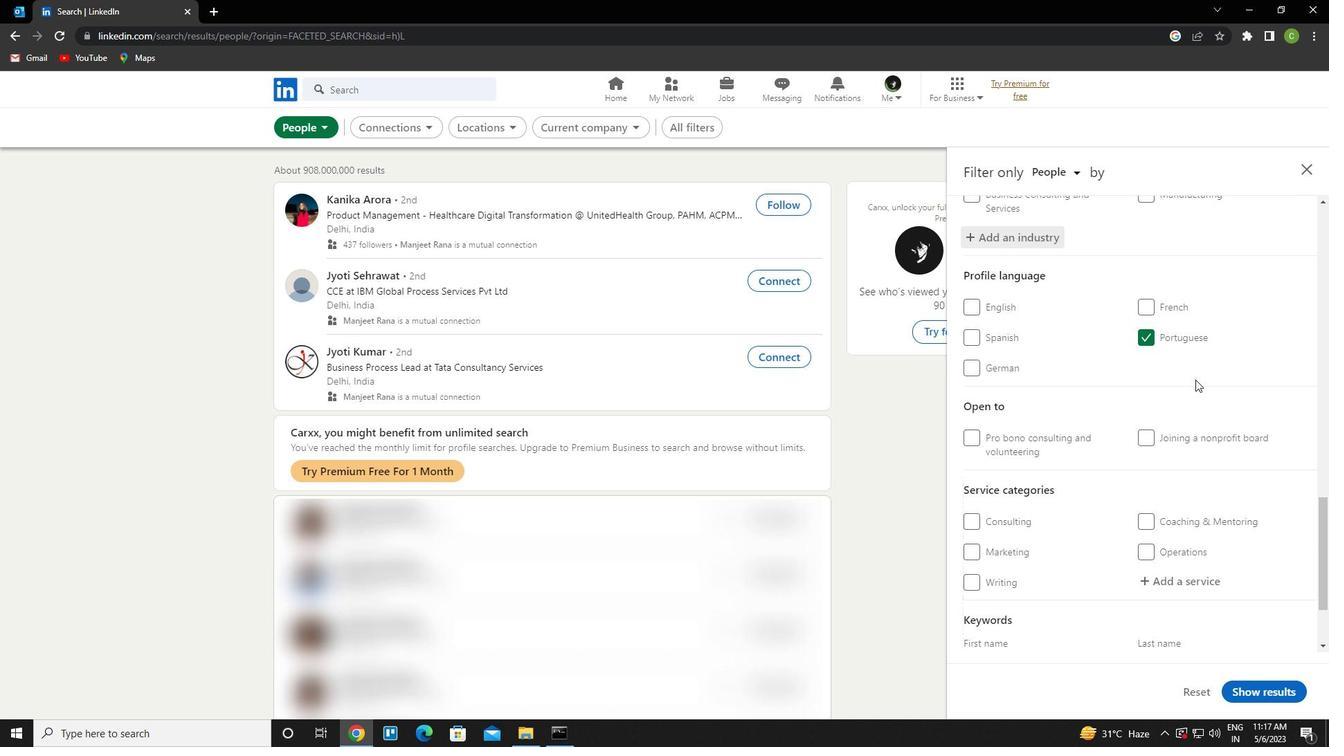 
Action: Mouse scrolled (1195, 379) with delta (0, 0)
Screenshot: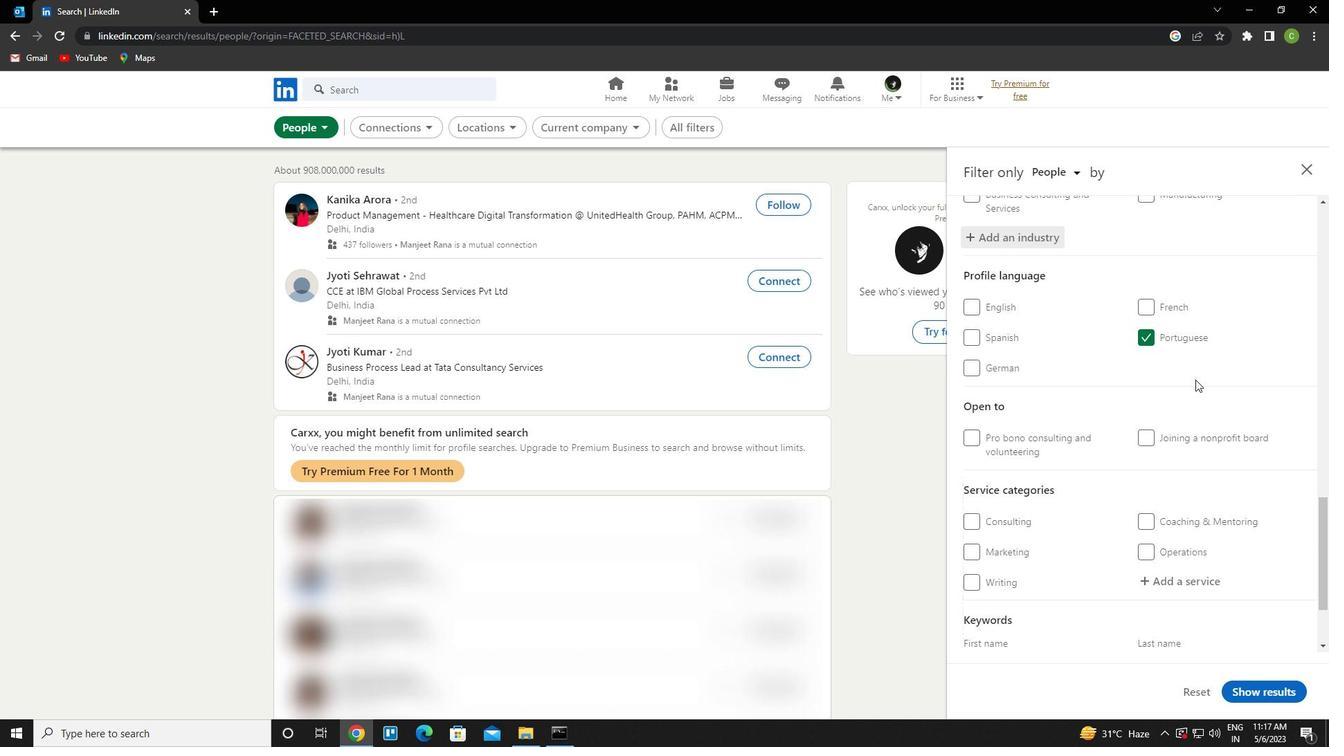 
Action: Mouse scrolled (1195, 379) with delta (0, 0)
Screenshot: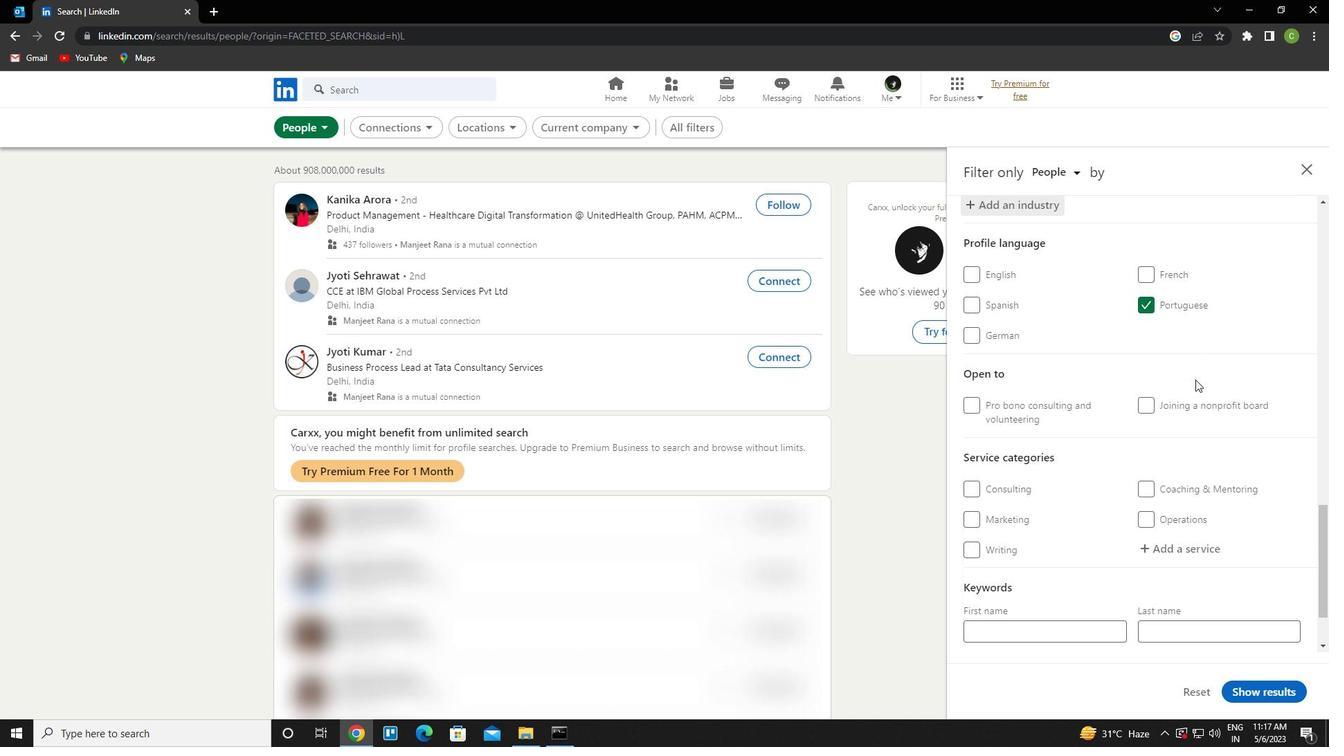 
Action: Mouse scrolled (1195, 379) with delta (0, 0)
Screenshot: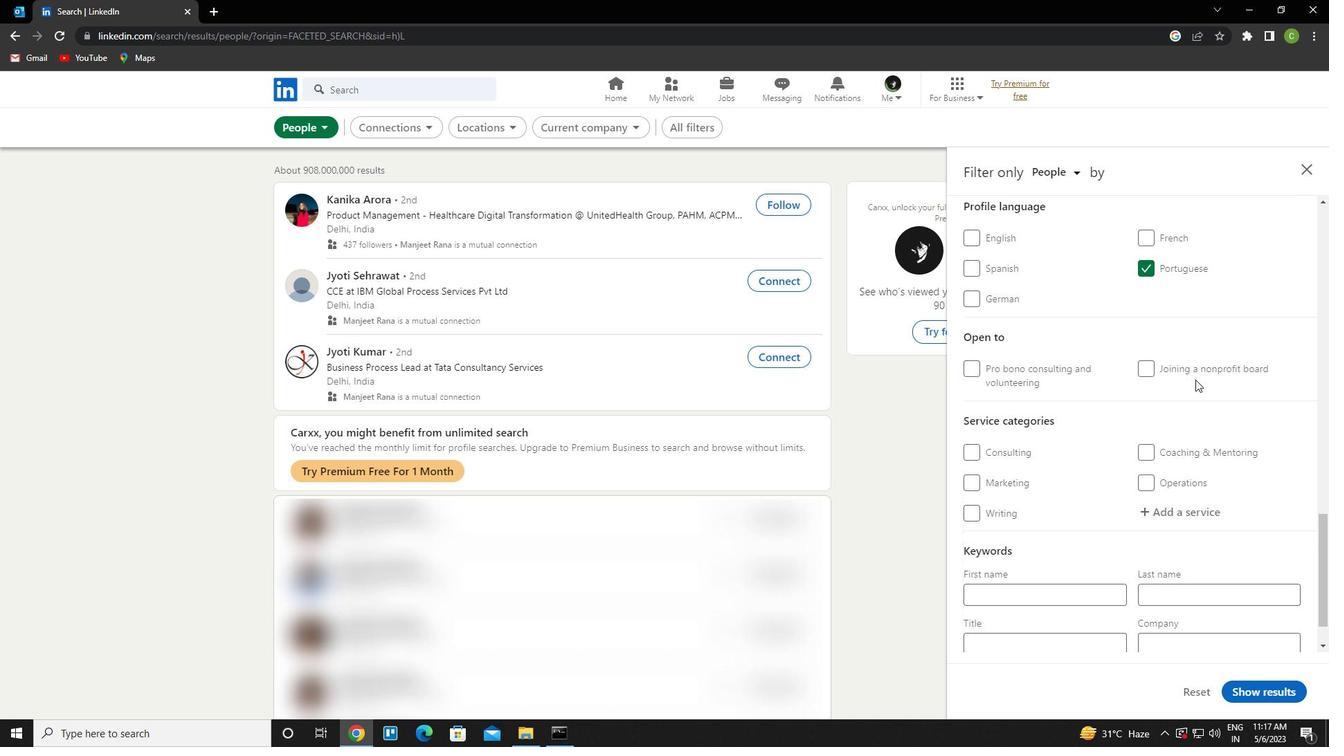 
Action: Mouse moved to (1173, 461)
Screenshot: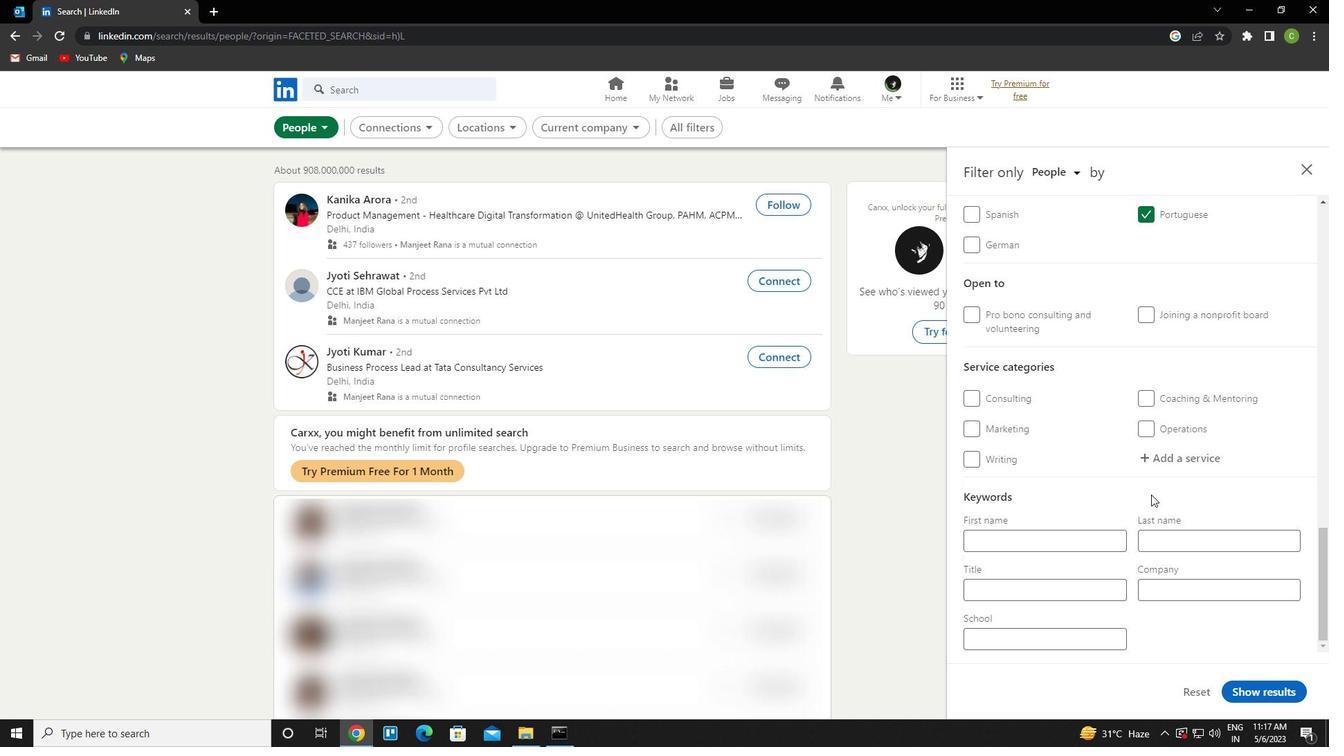 
Action: Mouse pressed left at (1173, 461)
Screenshot: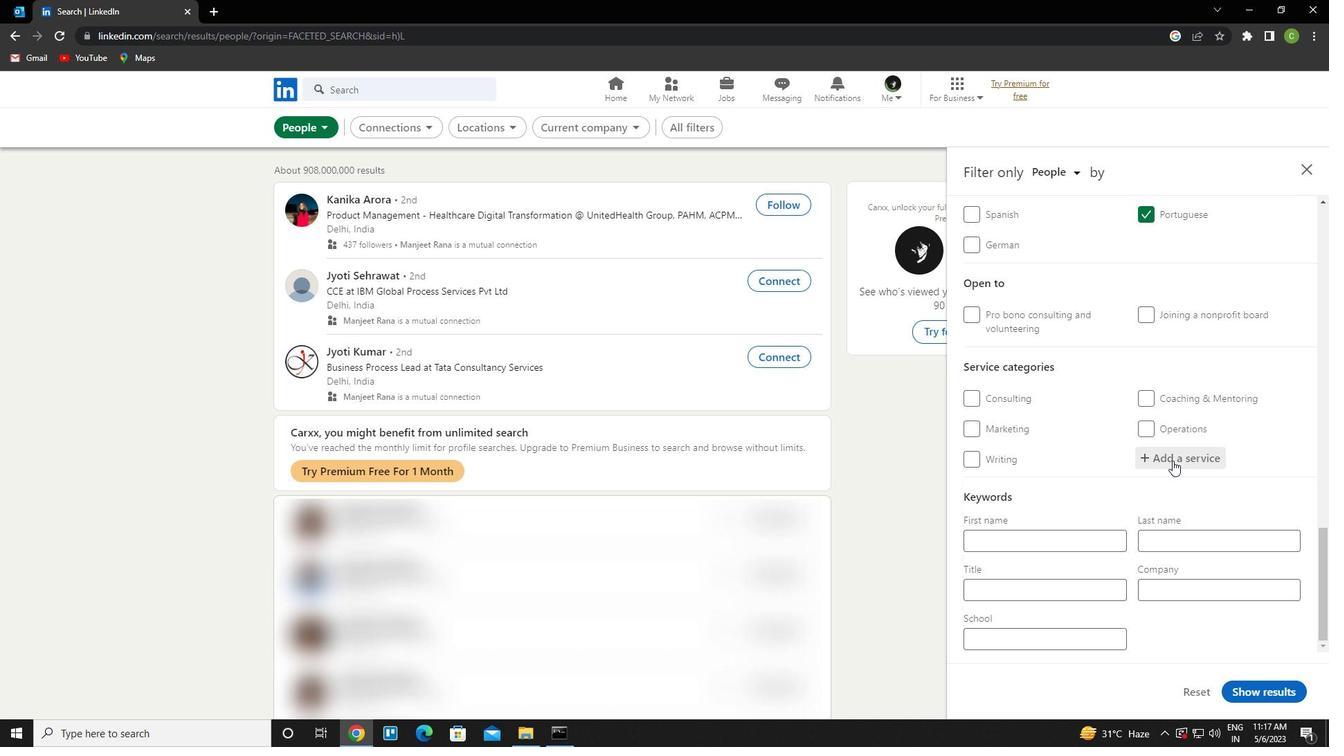 
Action: Key pressed <Key.caps_lock>r<Key.caps_lock>elocation<Key.down><Key.enter>
Screenshot: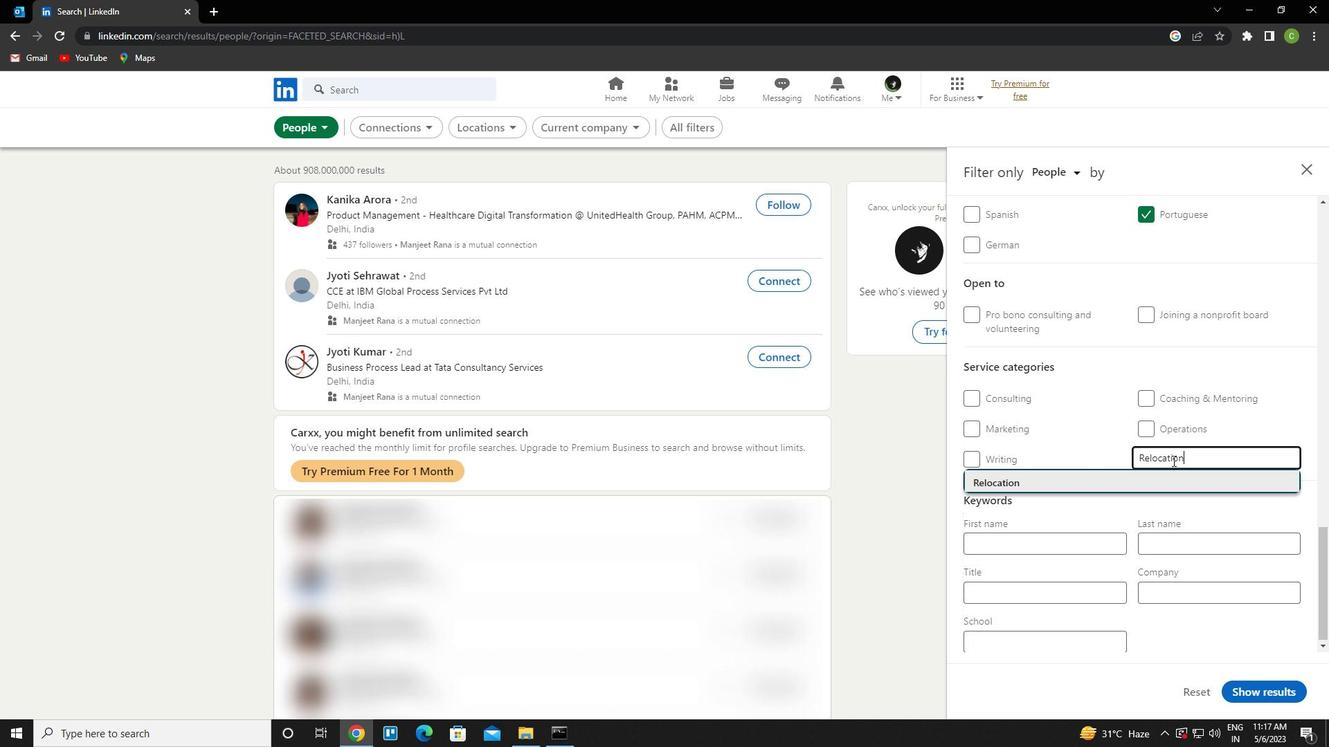 
Action: Mouse scrolled (1173, 460) with delta (0, 0)
Screenshot: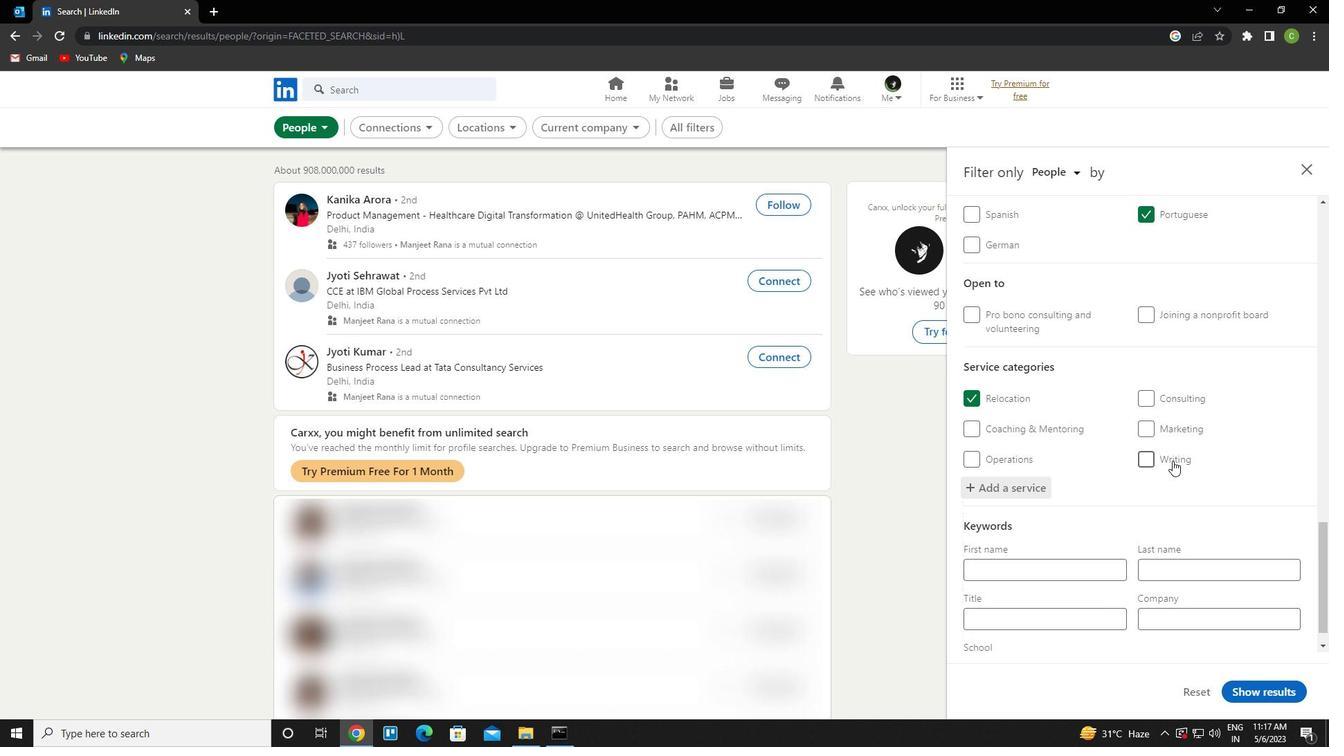 
Action: Mouse scrolled (1173, 460) with delta (0, 0)
Screenshot: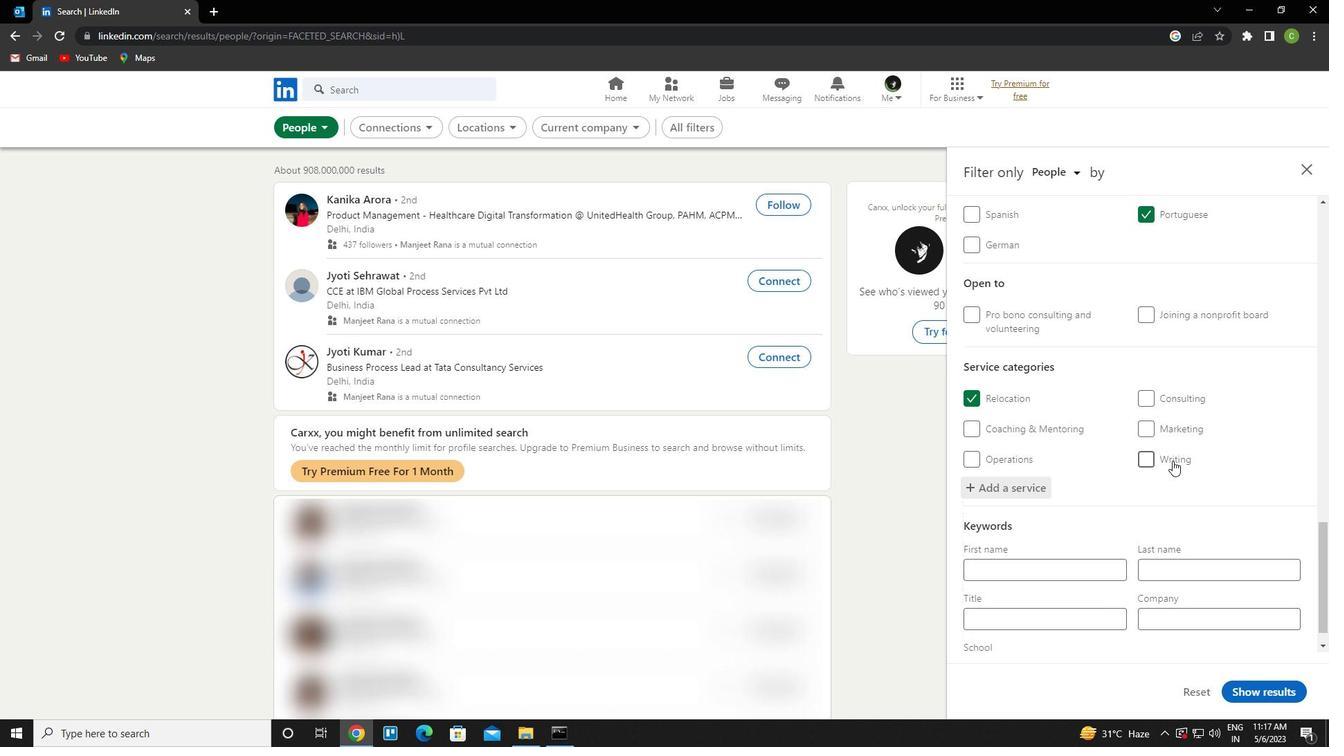 
Action: Mouse scrolled (1173, 460) with delta (0, 0)
Screenshot: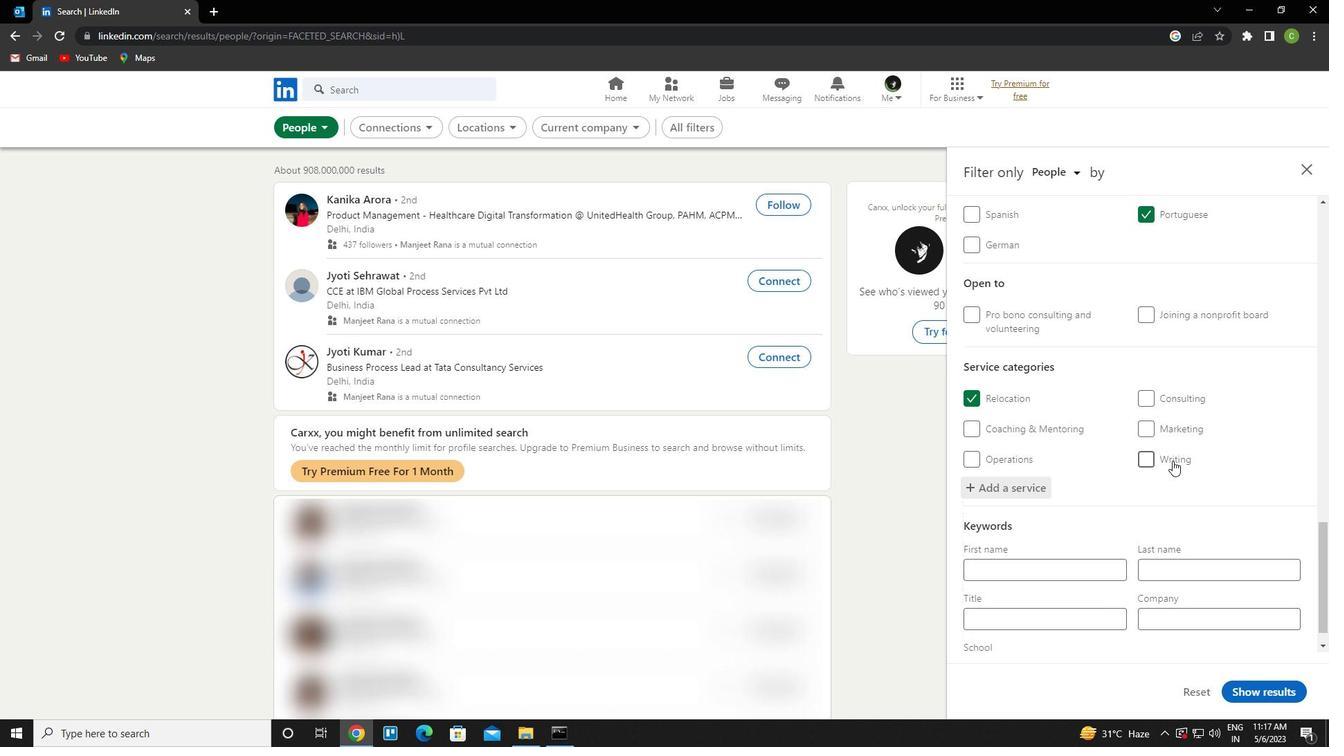 
Action: Mouse scrolled (1173, 460) with delta (0, 0)
Screenshot: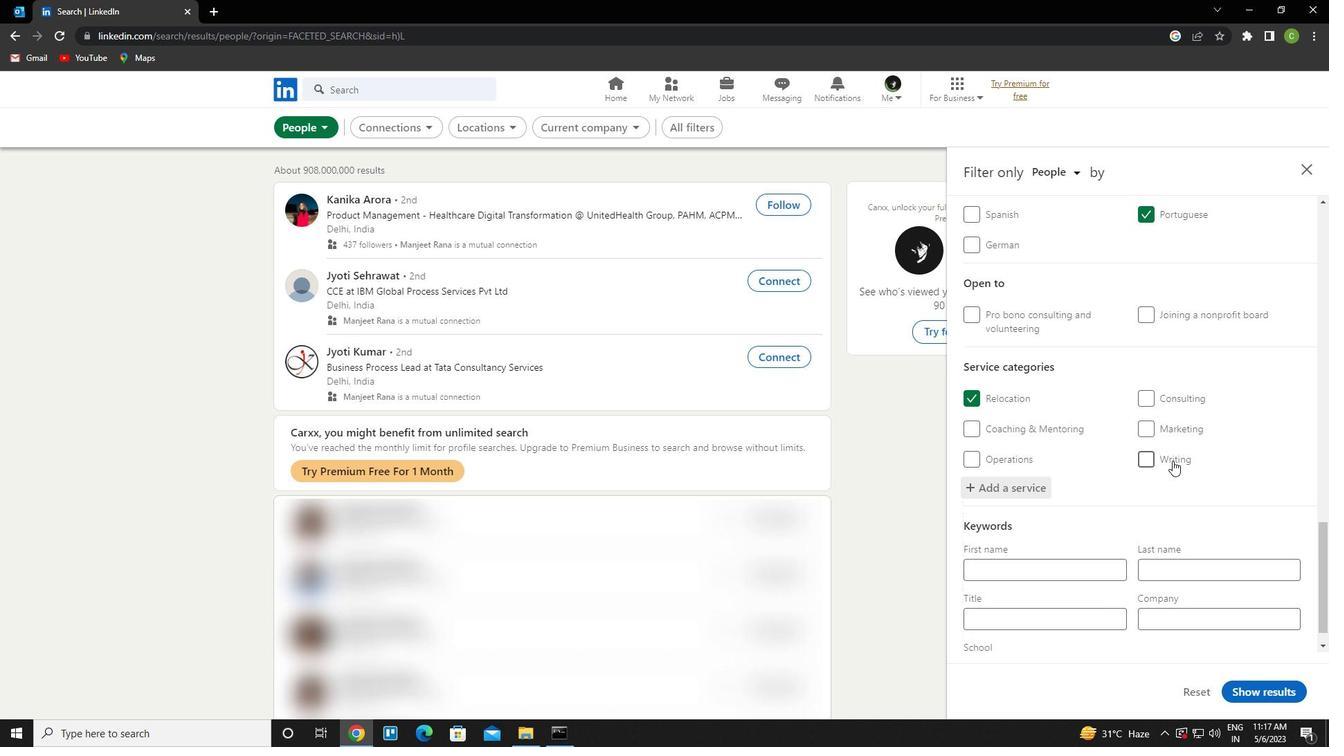 
Action: Mouse scrolled (1173, 460) with delta (0, 0)
Screenshot: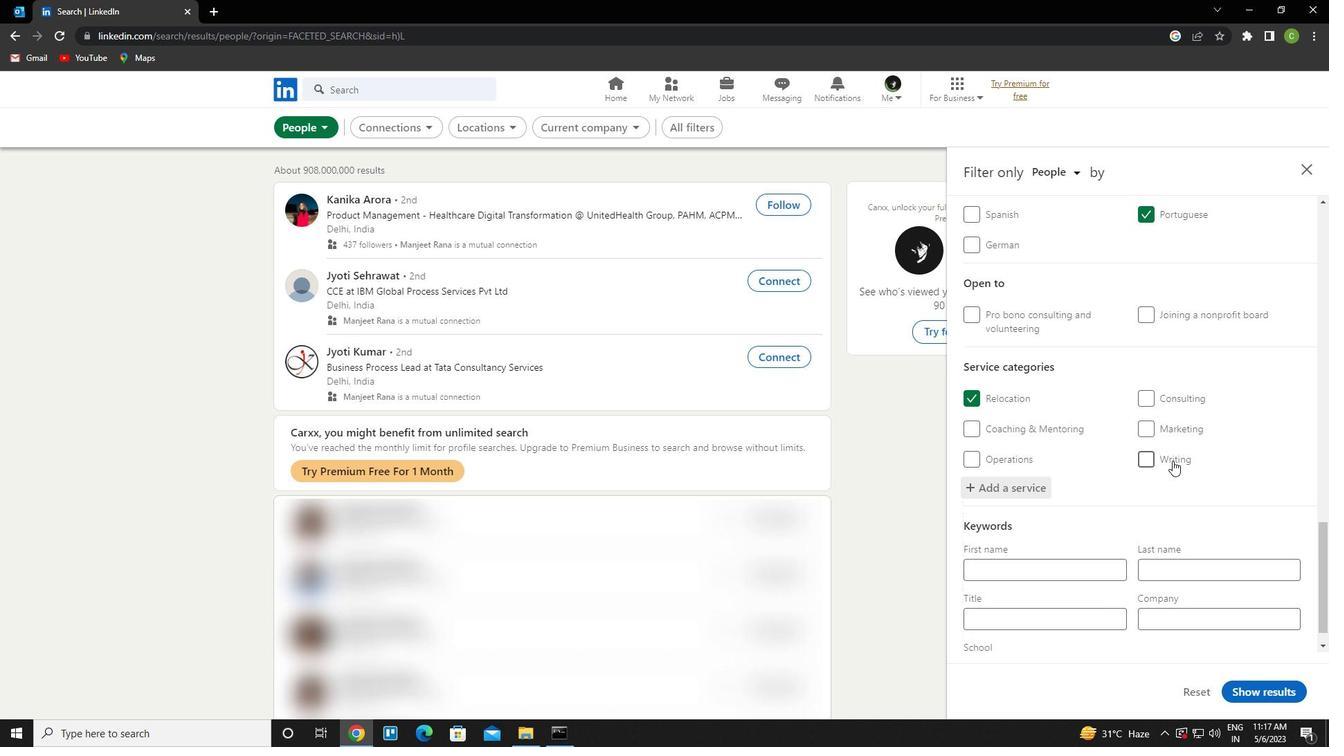 
Action: Mouse scrolled (1173, 460) with delta (0, 0)
Screenshot: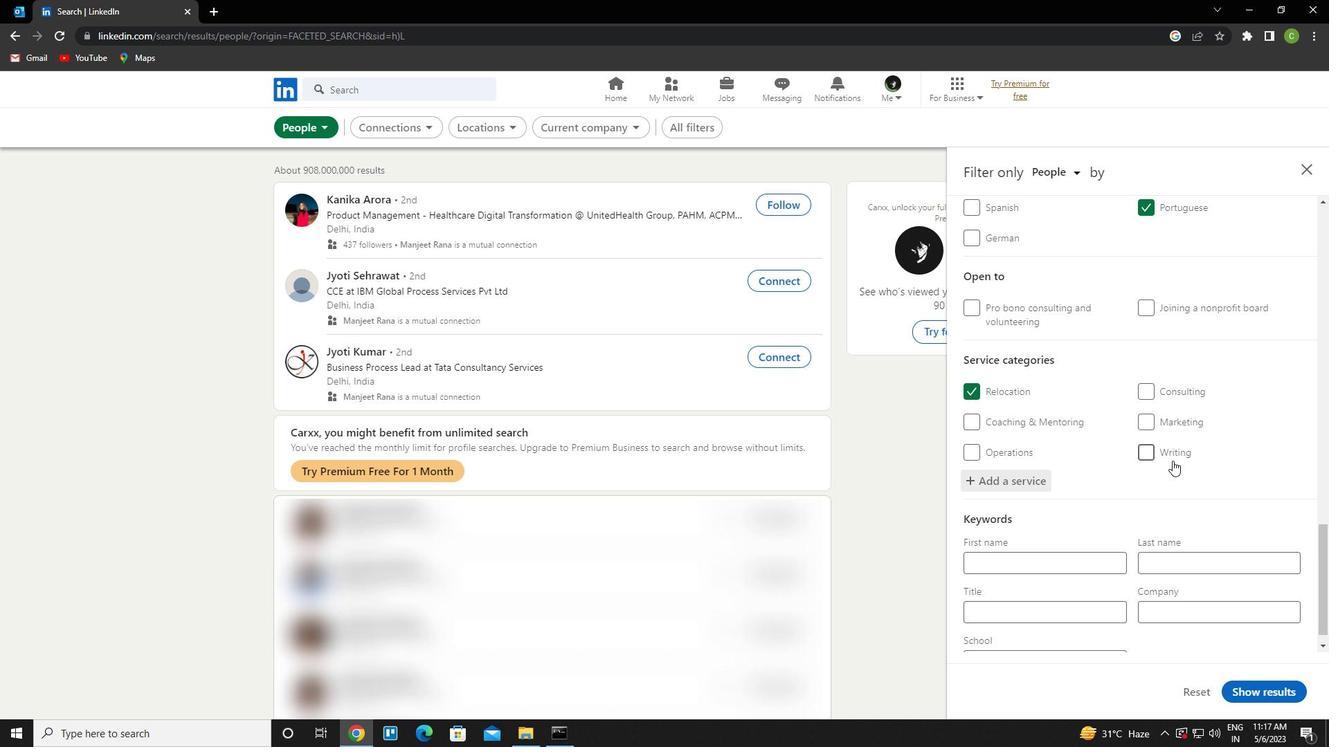 
Action: Mouse moved to (1036, 592)
Screenshot: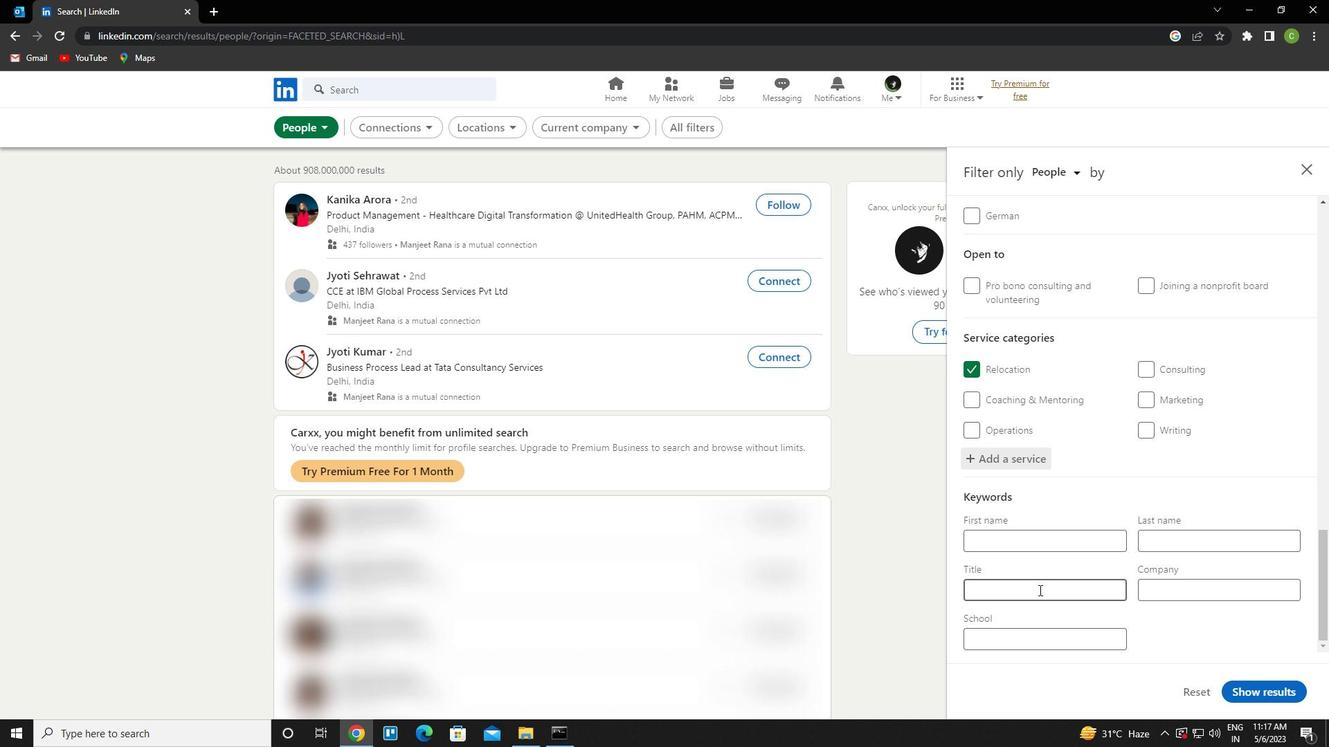 
Action: Mouse pressed left at (1036, 592)
Screenshot: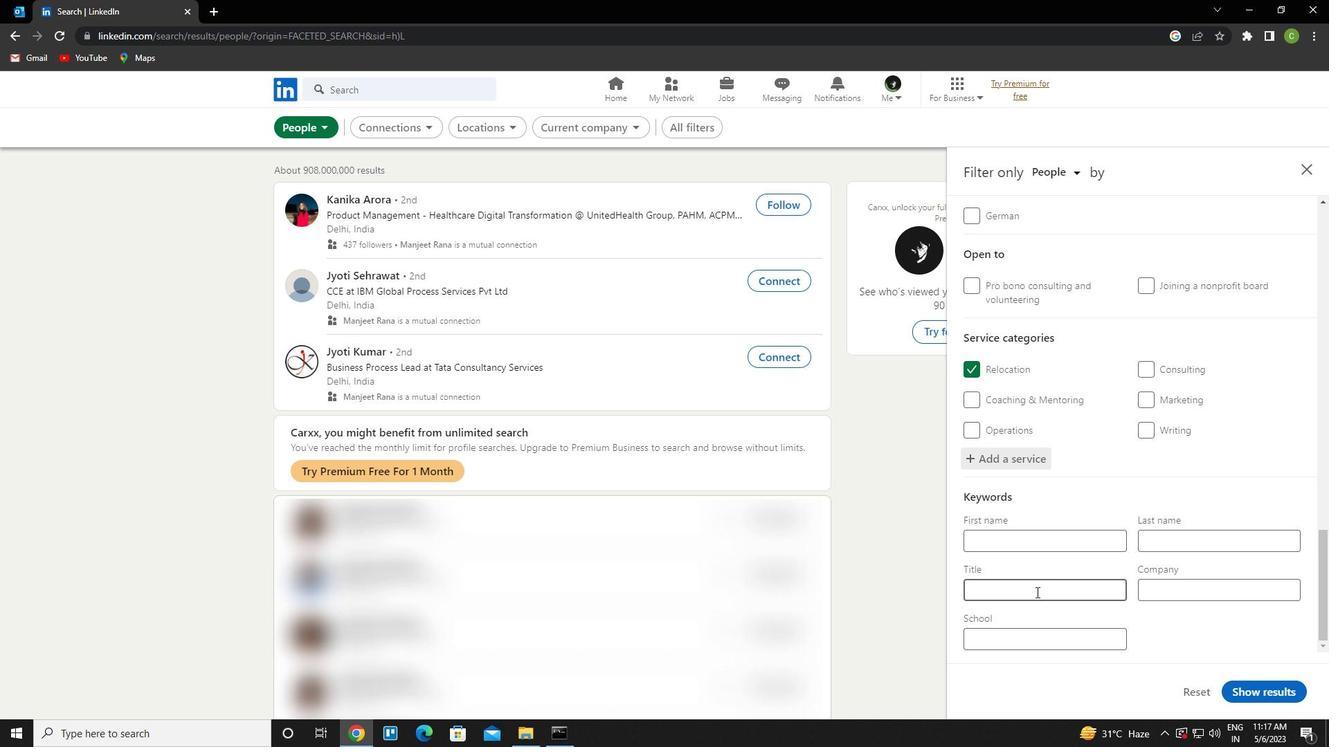 
Action: Key pressed <Key.caps_lock>p<Key.caps_lock>roposal<Key.space>writer
Screenshot: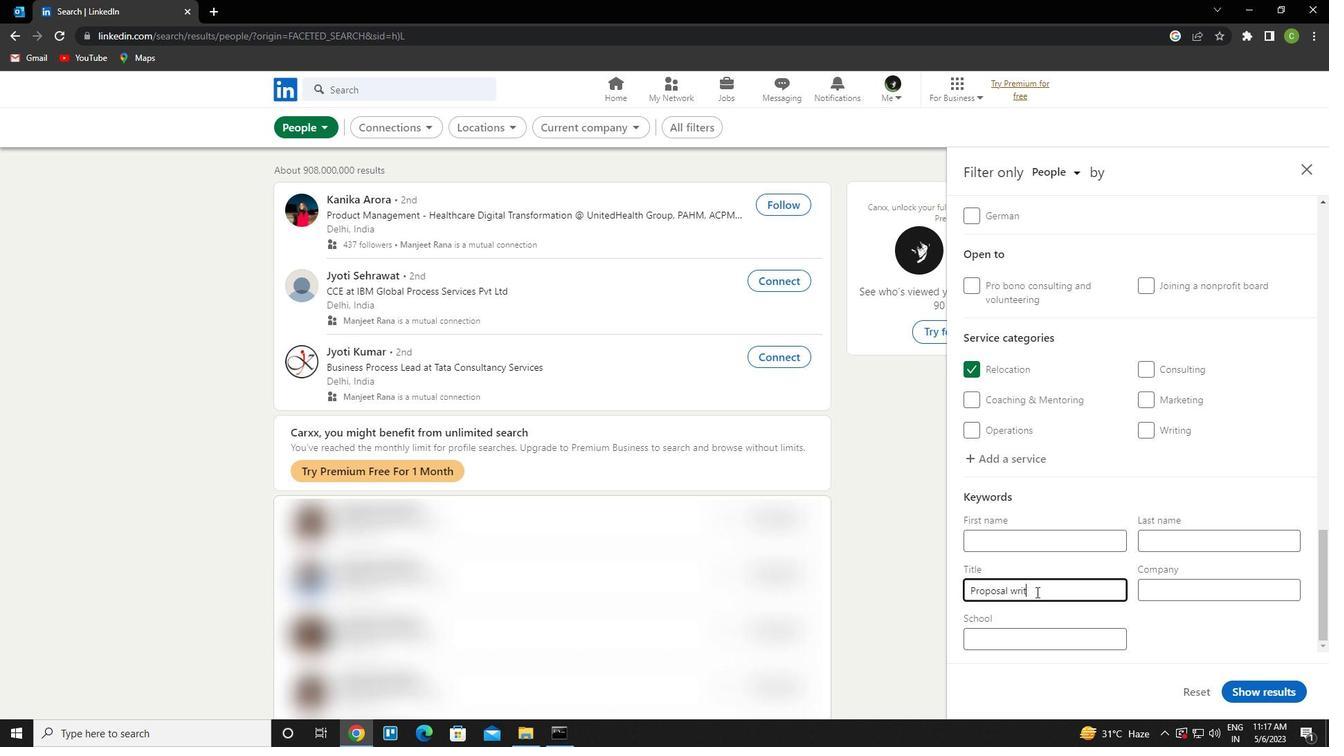 
Action: Mouse moved to (1277, 688)
Screenshot: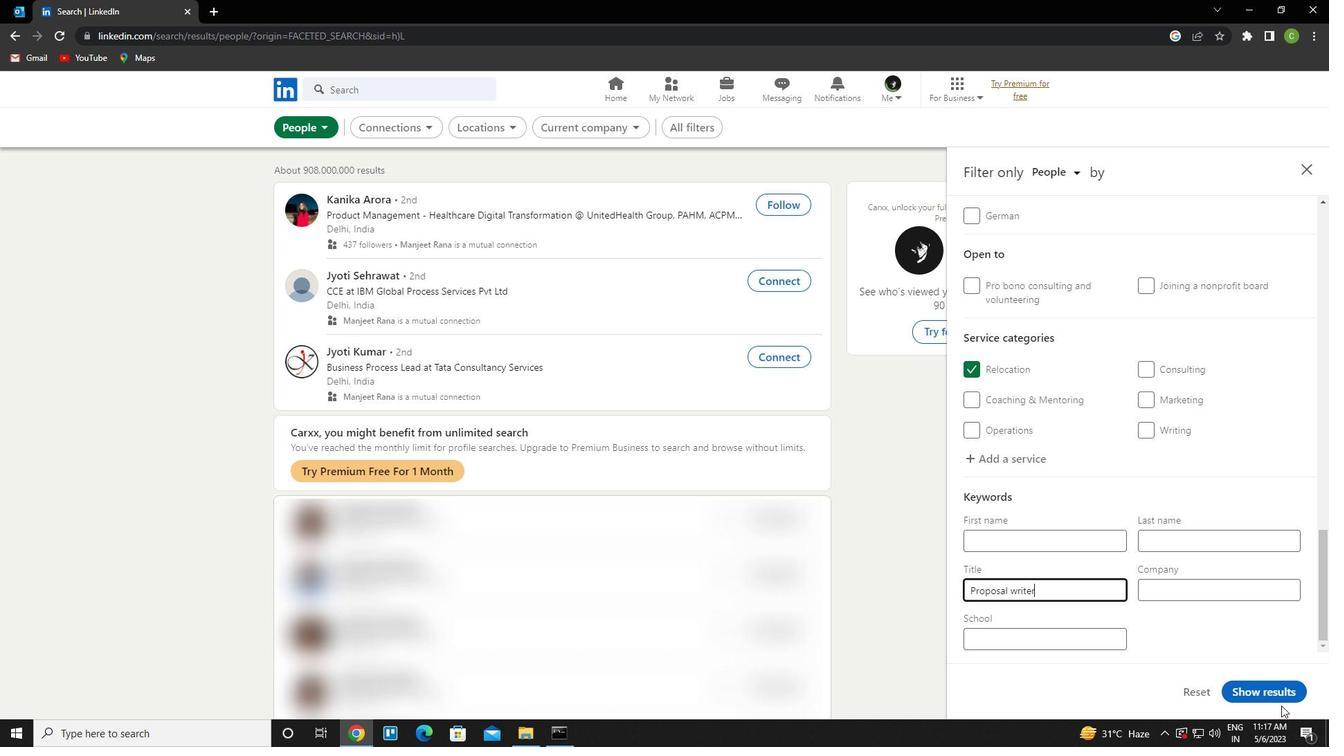
Action: Mouse pressed left at (1277, 688)
Screenshot: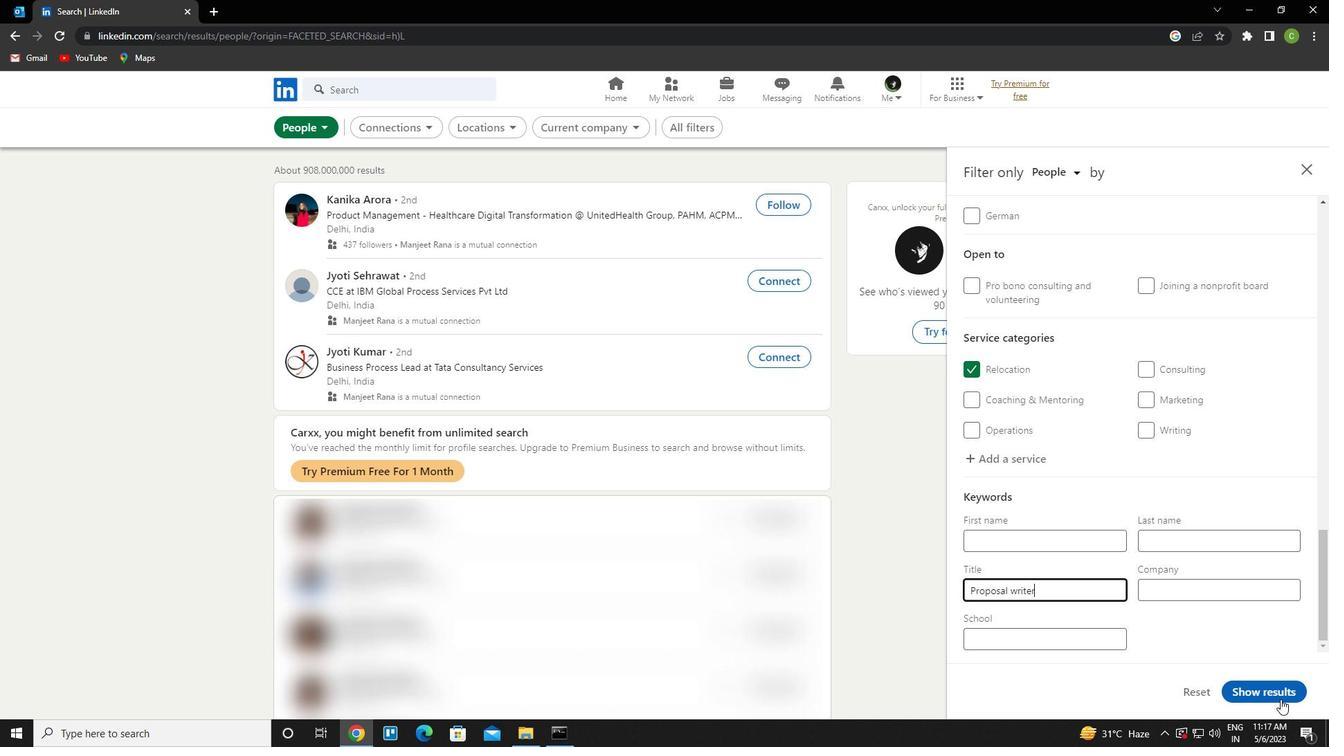 
Action: Mouse moved to (564, 662)
Screenshot: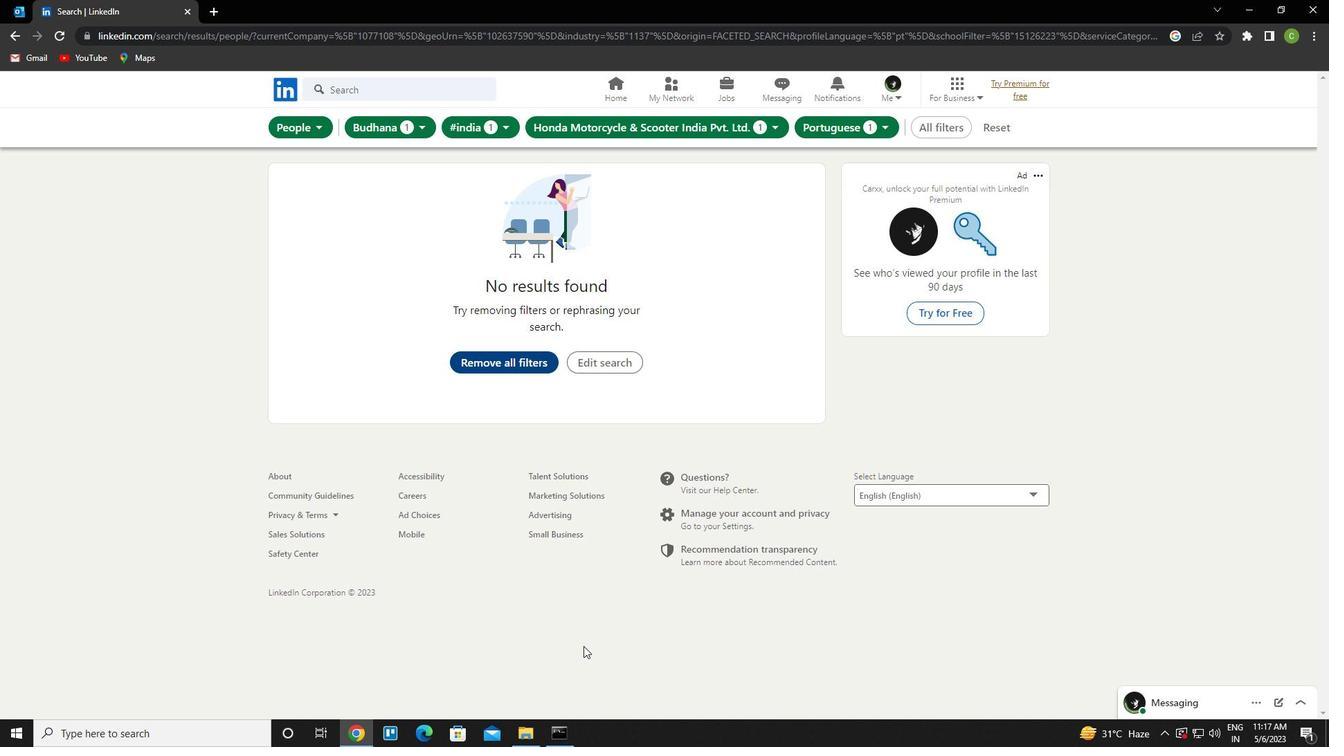
